 Task: Look for space in Paraná, Argentina from 8th June, 2023 to 19th June, 2023 for 1 adult in price range Rs.5000 to Rs.12000. Place can be shared room with 1  bedroom having 1 bed and 1 bathroom. Property type can be hotel. Amenities needed are: heating, . Booking option can be shelf check-in. Required host language is English.
Action: Mouse moved to (513, 111)
Screenshot: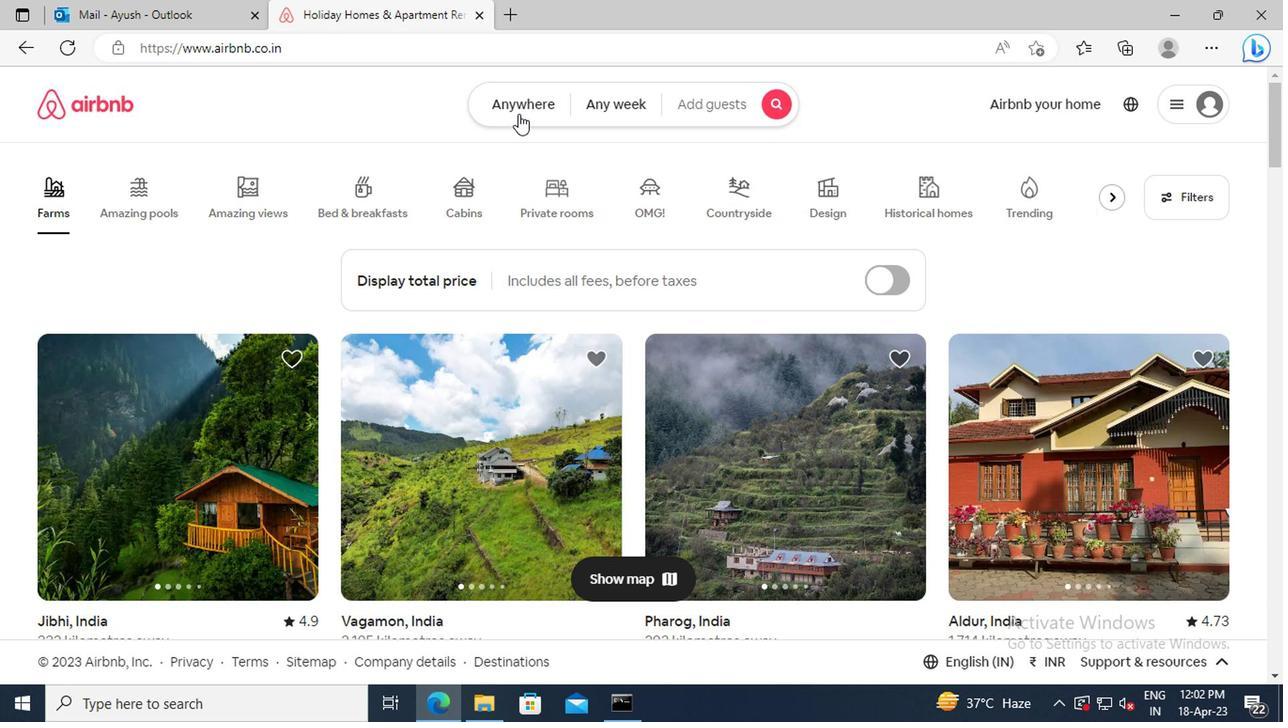 
Action: Mouse pressed left at (513, 111)
Screenshot: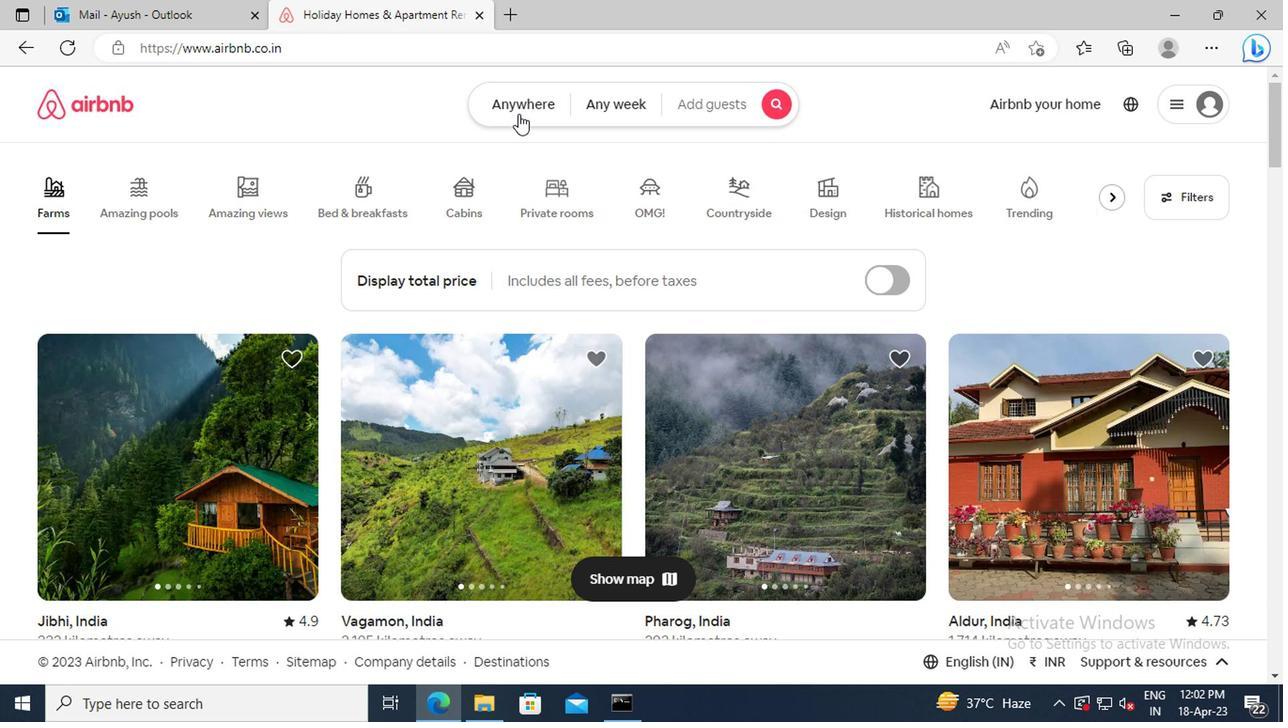 
Action: Mouse moved to (352, 178)
Screenshot: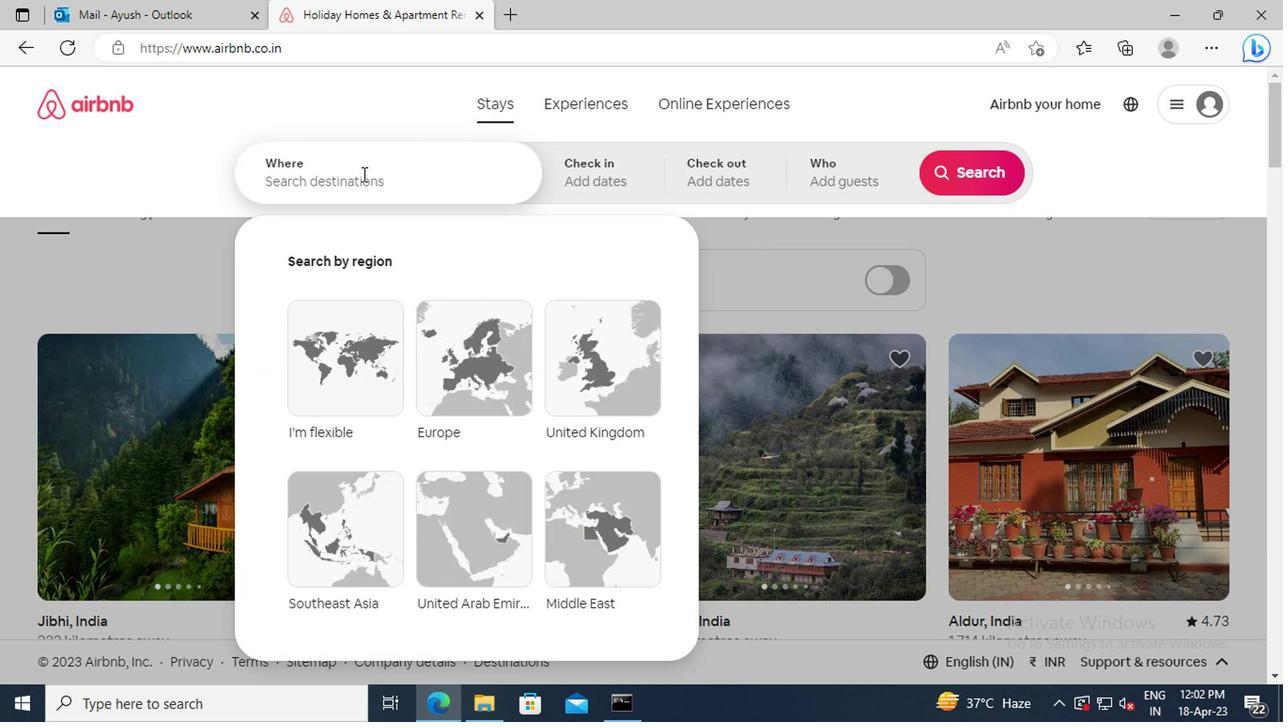 
Action: Mouse pressed left at (352, 178)
Screenshot: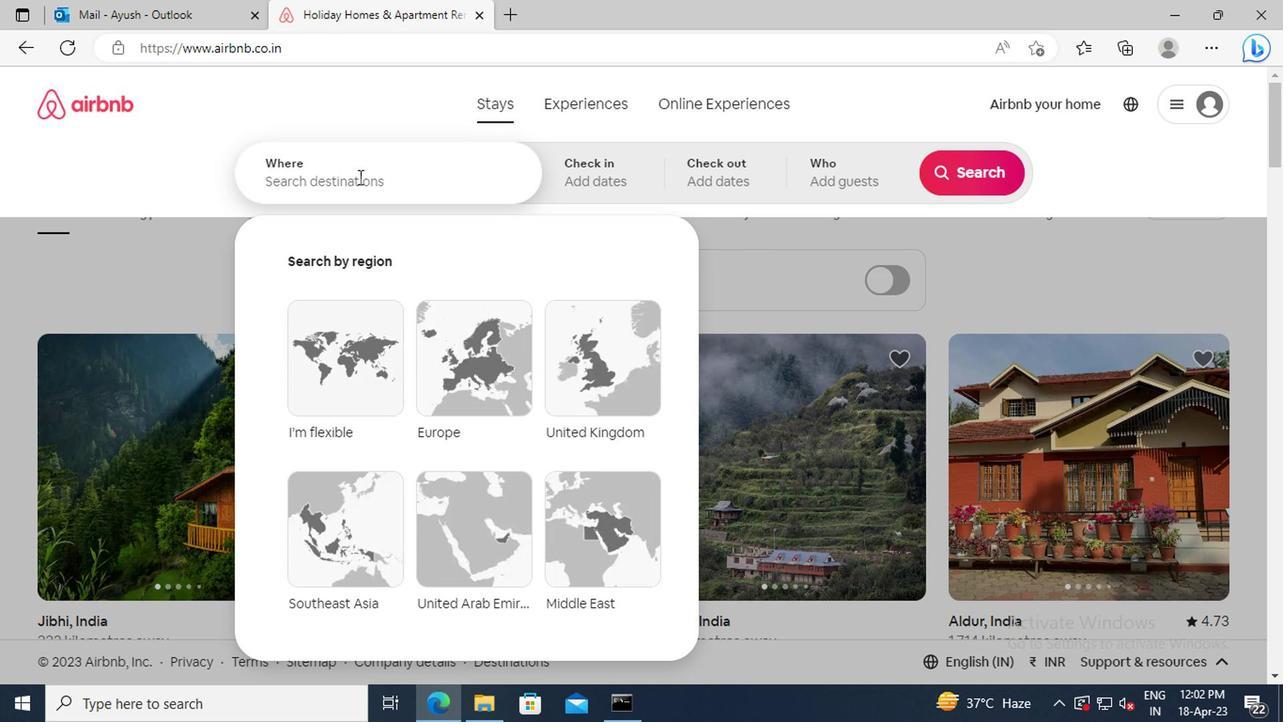 
Action: Key pressed <Key.shift>PARANA,<Key.space><Key.shift_r>ARGENTINA<Key.enter>
Screenshot: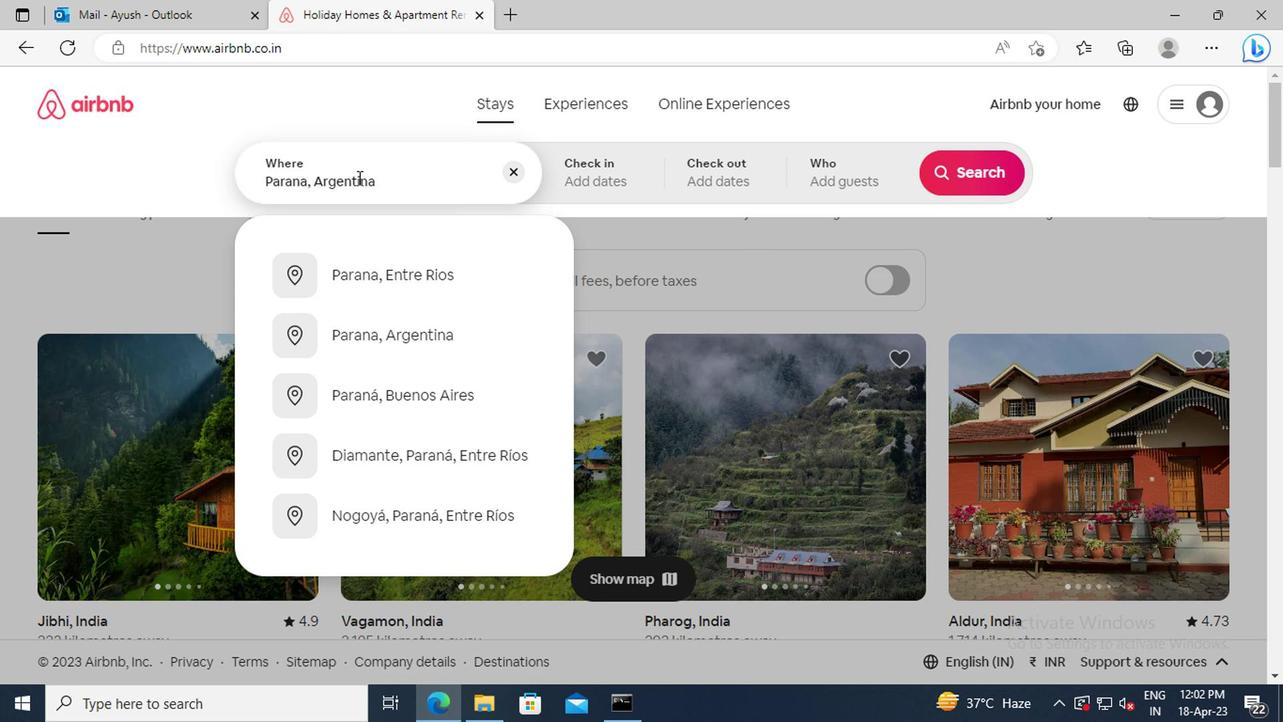 
Action: Mouse moved to (956, 325)
Screenshot: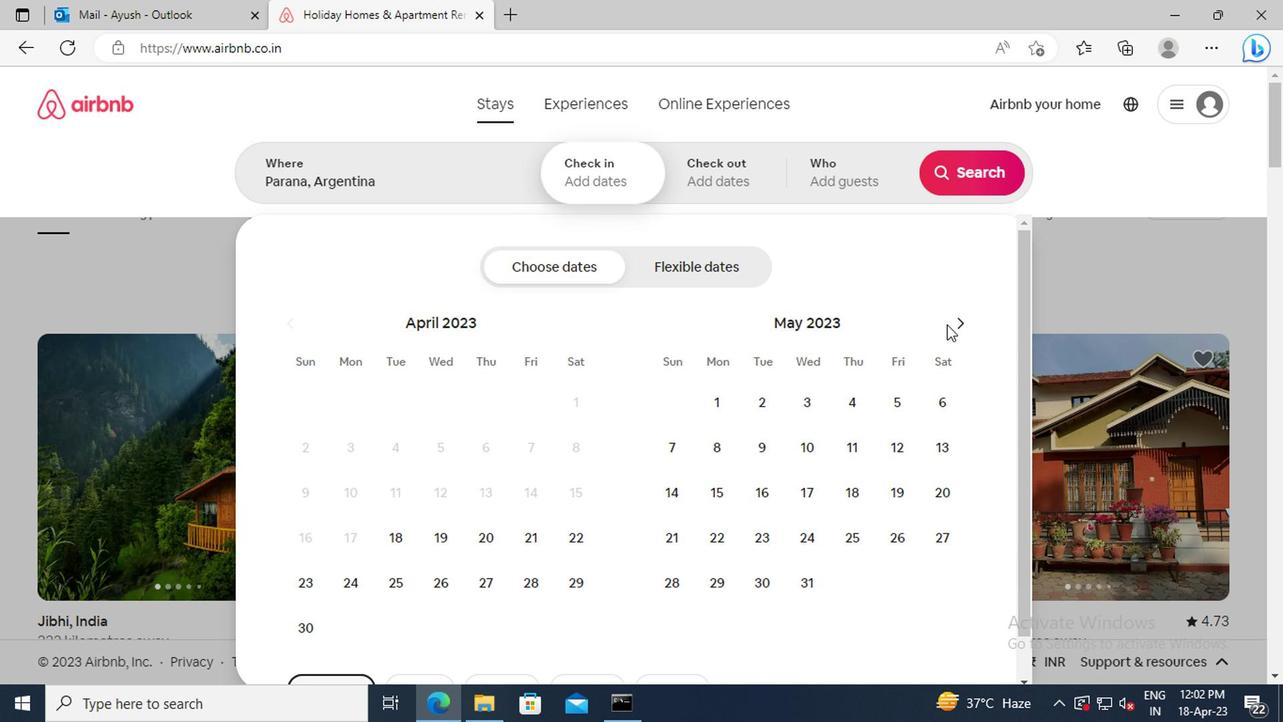 
Action: Mouse pressed left at (956, 325)
Screenshot: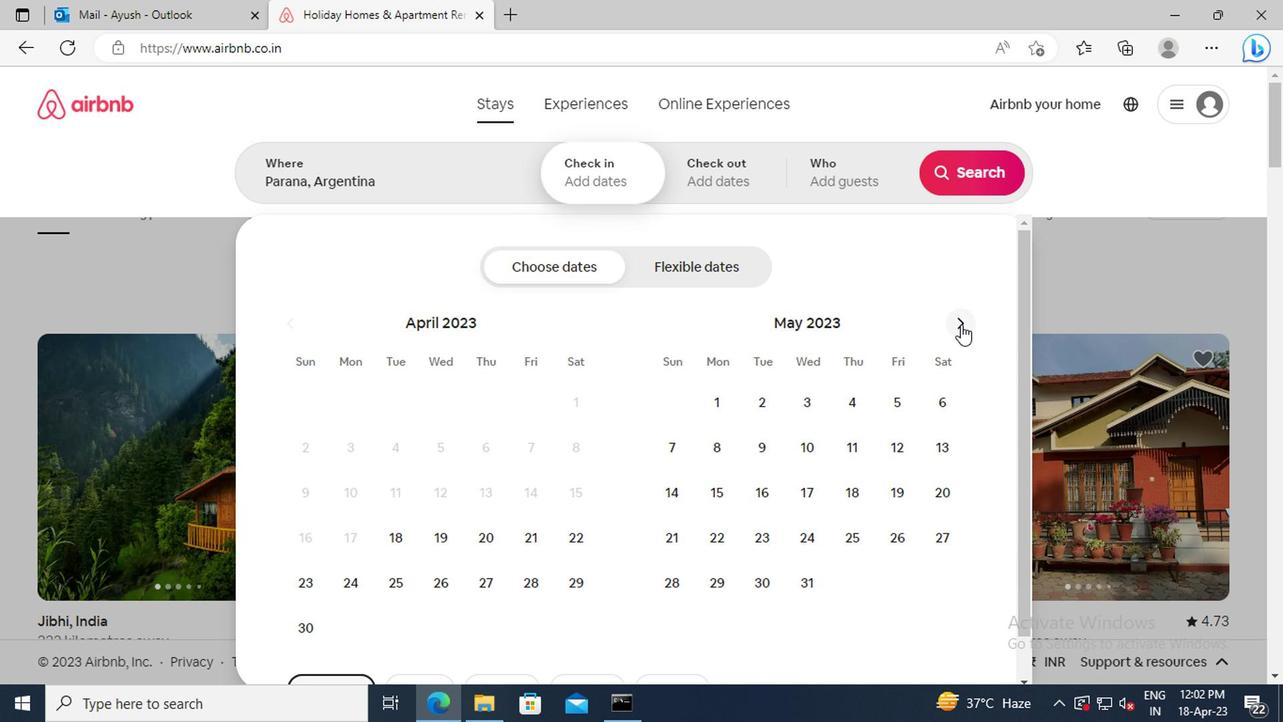 
Action: Mouse moved to (853, 446)
Screenshot: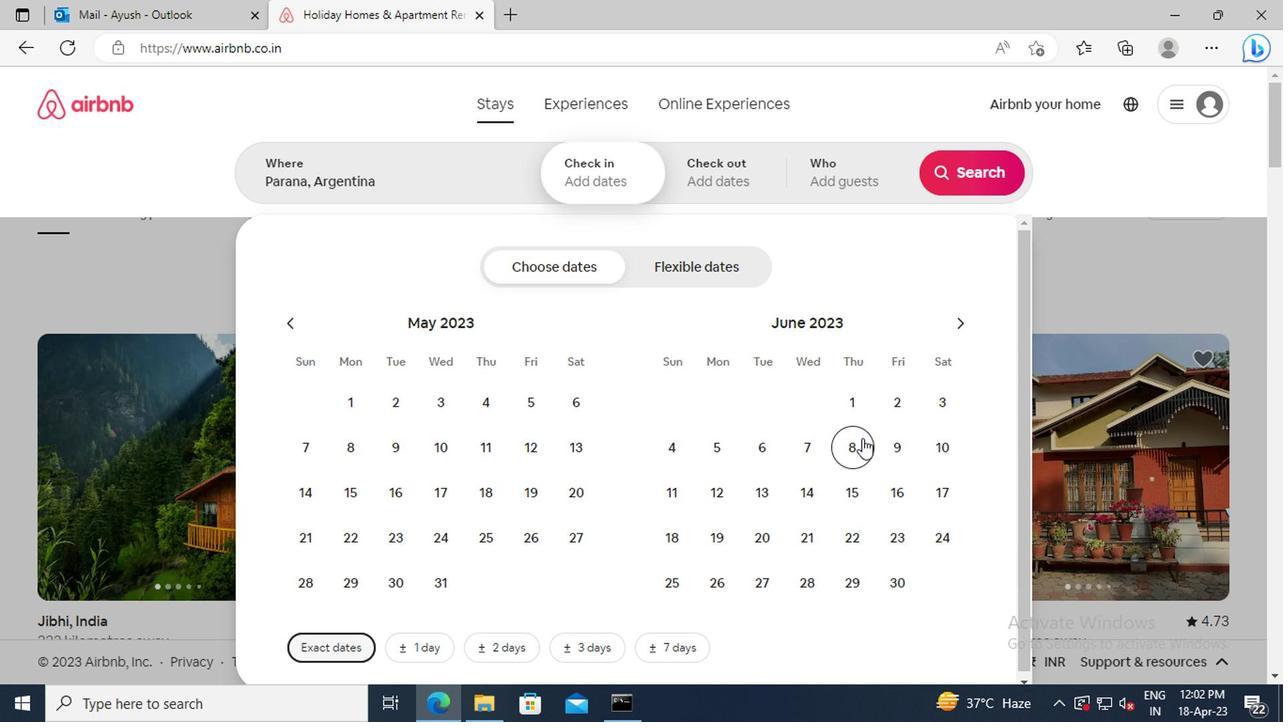 
Action: Mouse pressed left at (853, 446)
Screenshot: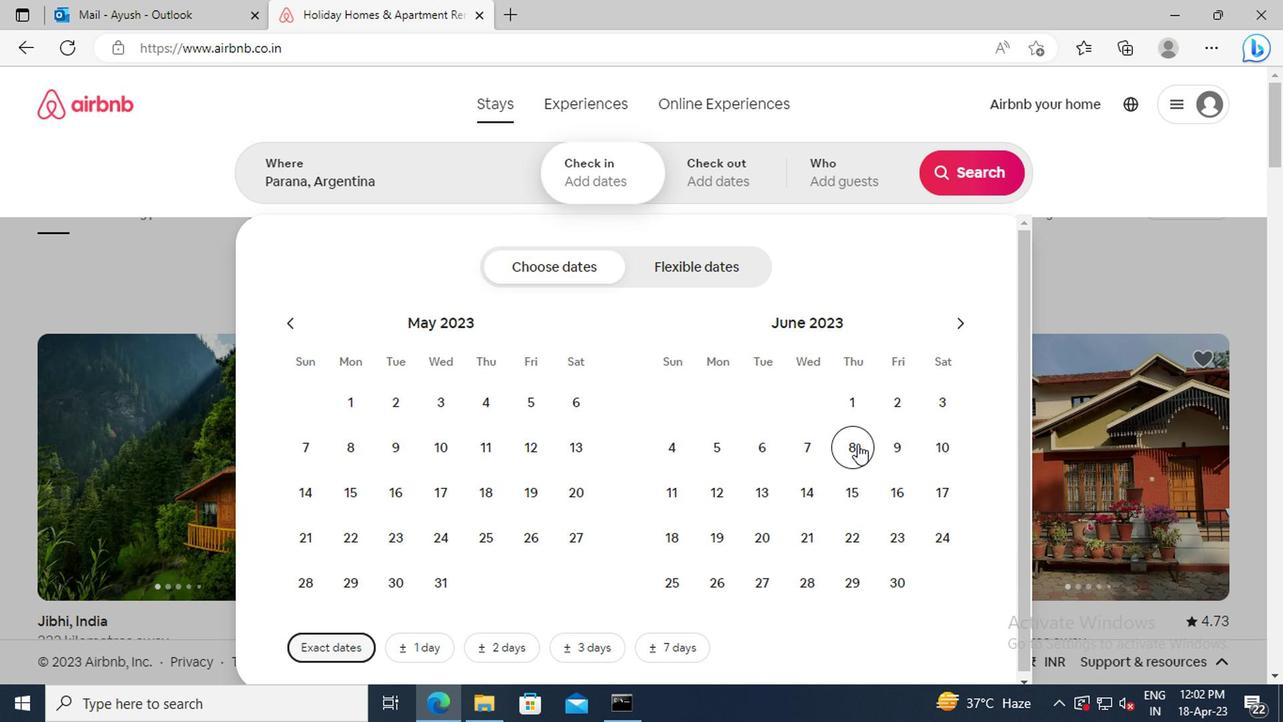 
Action: Mouse moved to (717, 536)
Screenshot: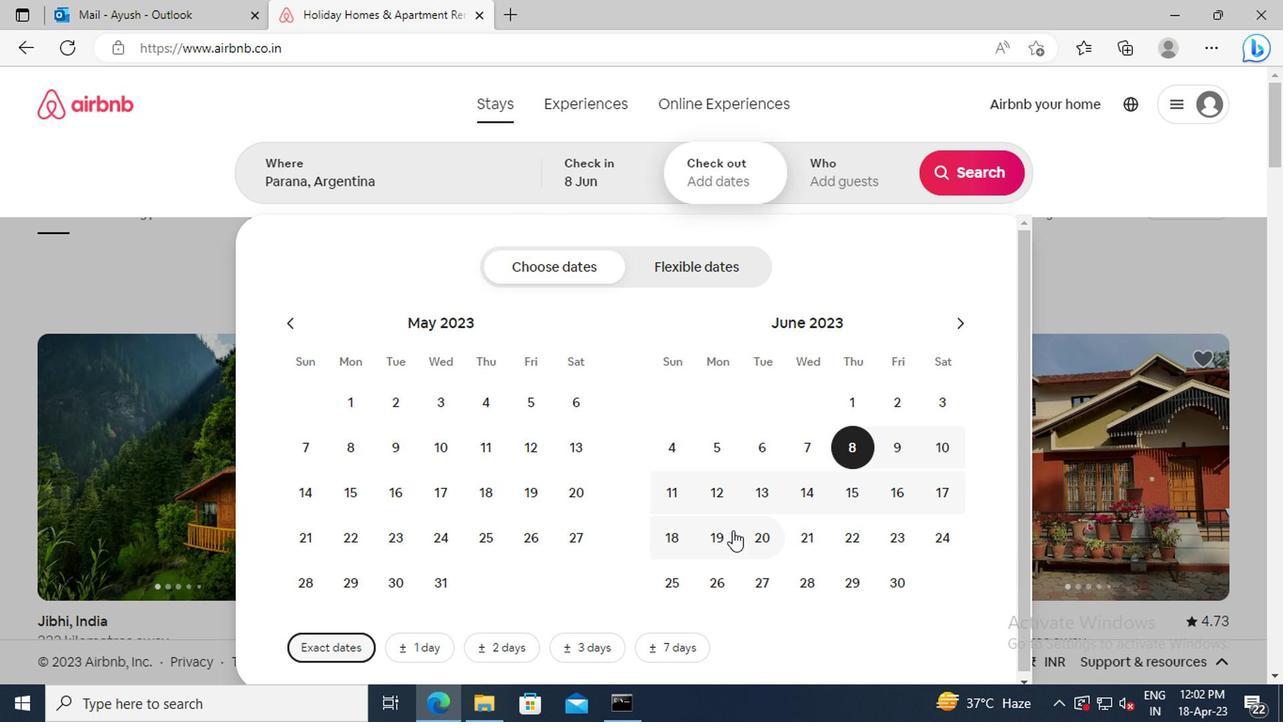 
Action: Mouse pressed left at (717, 536)
Screenshot: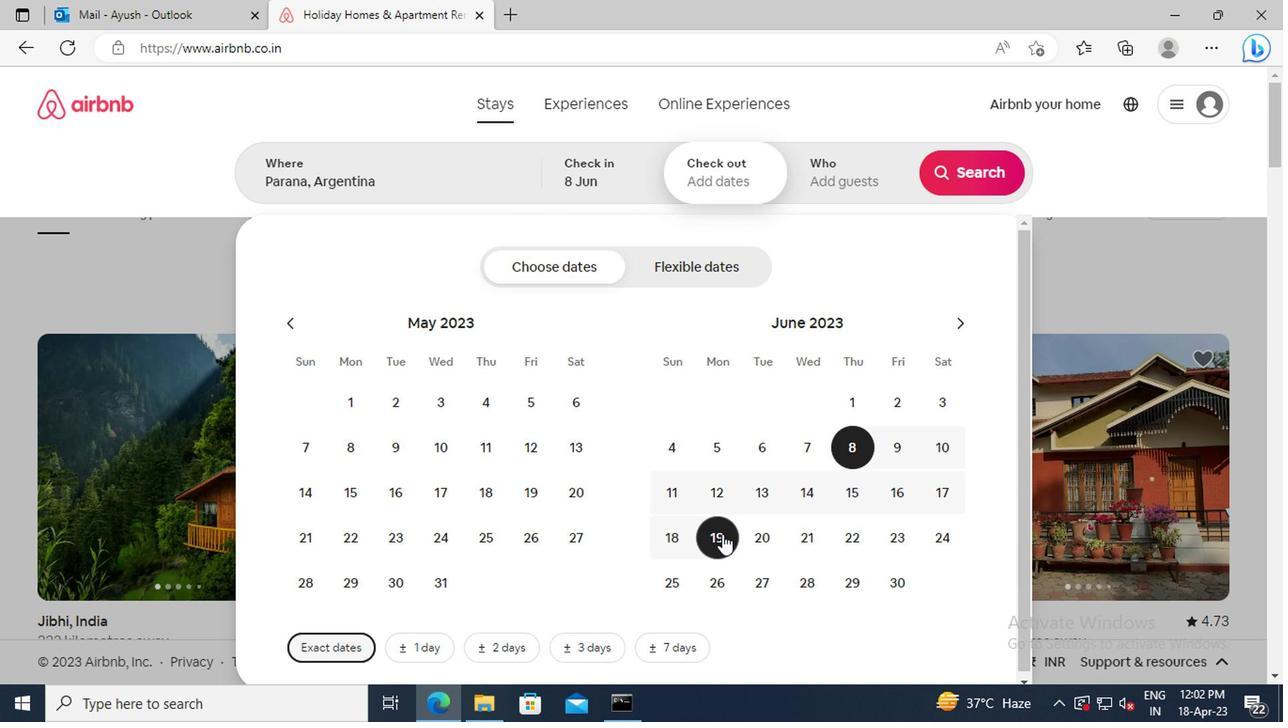 
Action: Mouse moved to (832, 177)
Screenshot: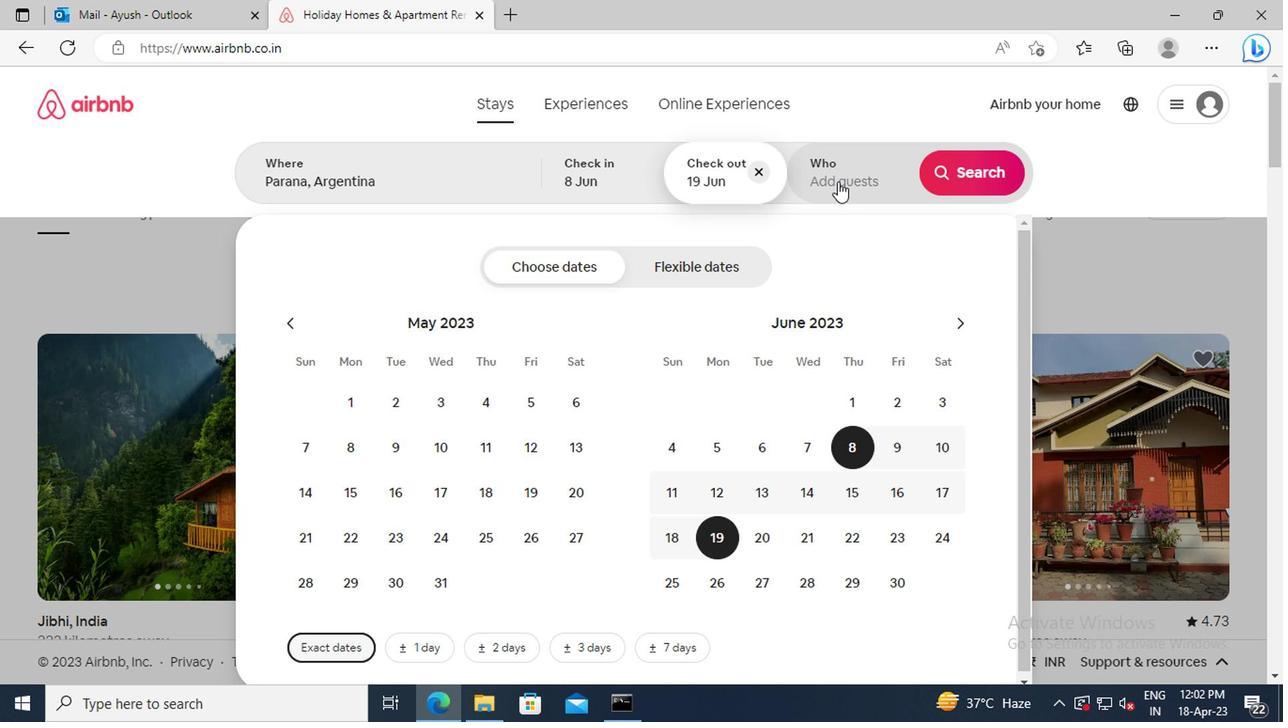 
Action: Mouse pressed left at (832, 177)
Screenshot: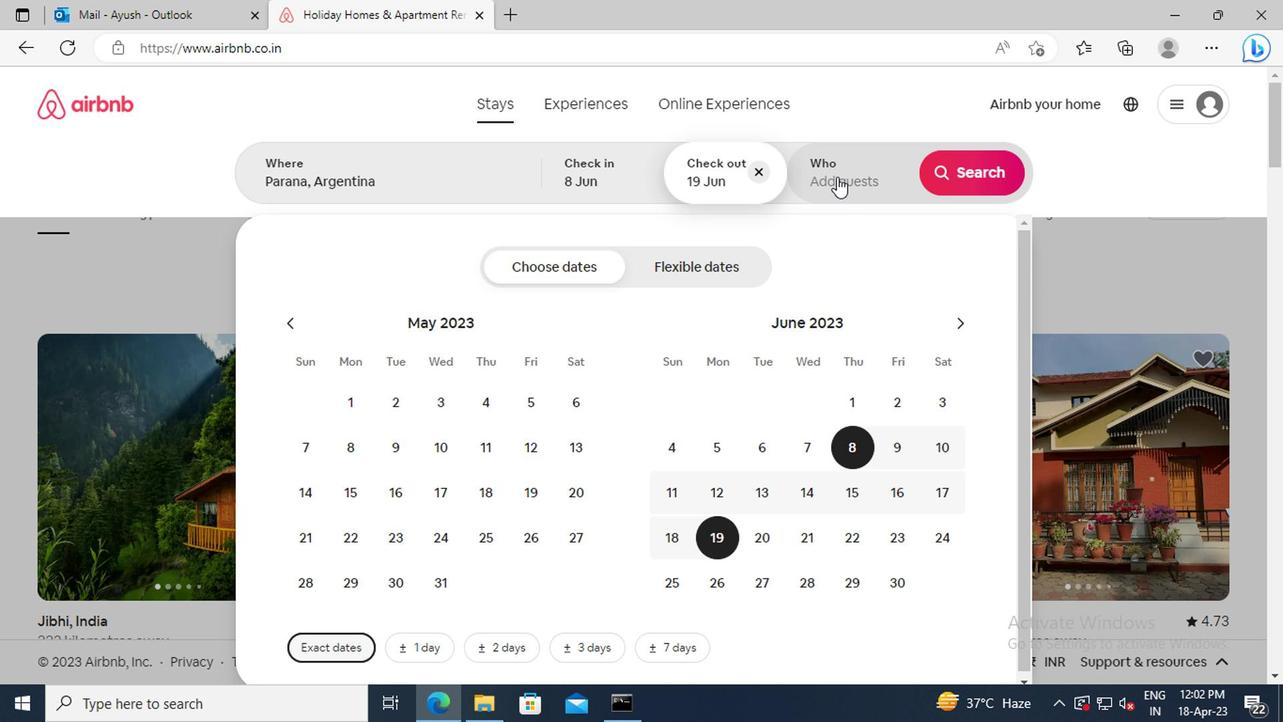 
Action: Mouse moved to (976, 274)
Screenshot: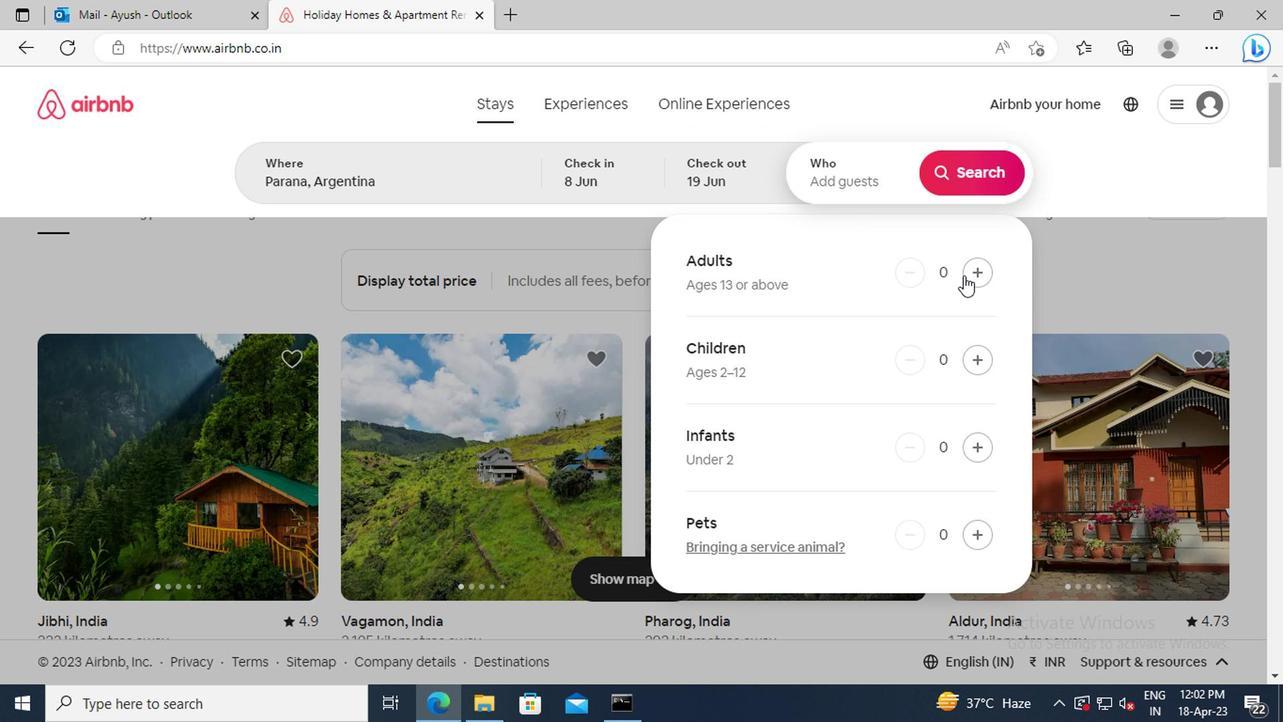 
Action: Mouse pressed left at (976, 274)
Screenshot: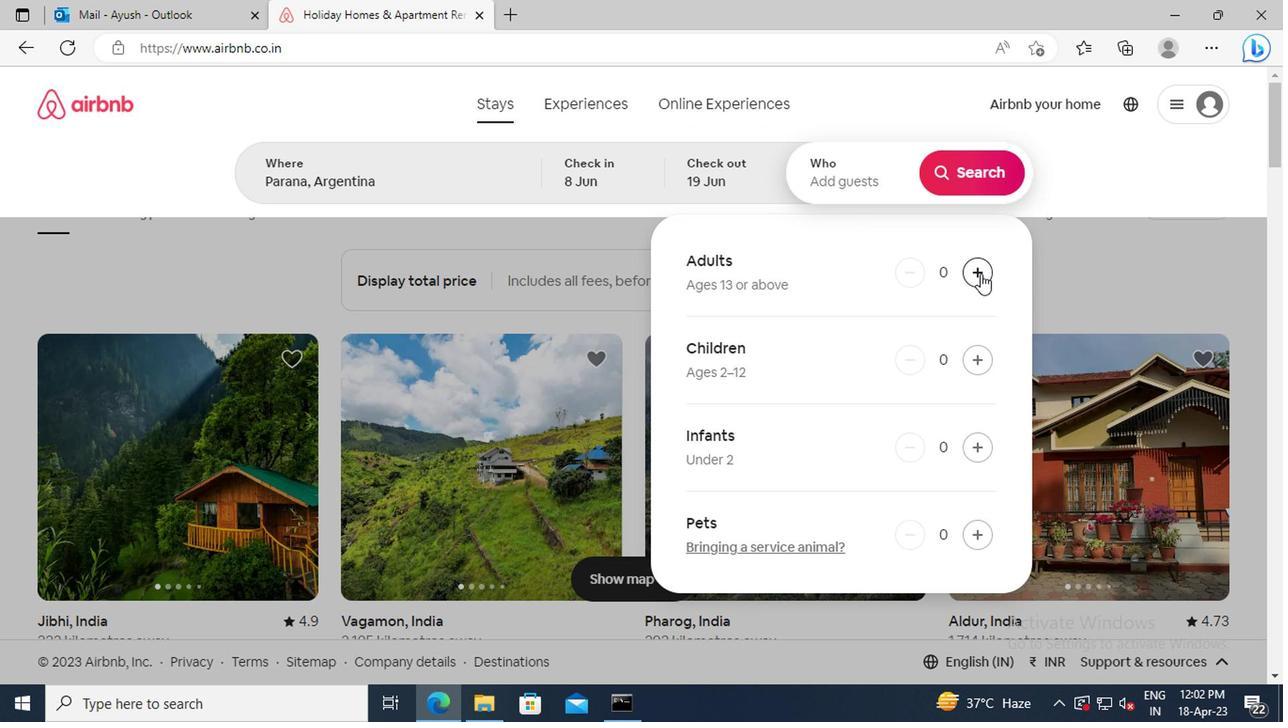 
Action: Mouse moved to (968, 173)
Screenshot: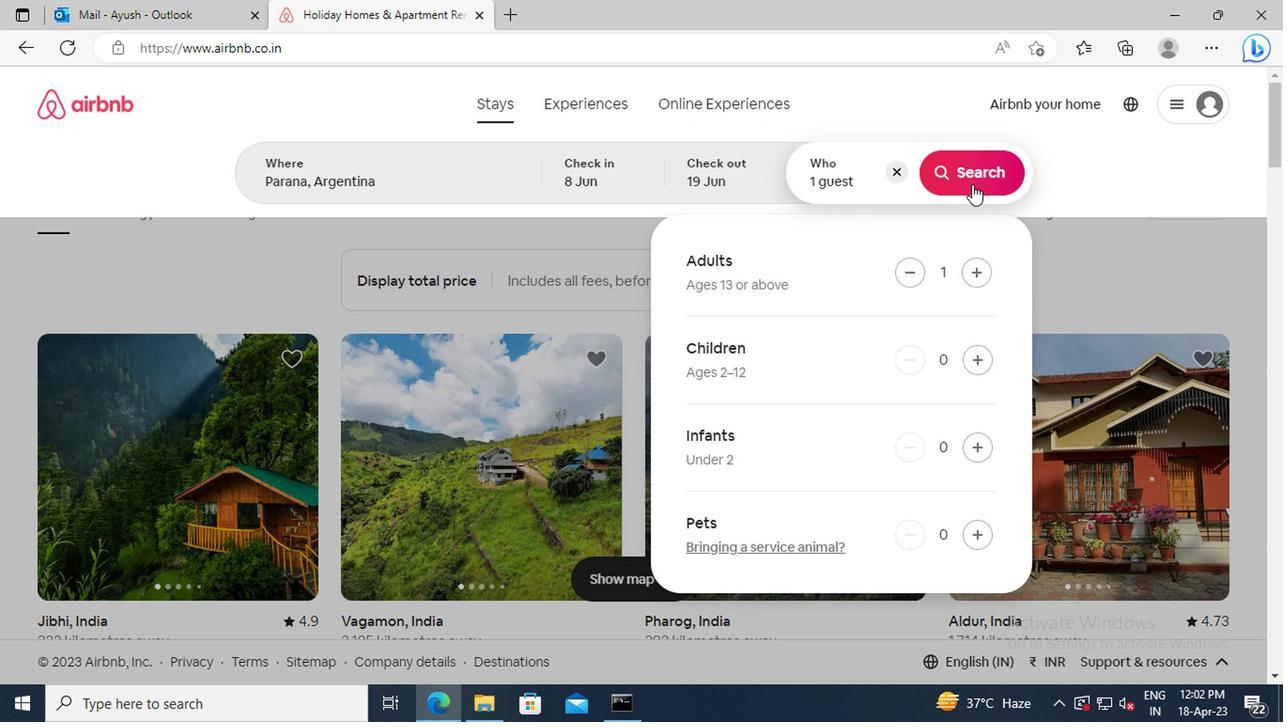 
Action: Mouse pressed left at (968, 173)
Screenshot: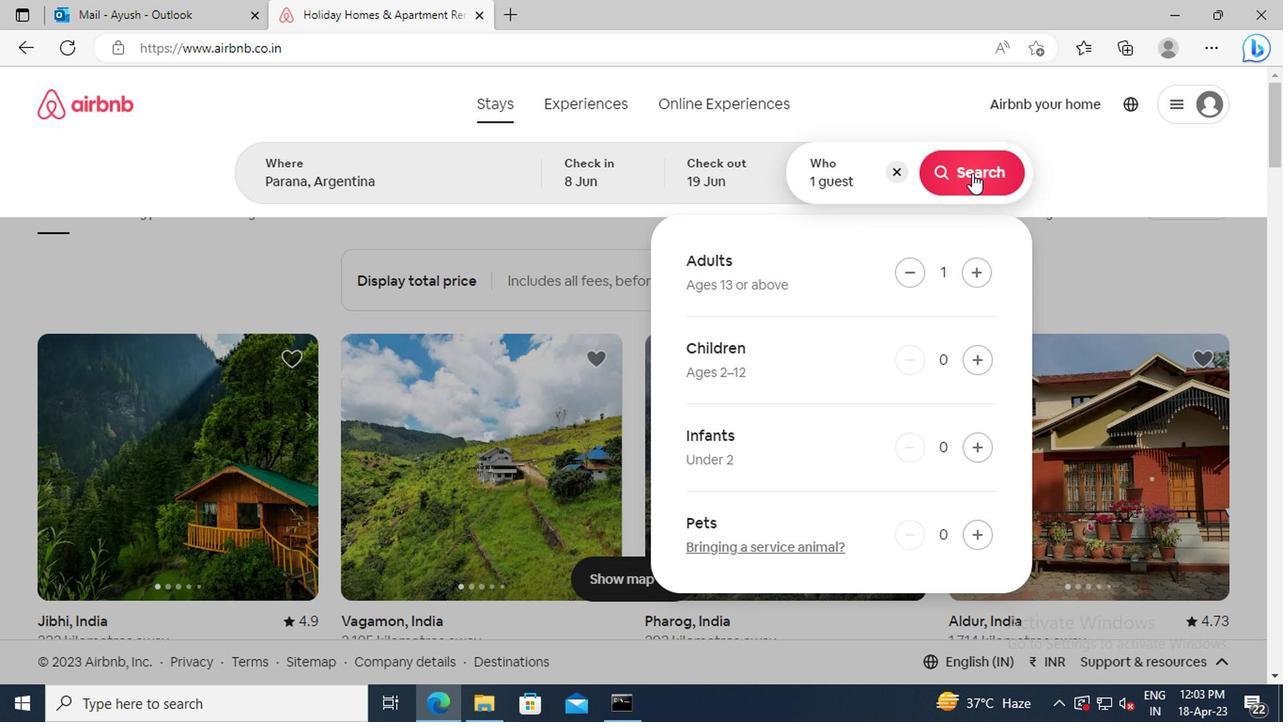
Action: Mouse moved to (1176, 179)
Screenshot: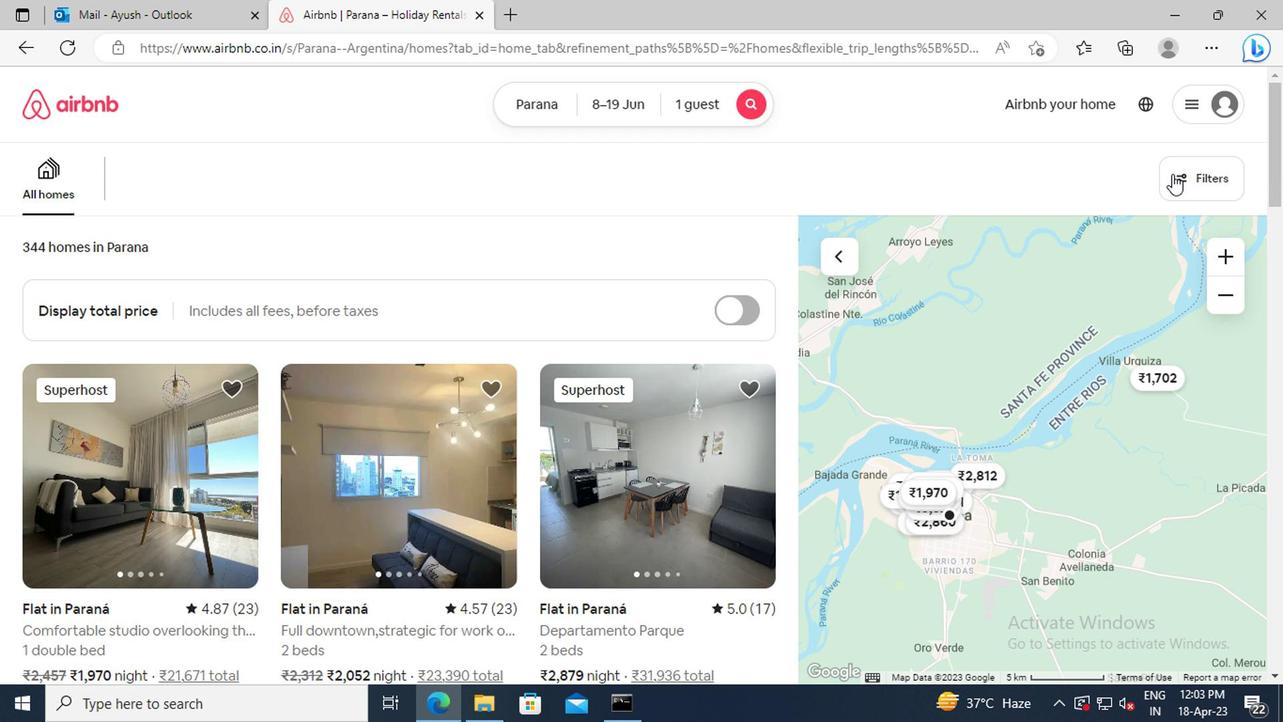 
Action: Mouse pressed left at (1176, 179)
Screenshot: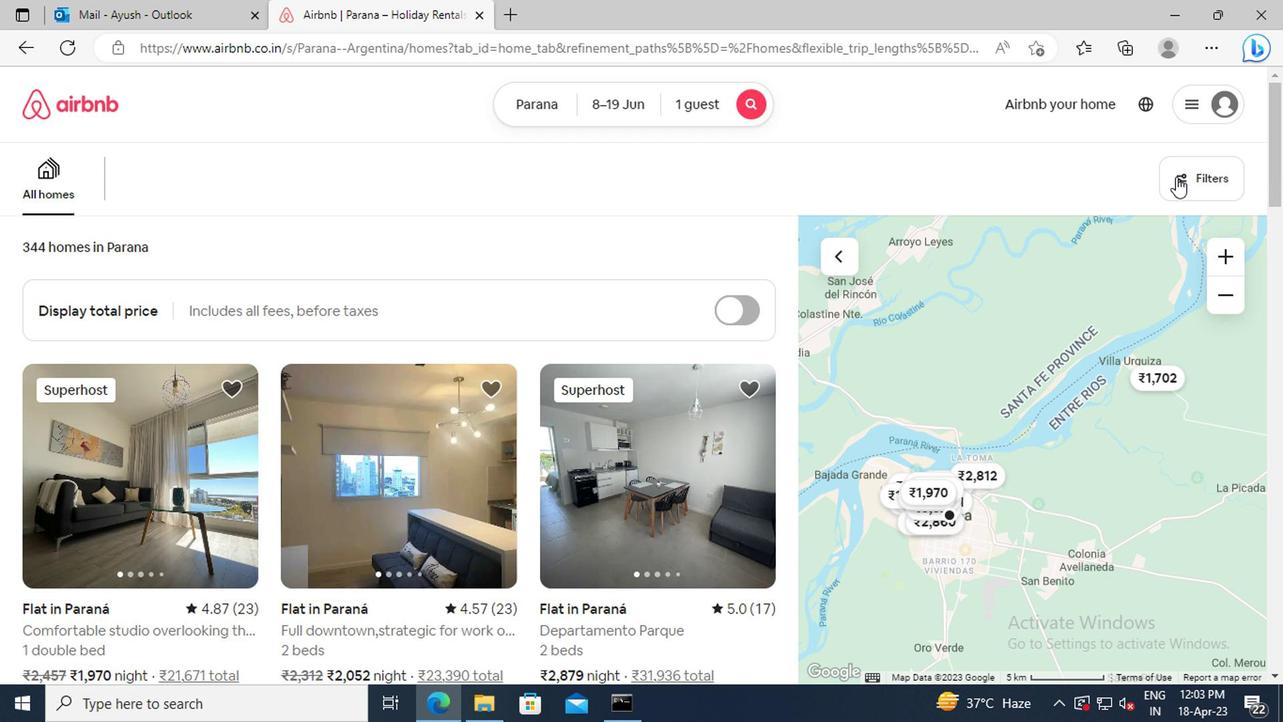 
Action: Mouse moved to (407, 420)
Screenshot: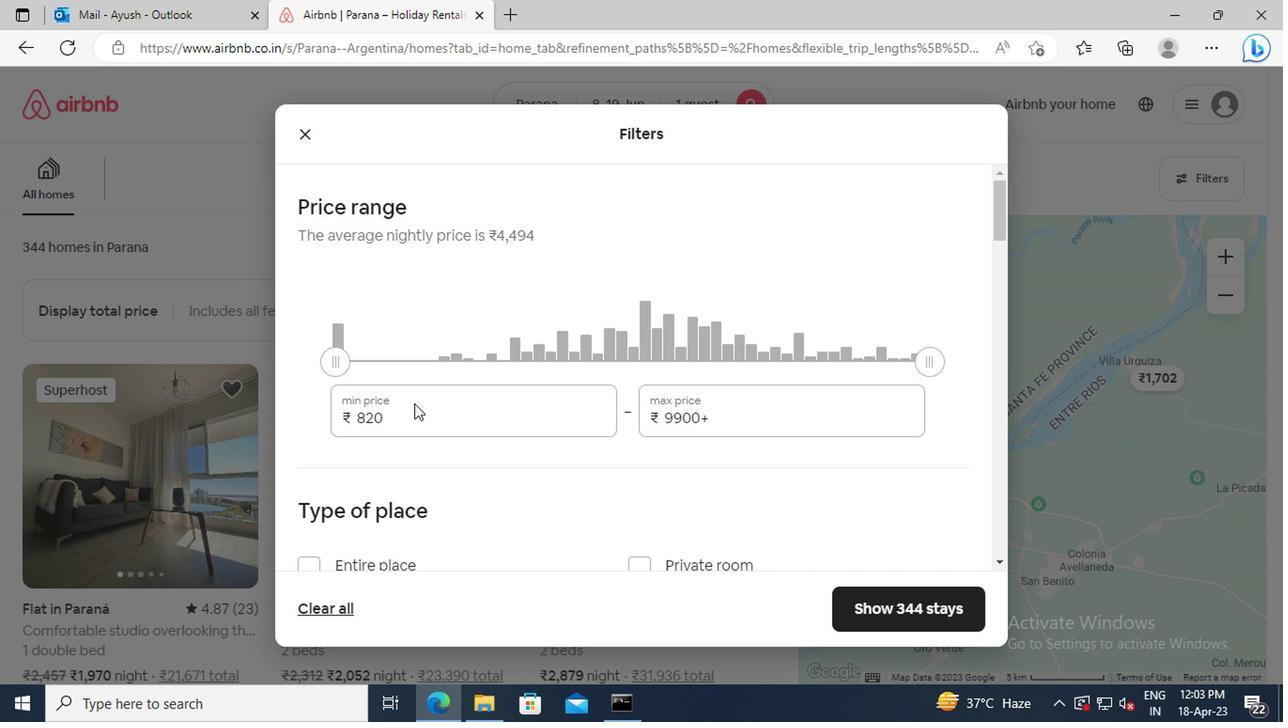 
Action: Mouse pressed left at (407, 420)
Screenshot: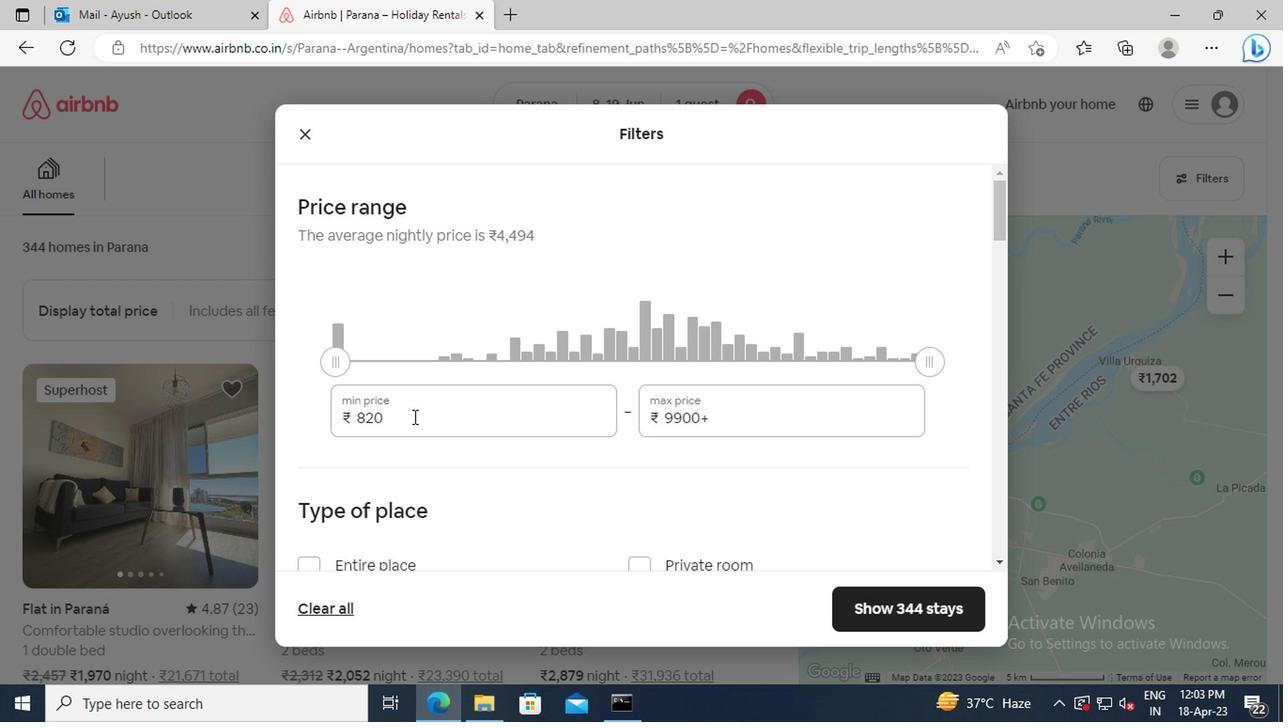 
Action: Key pressed <Key.backspace><Key.backspace><Key.backspace>5000<Key.tab><Key.delete>12000
Screenshot: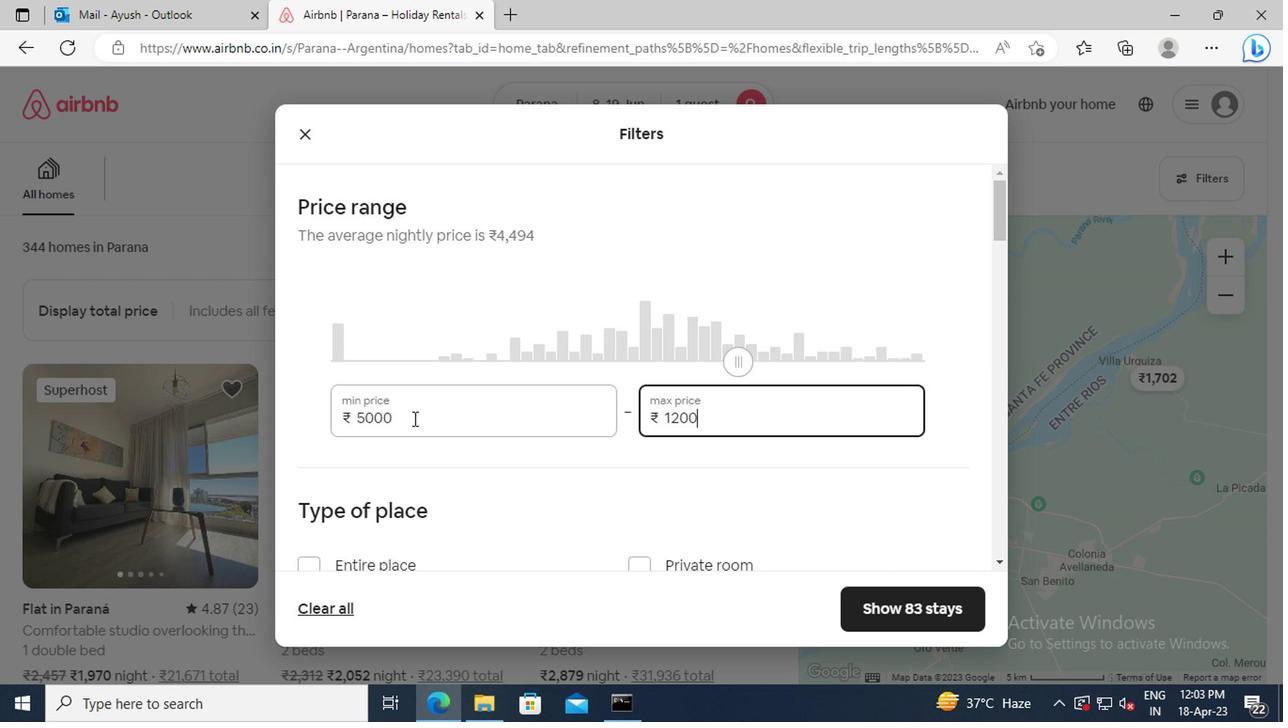 
Action: Mouse moved to (416, 396)
Screenshot: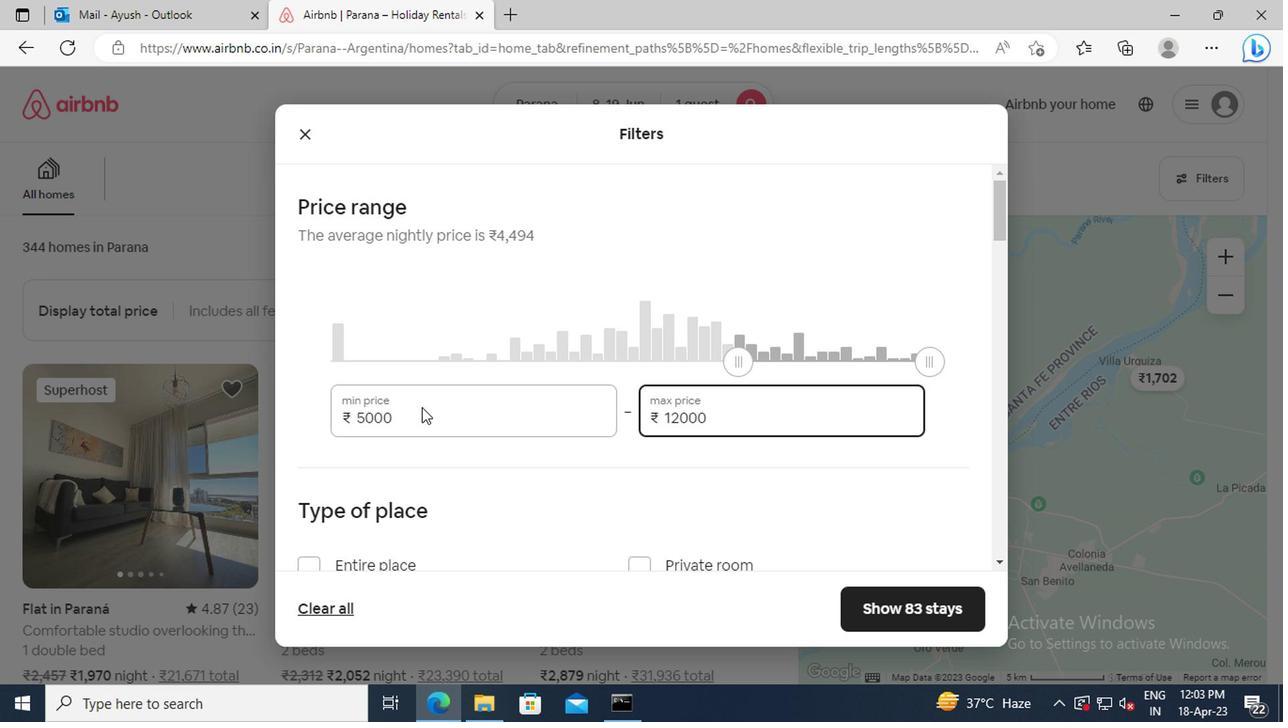 
Action: Mouse scrolled (416, 395) with delta (0, 0)
Screenshot: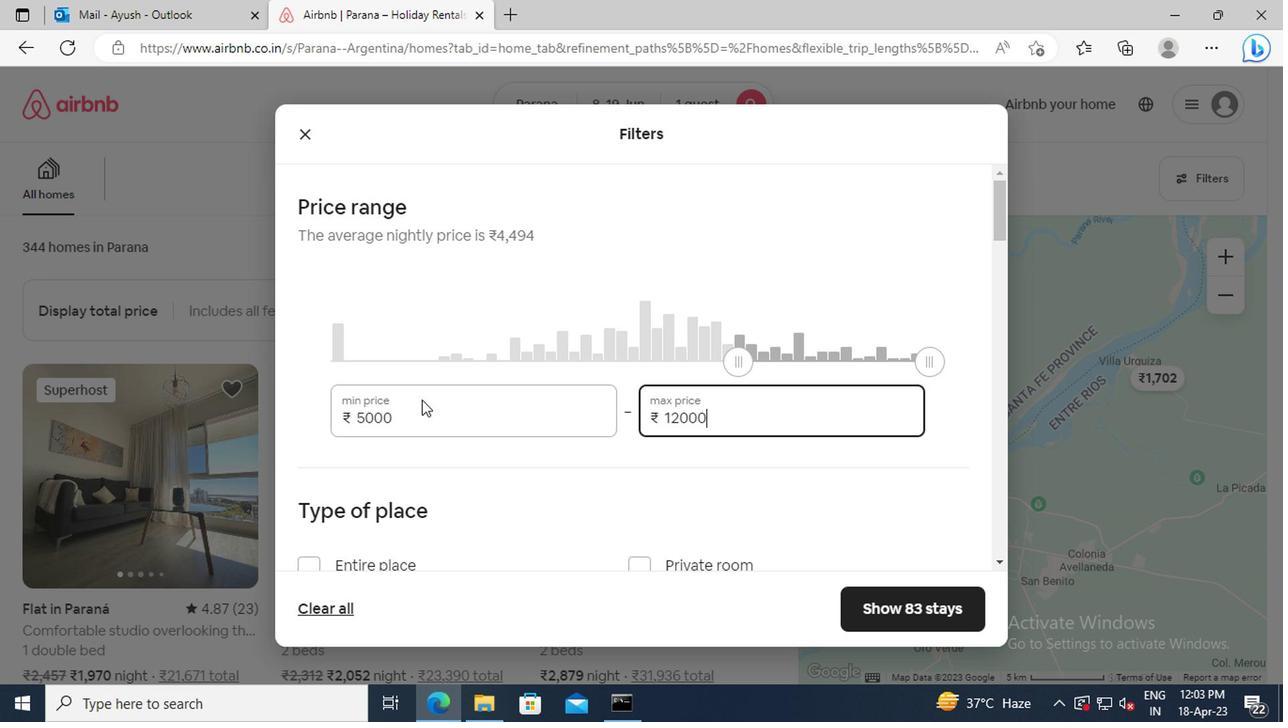 
Action: Mouse scrolled (416, 395) with delta (0, 0)
Screenshot: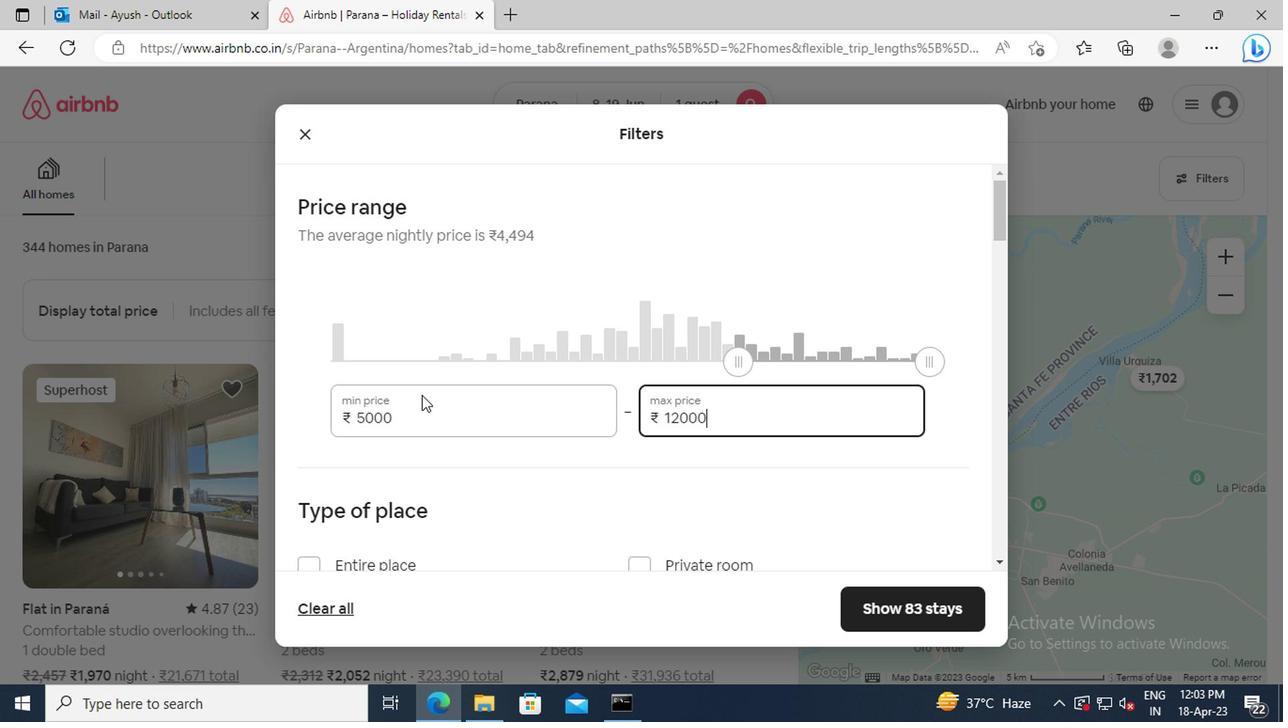 
Action: Mouse moved to (421, 371)
Screenshot: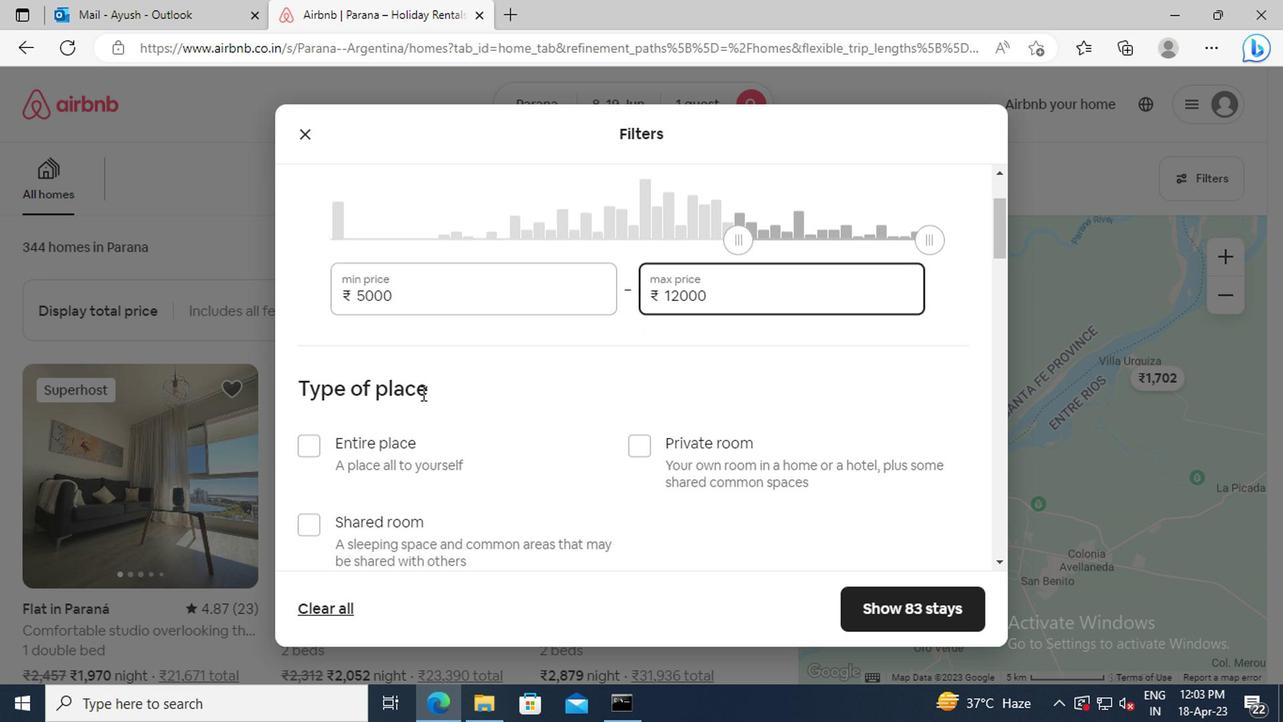 
Action: Mouse scrolled (421, 370) with delta (0, 0)
Screenshot: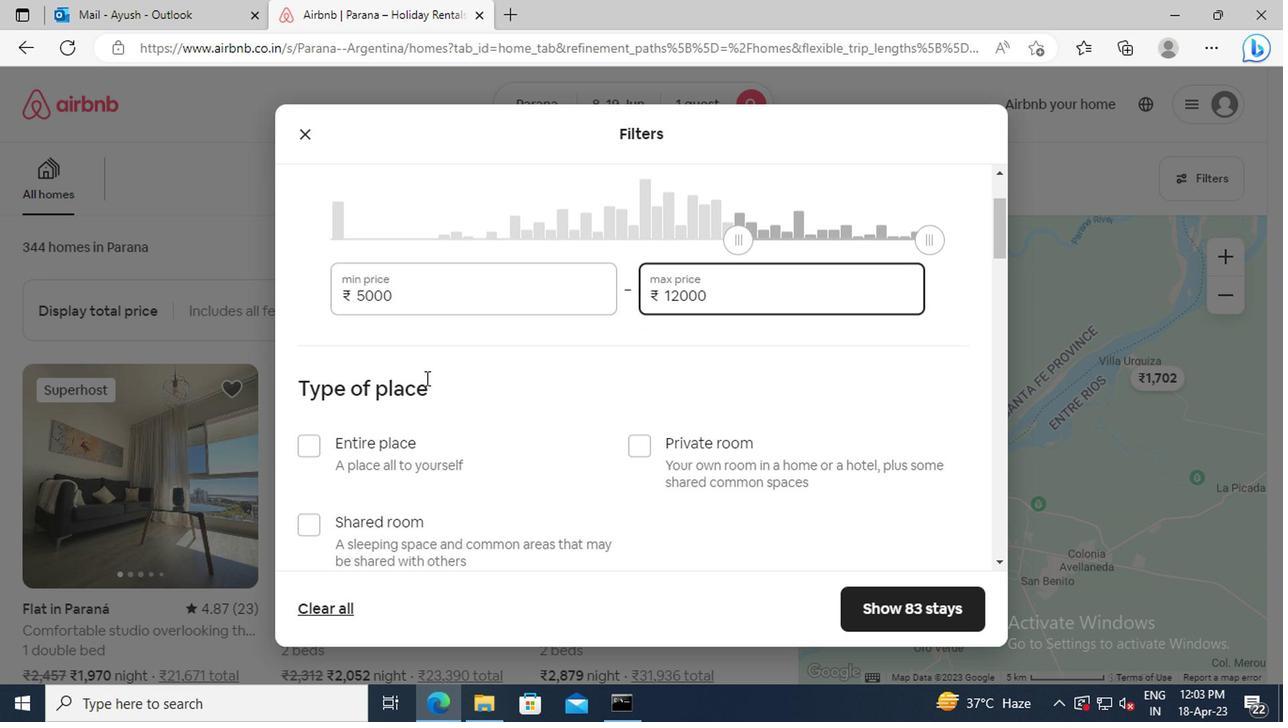 
Action: Mouse scrolled (421, 370) with delta (0, 0)
Screenshot: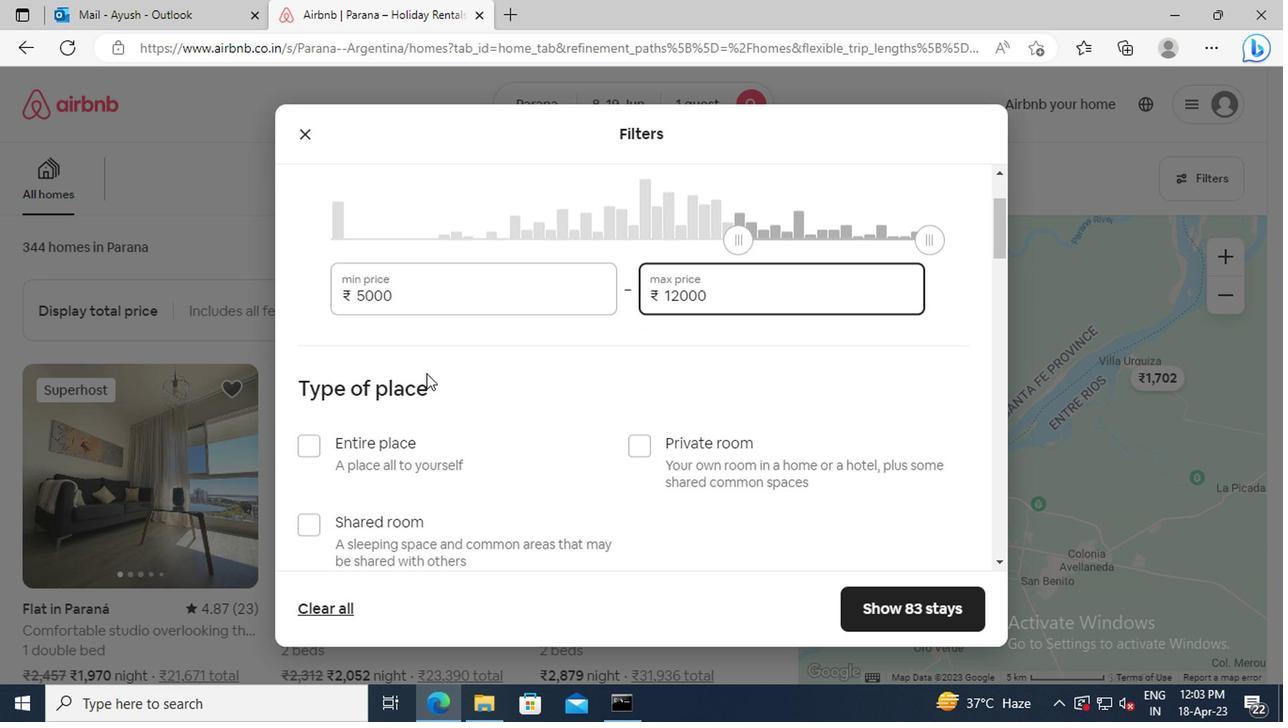 
Action: Mouse moved to (306, 398)
Screenshot: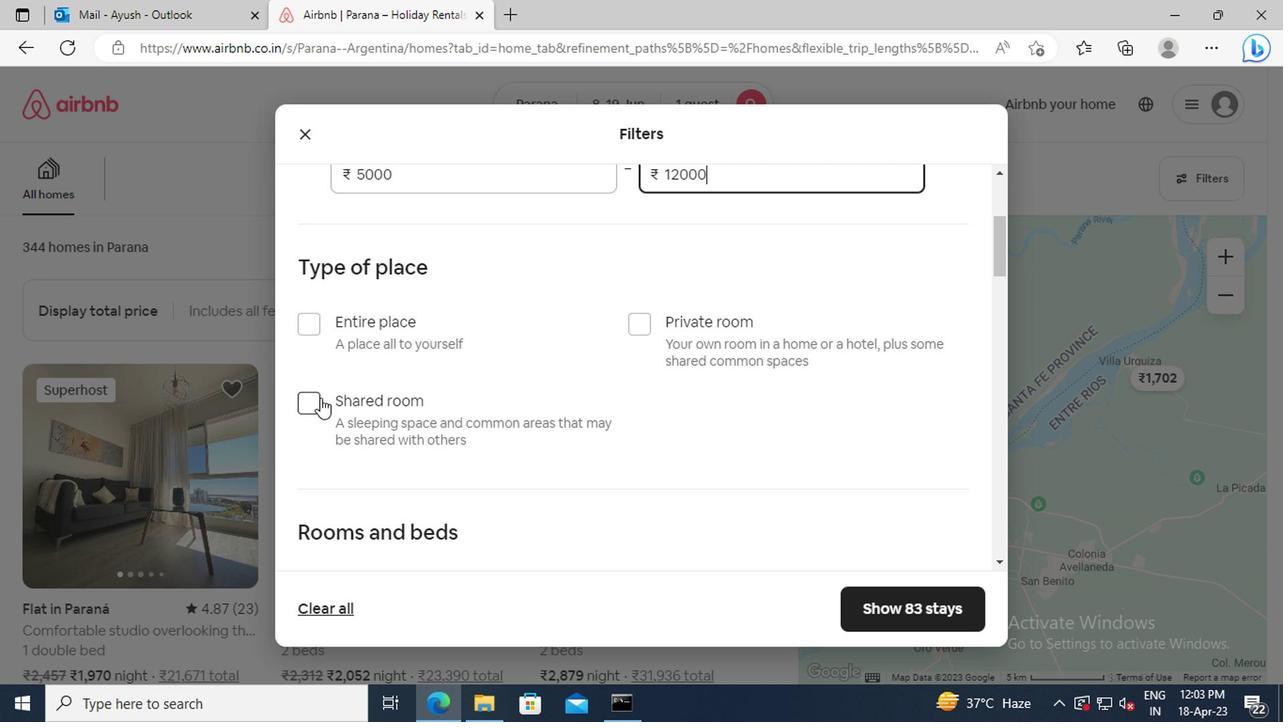 
Action: Mouse pressed left at (306, 398)
Screenshot: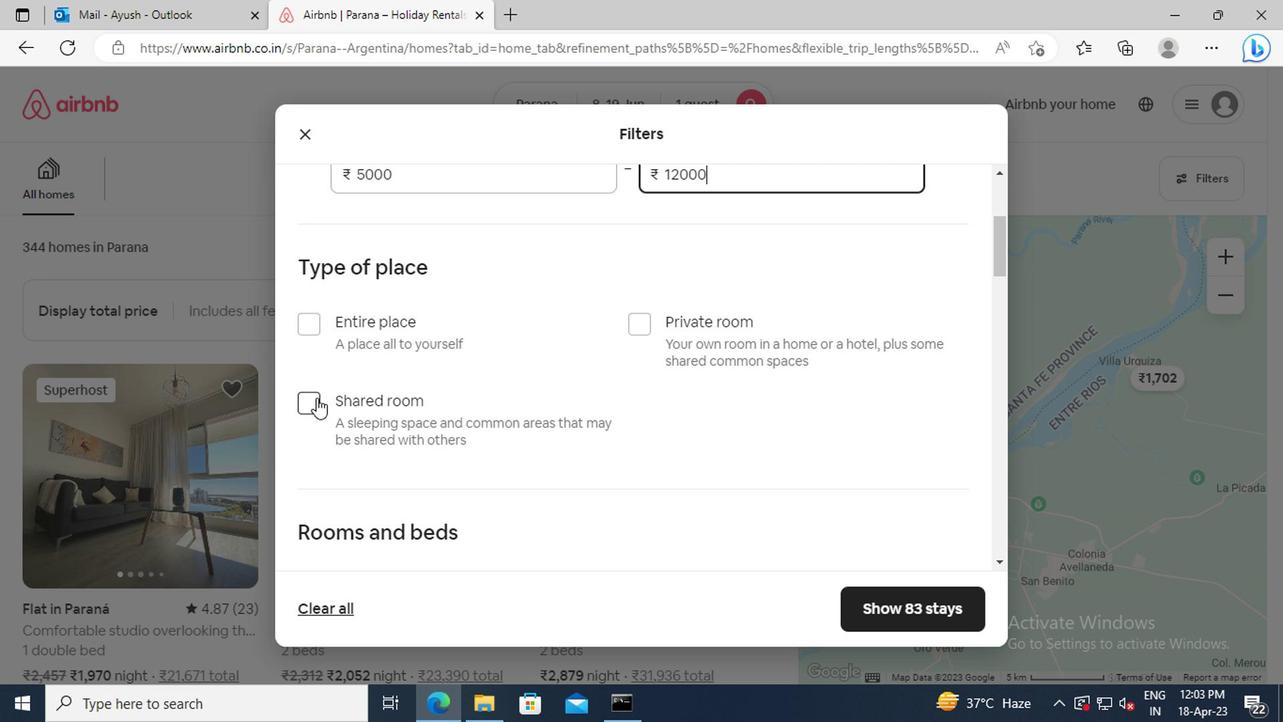 
Action: Mouse moved to (465, 367)
Screenshot: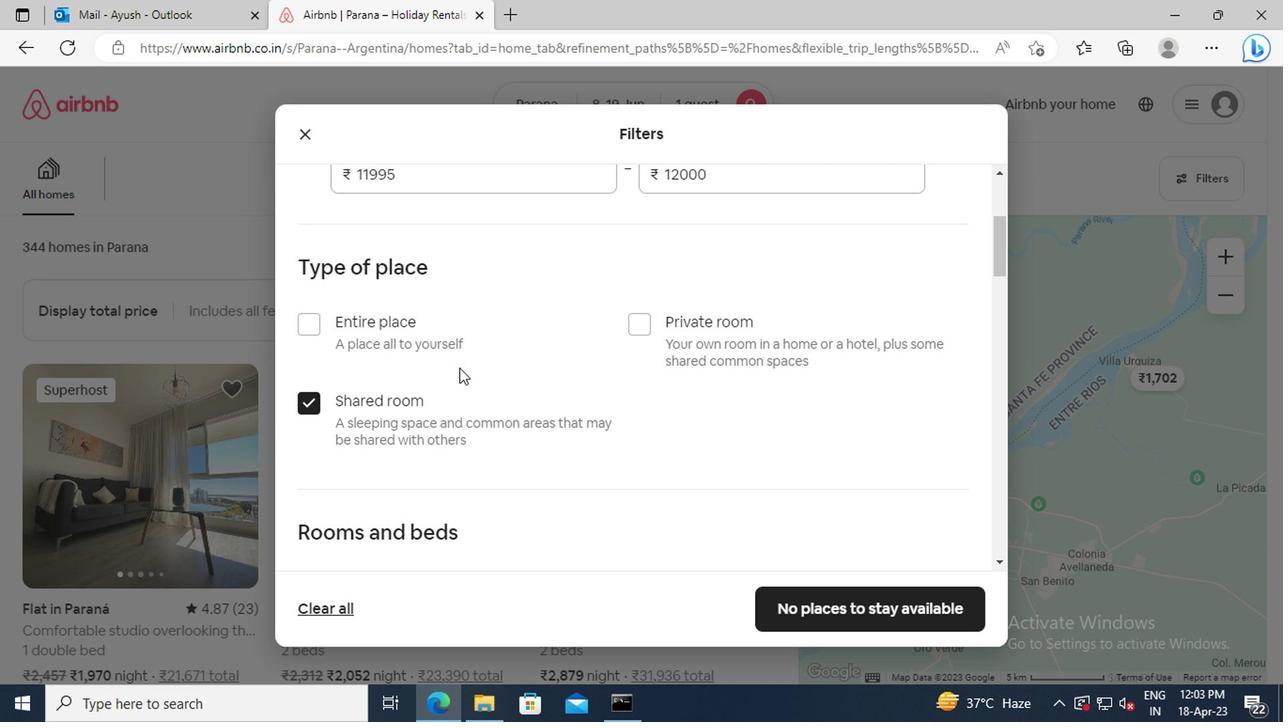 
Action: Mouse scrolled (465, 366) with delta (0, -1)
Screenshot: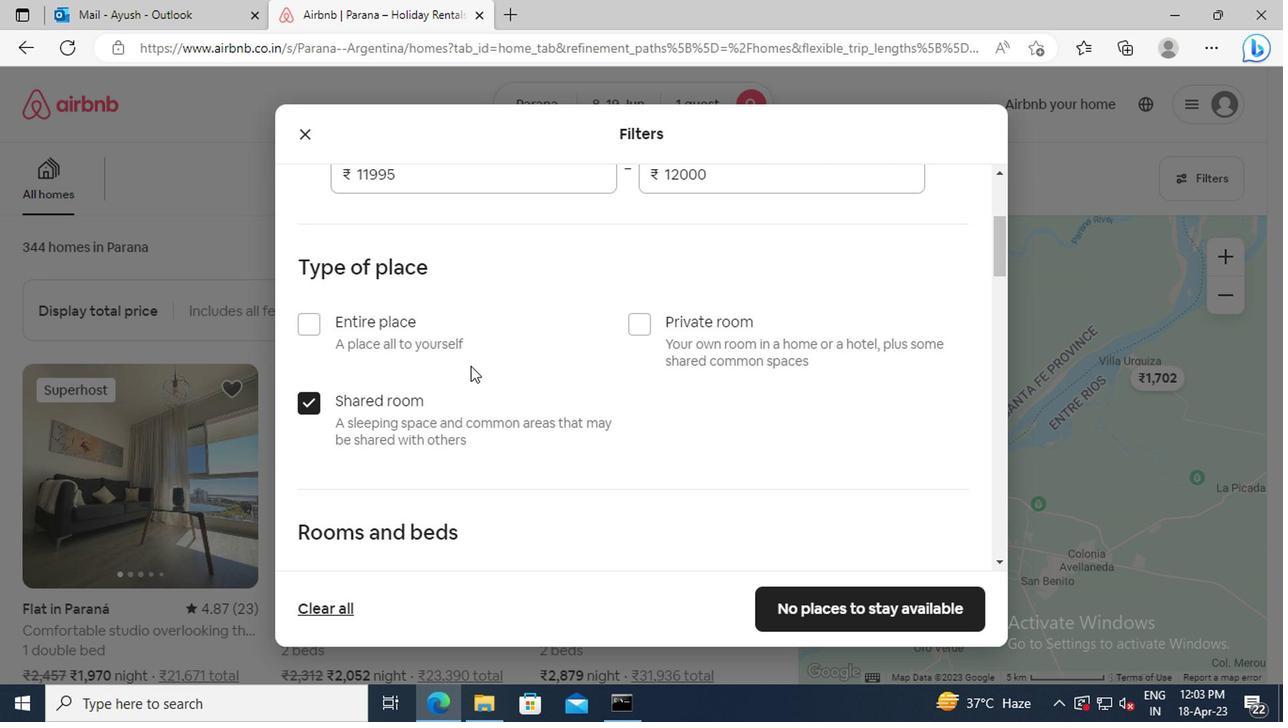 
Action: Mouse scrolled (465, 366) with delta (0, -1)
Screenshot: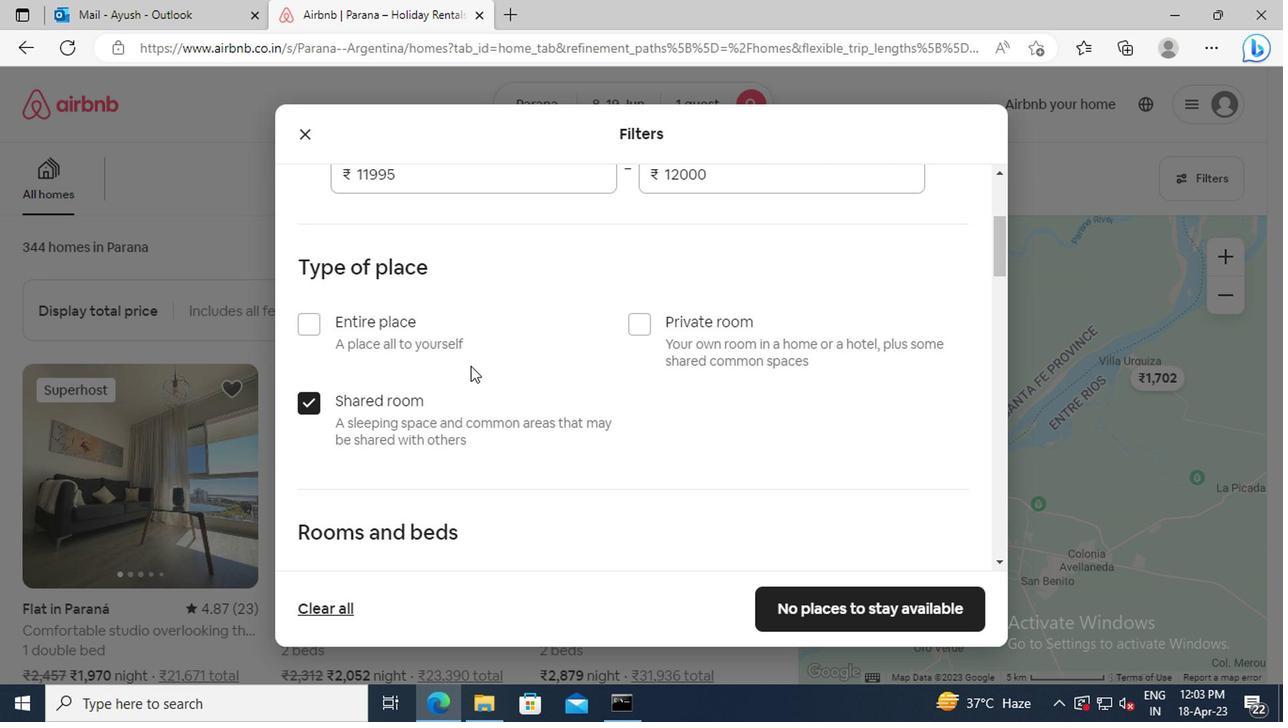 
Action: Mouse moved to (471, 331)
Screenshot: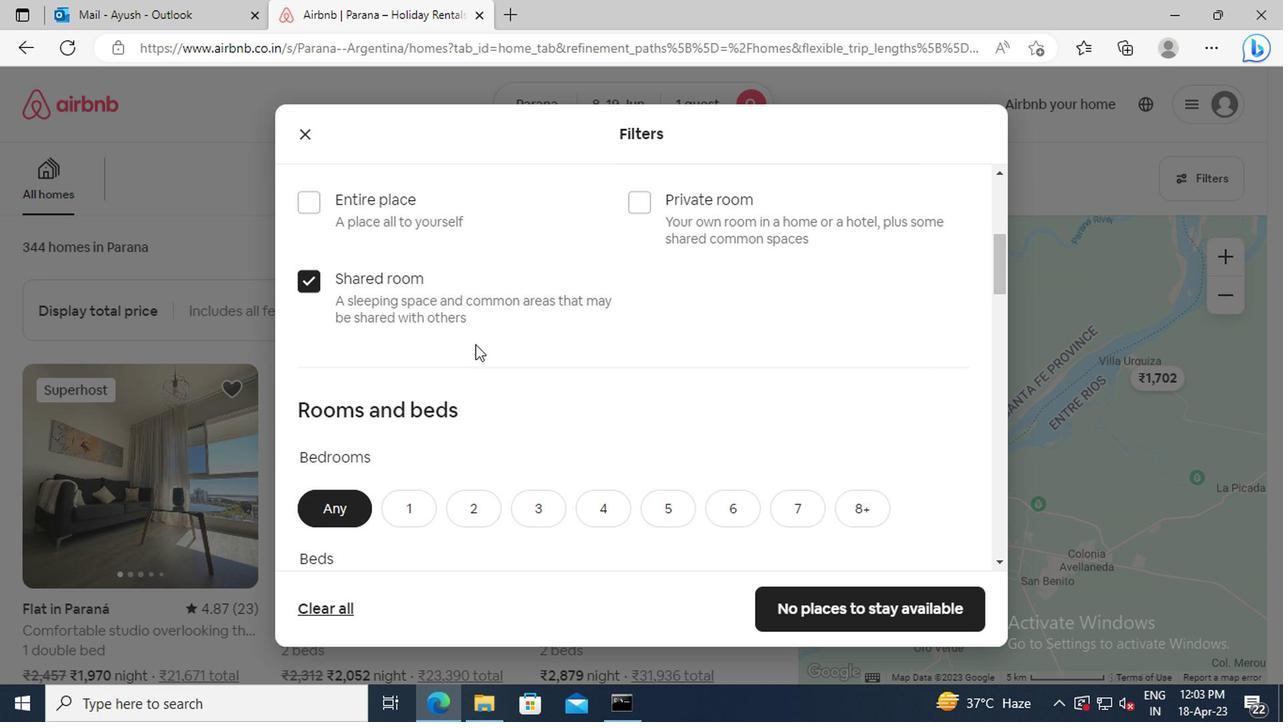 
Action: Mouse scrolled (471, 331) with delta (0, 0)
Screenshot: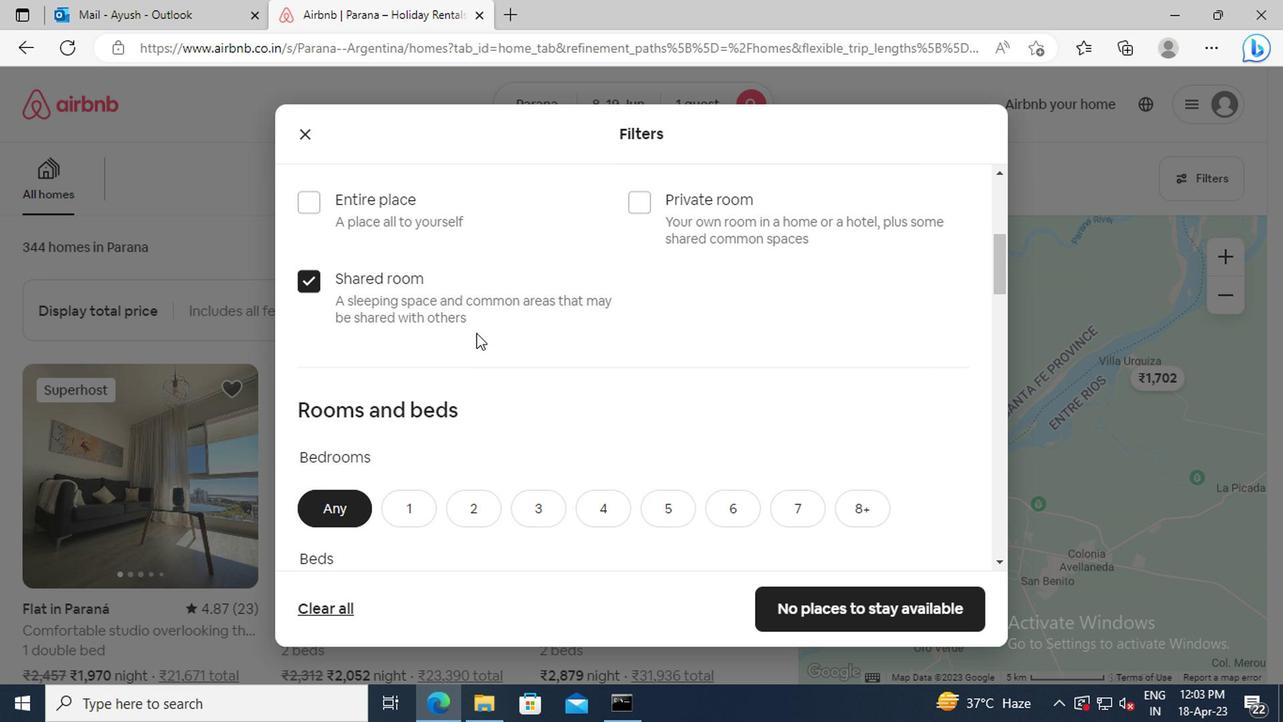 
Action: Mouse scrolled (471, 331) with delta (0, 0)
Screenshot: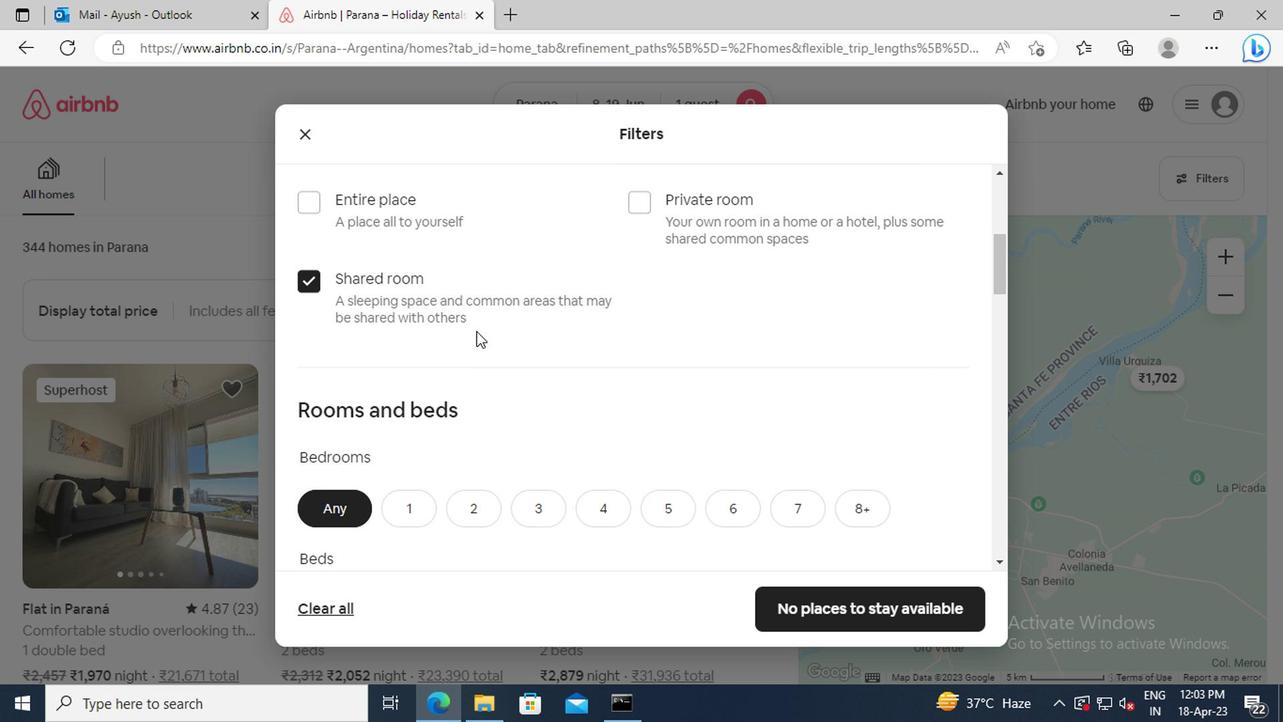 
Action: Mouse moved to (420, 378)
Screenshot: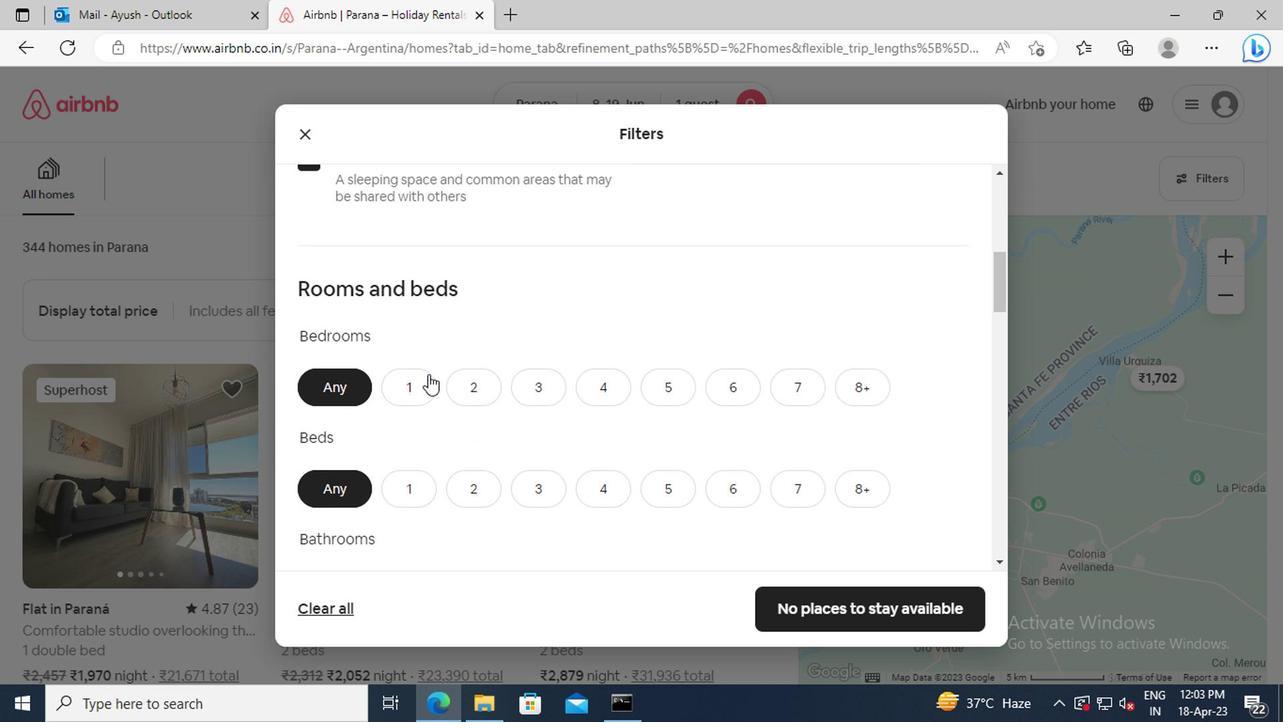 
Action: Mouse pressed left at (420, 378)
Screenshot: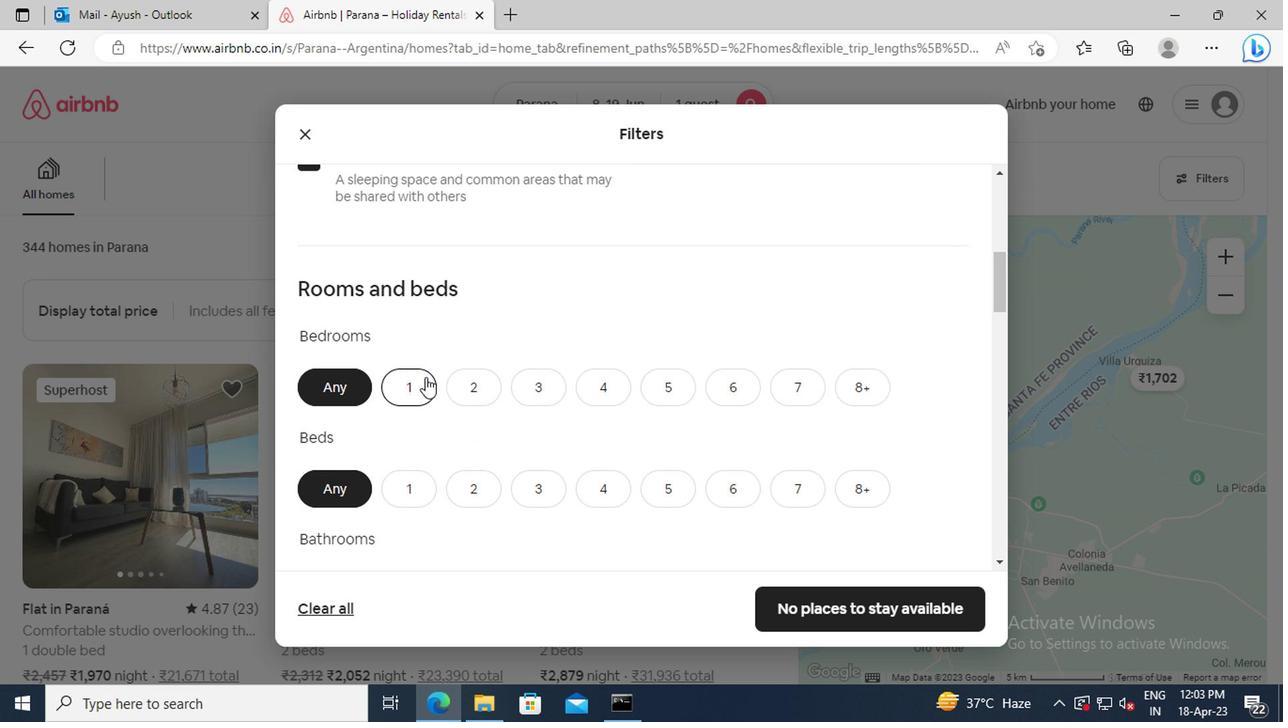 
Action: Mouse scrolled (420, 377) with delta (0, 0)
Screenshot: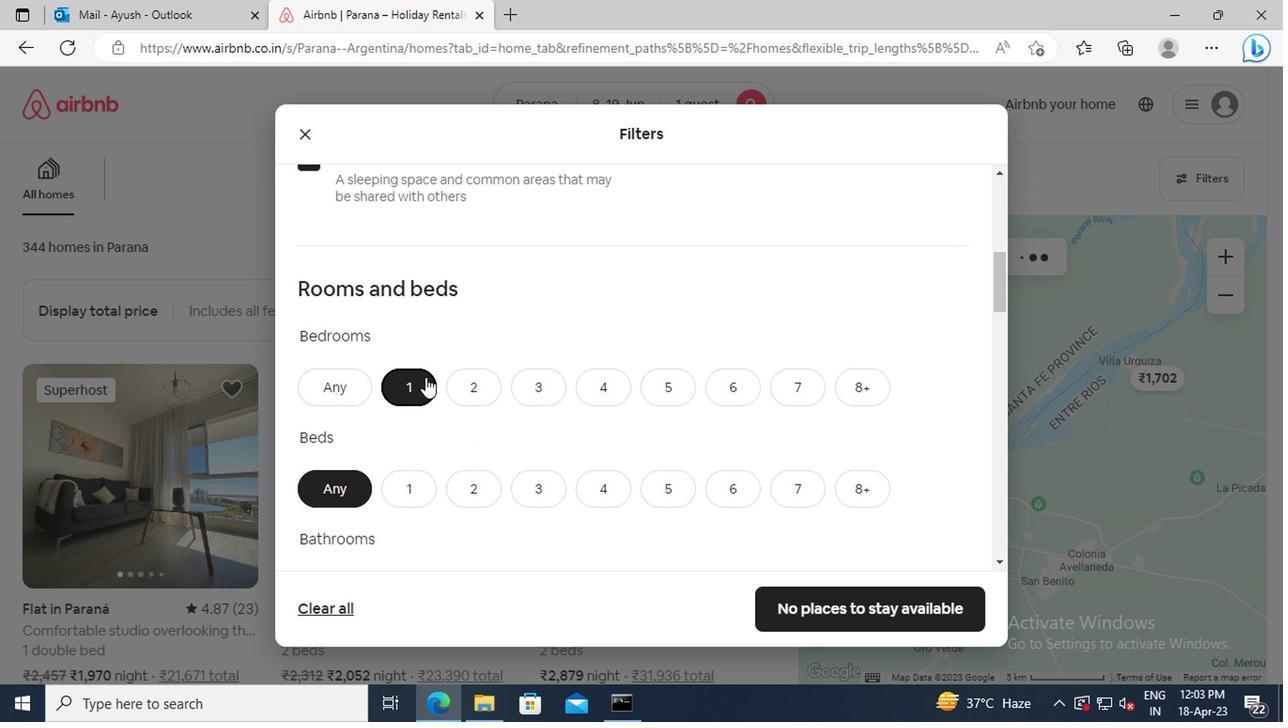 
Action: Mouse scrolled (420, 377) with delta (0, 0)
Screenshot: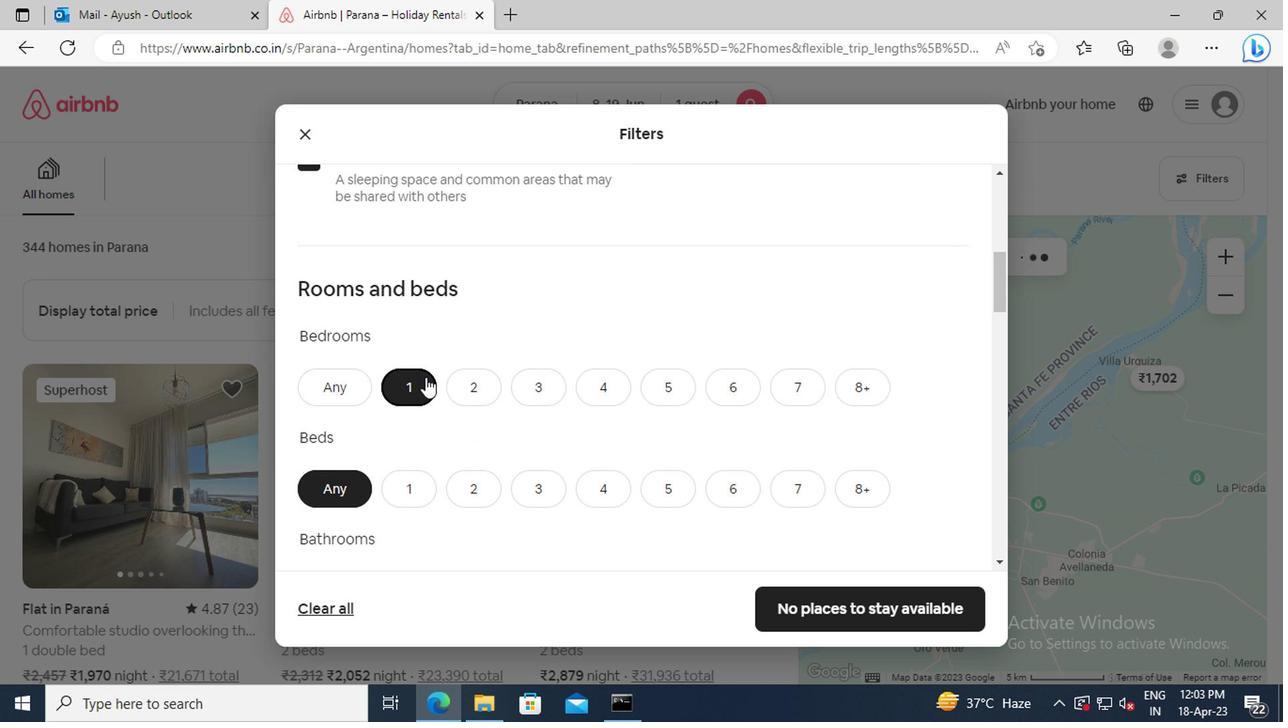 
Action: Mouse moved to (416, 372)
Screenshot: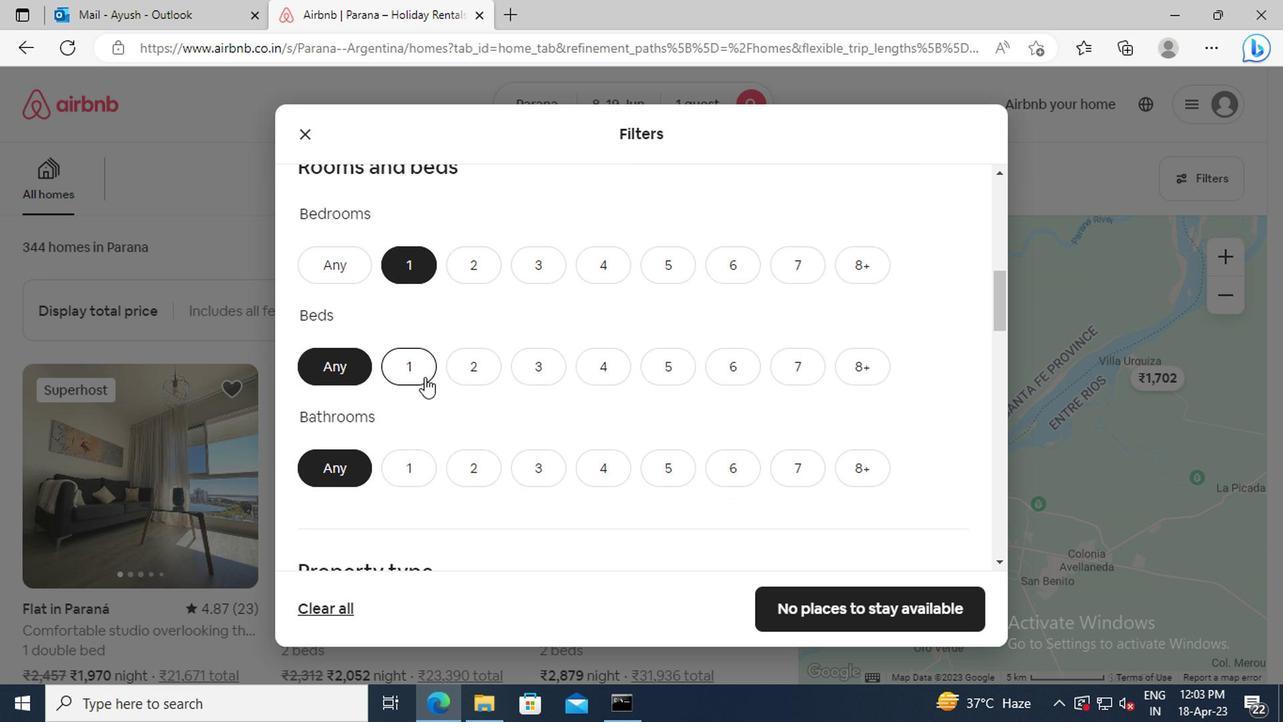 
Action: Mouse pressed left at (416, 372)
Screenshot: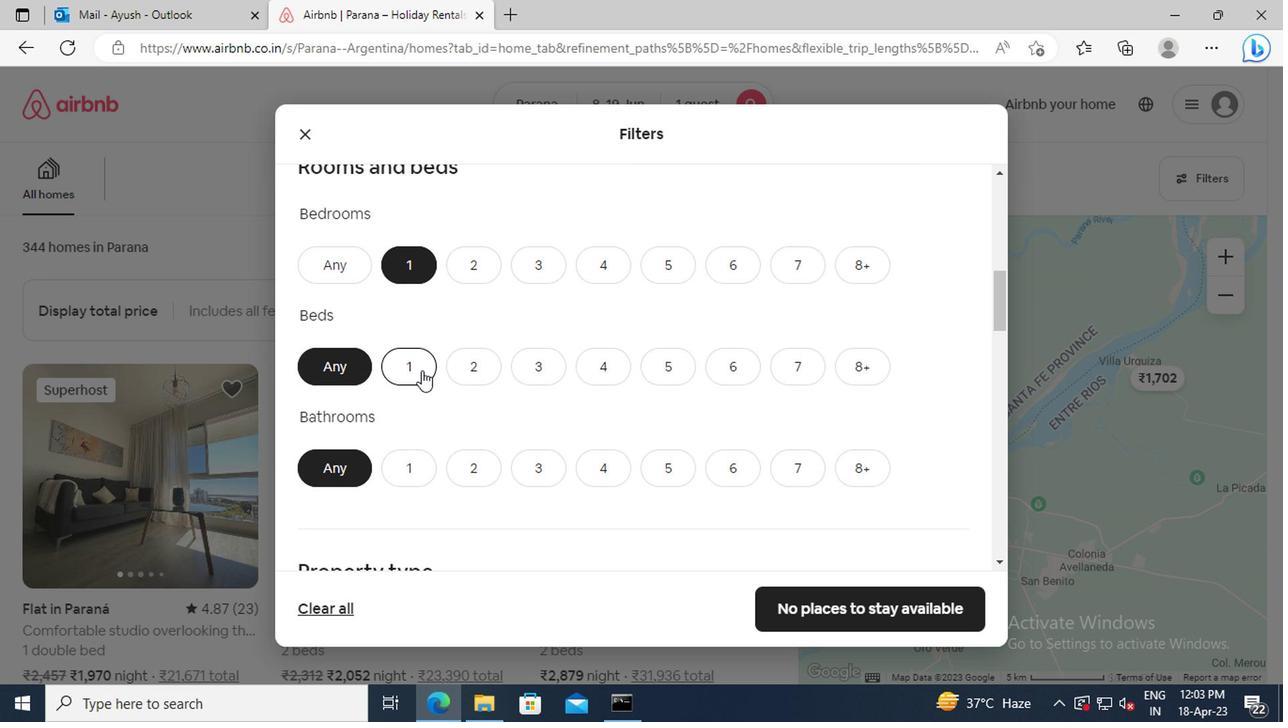
Action: Mouse scrolled (416, 371) with delta (0, -1)
Screenshot: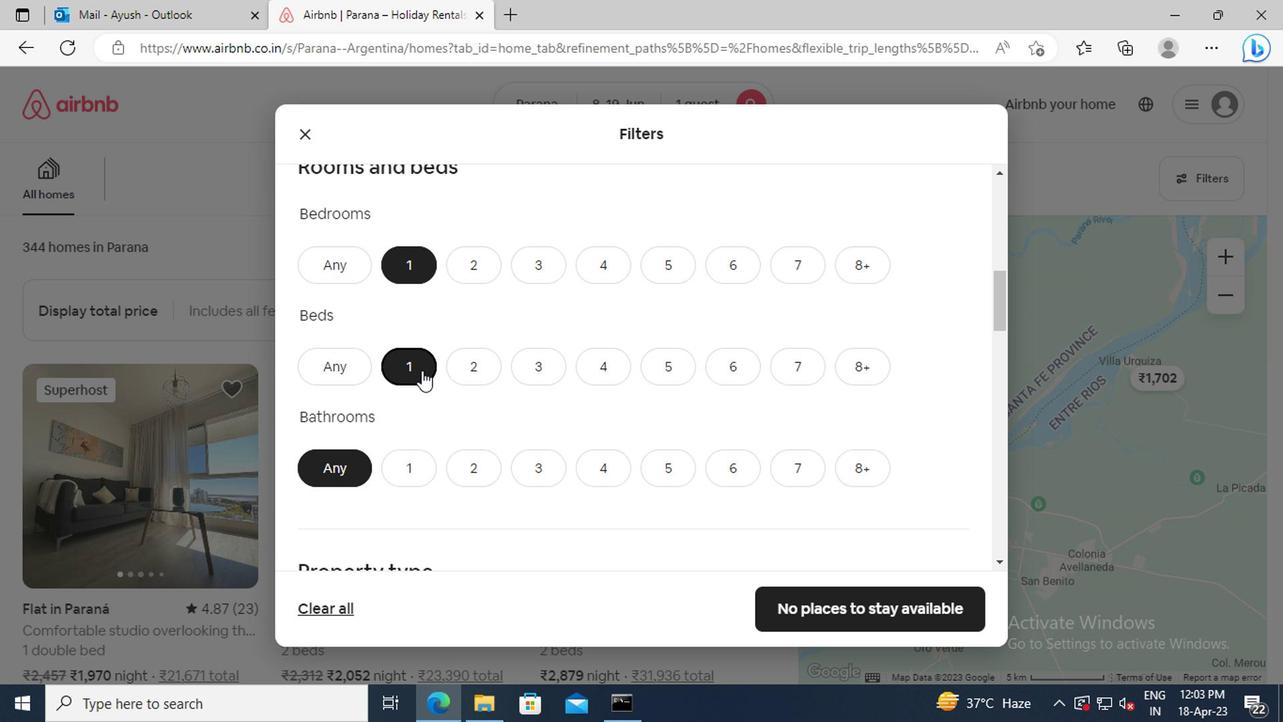 
Action: Mouse moved to (407, 403)
Screenshot: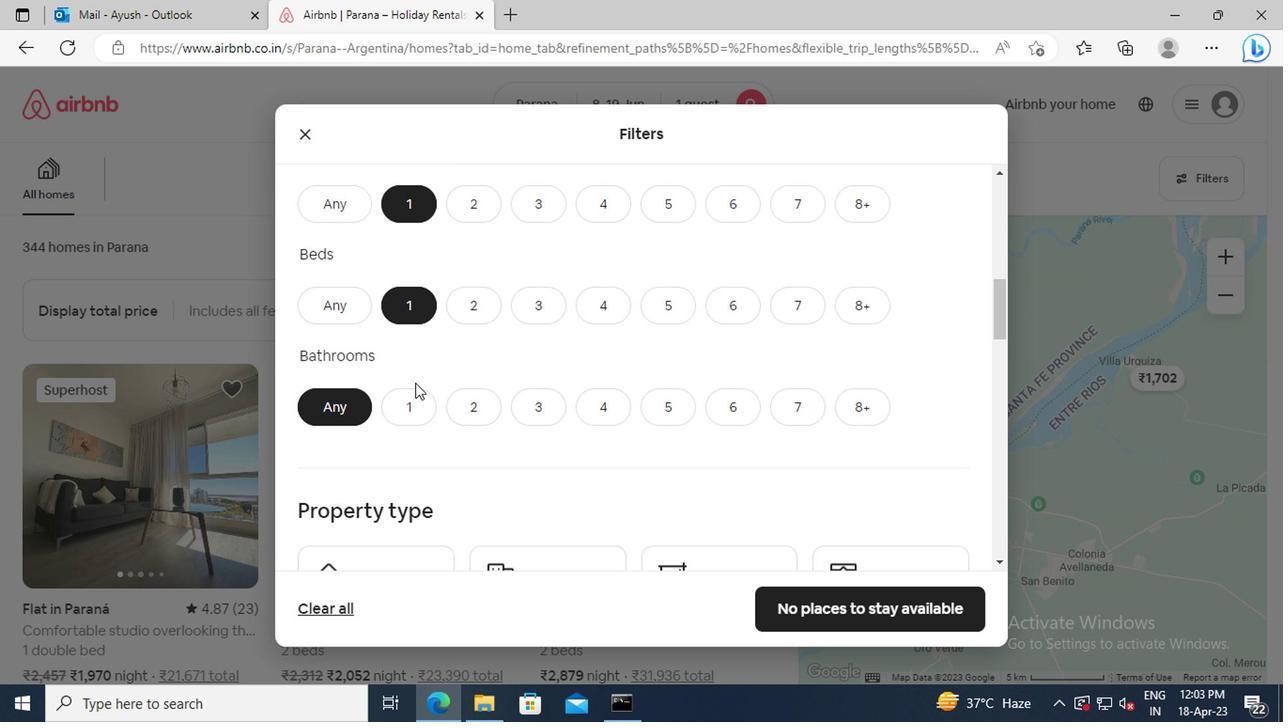 
Action: Mouse pressed left at (407, 403)
Screenshot: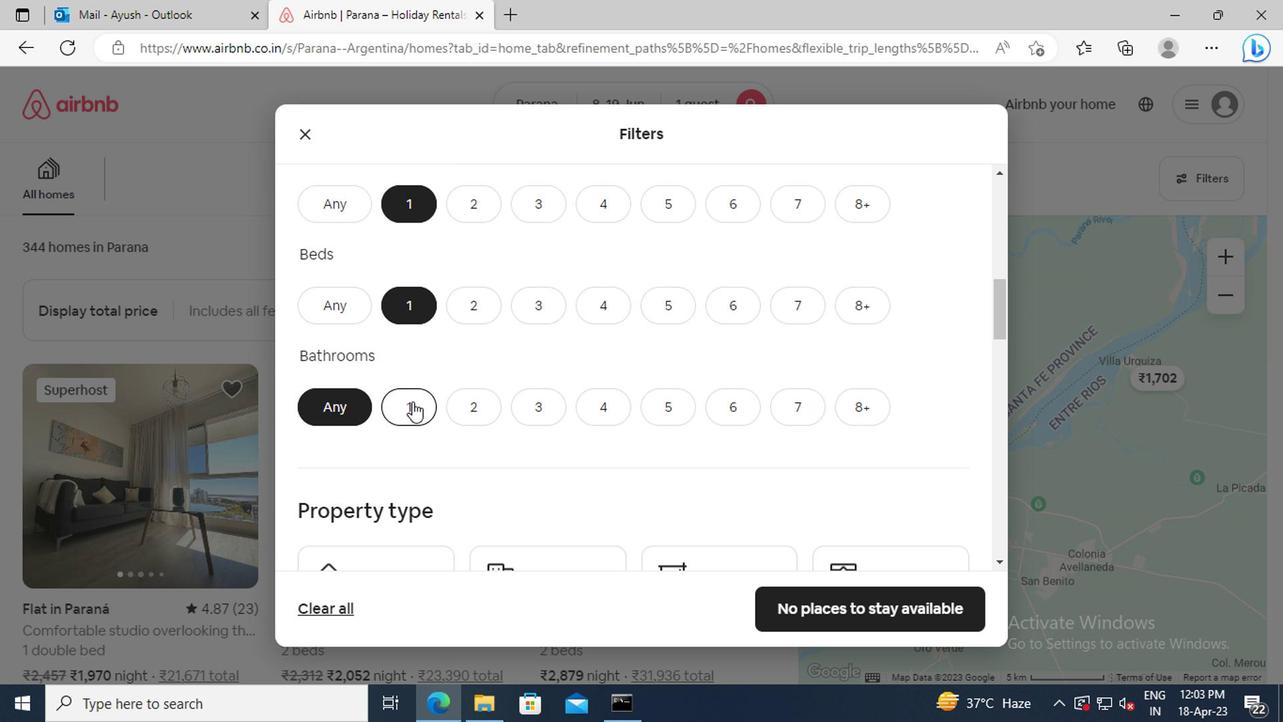 
Action: Mouse moved to (437, 377)
Screenshot: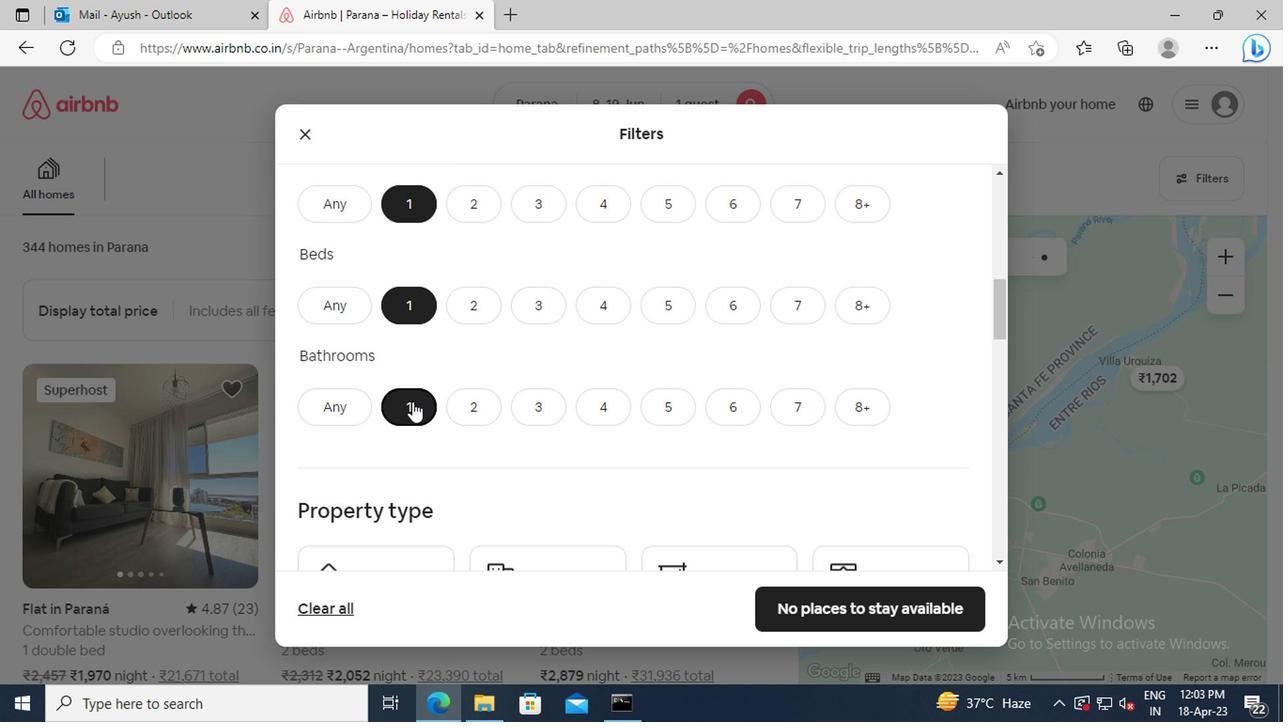 
Action: Mouse scrolled (437, 377) with delta (0, 0)
Screenshot: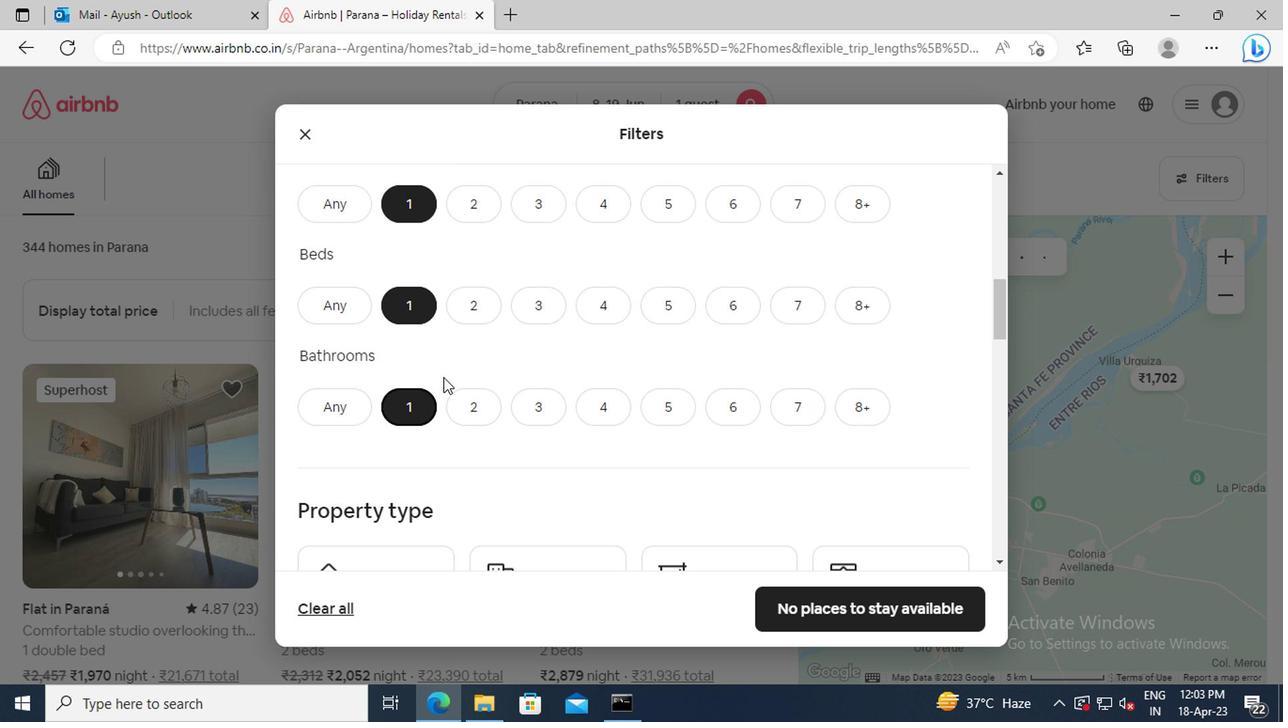 
Action: Mouse scrolled (437, 377) with delta (0, 0)
Screenshot: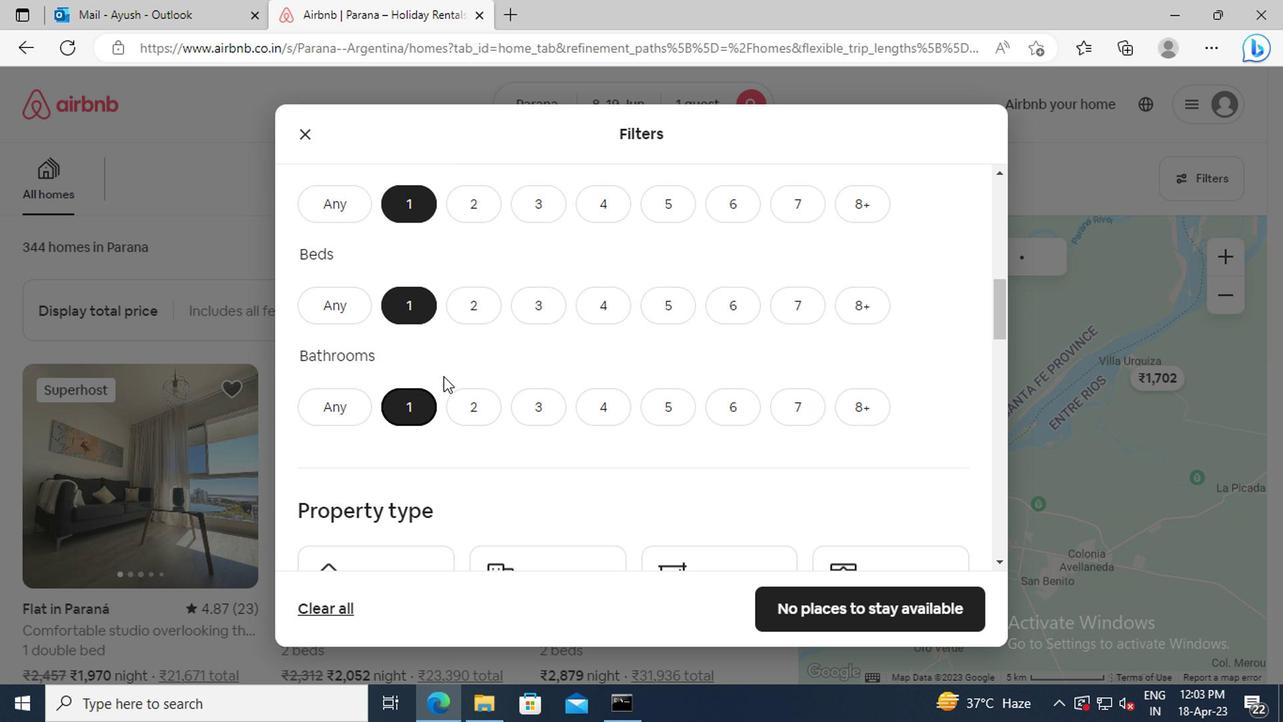
Action: Mouse scrolled (437, 377) with delta (0, 0)
Screenshot: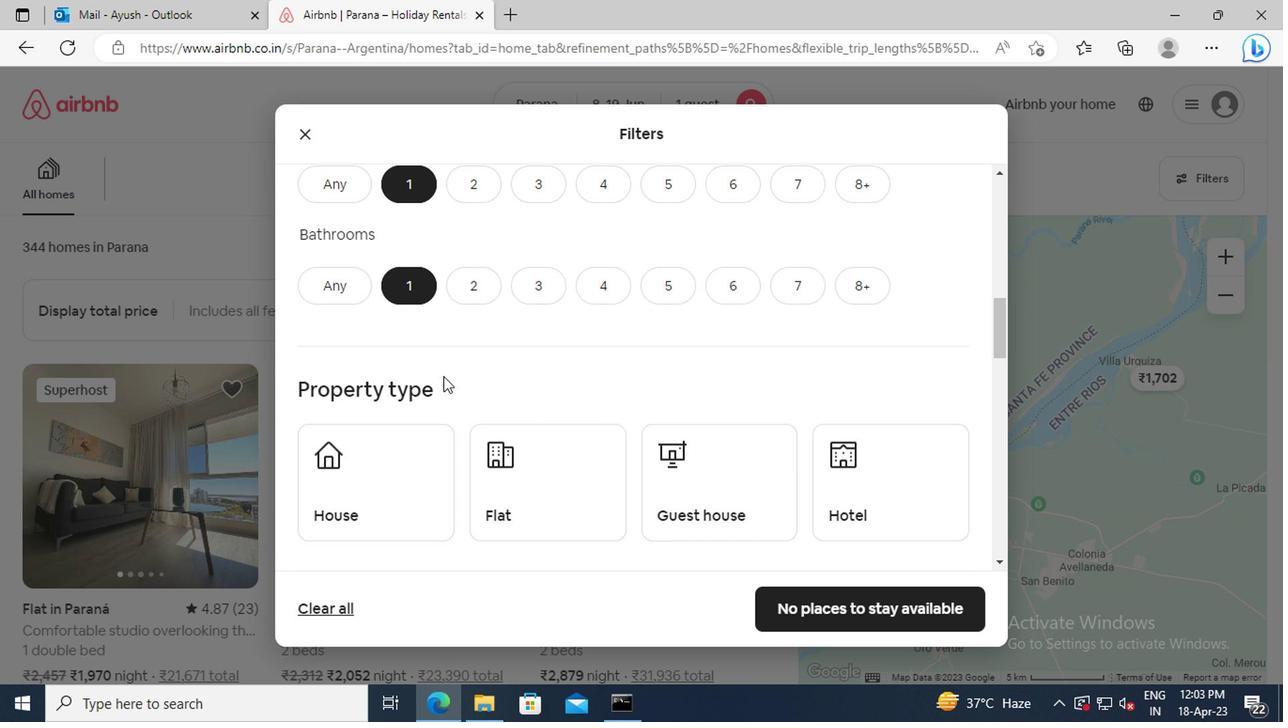 
Action: Mouse scrolled (437, 377) with delta (0, 0)
Screenshot: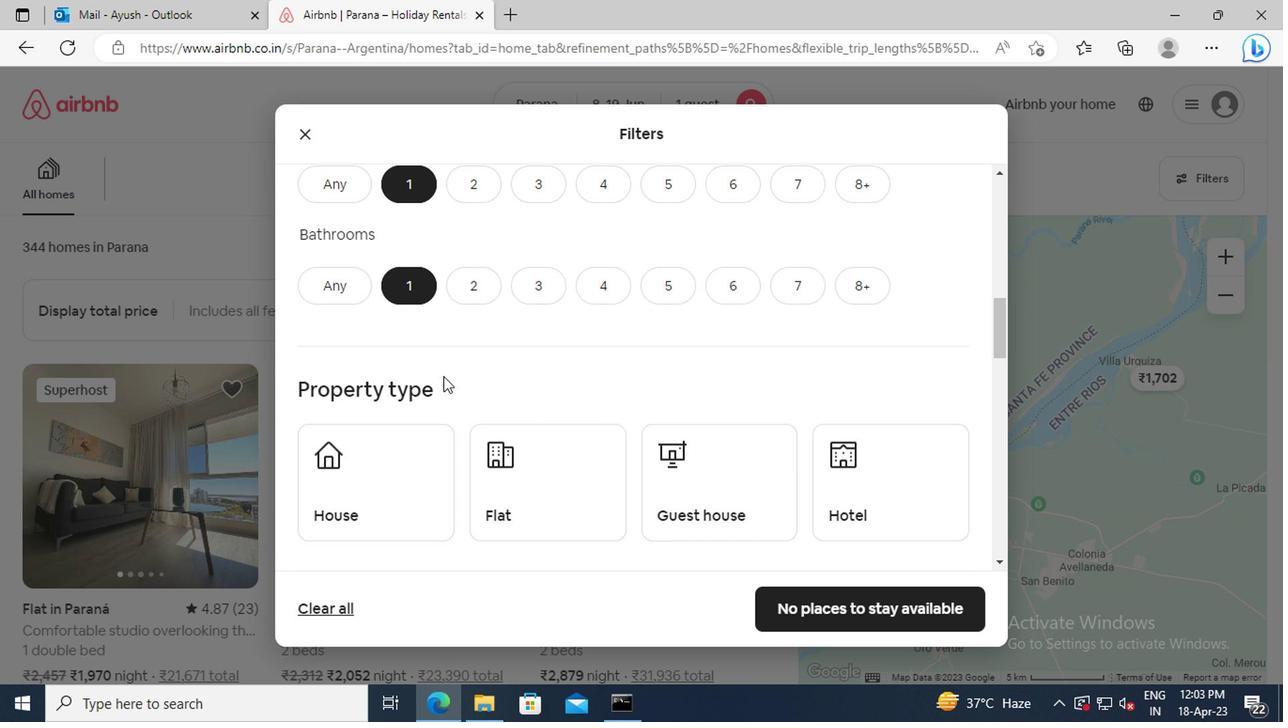 
Action: Mouse moved to (832, 375)
Screenshot: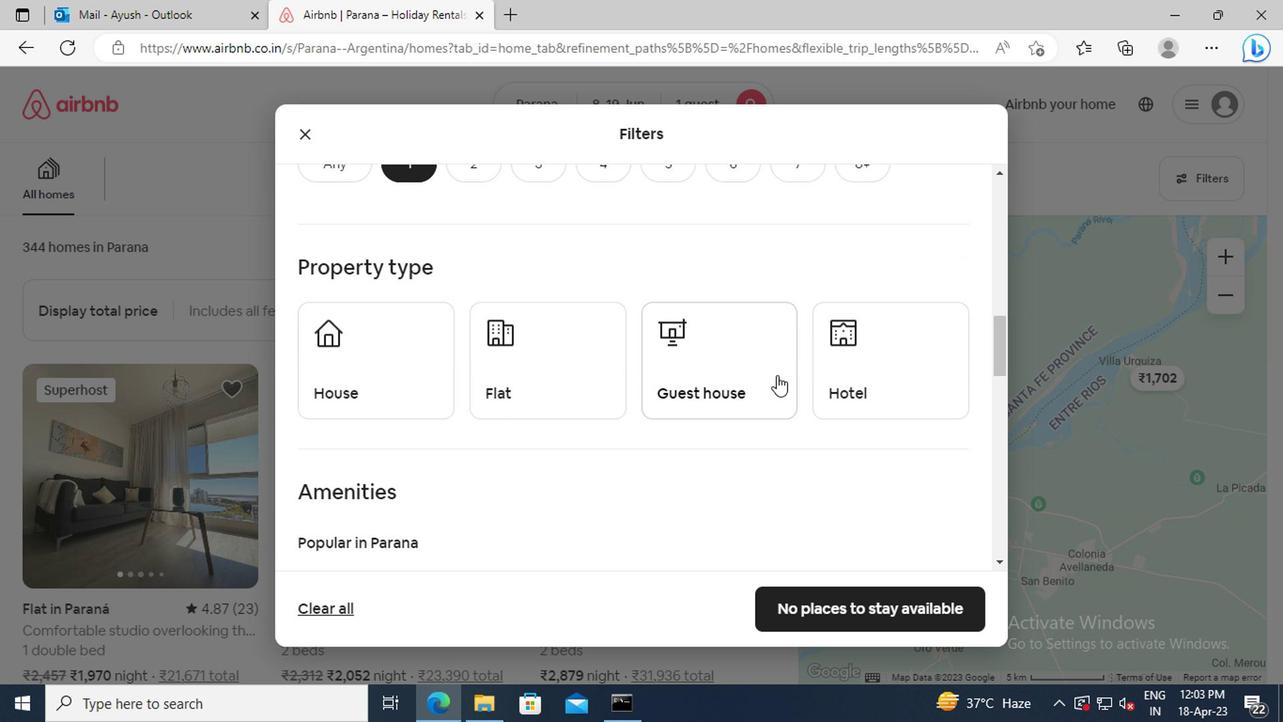 
Action: Mouse pressed left at (832, 375)
Screenshot: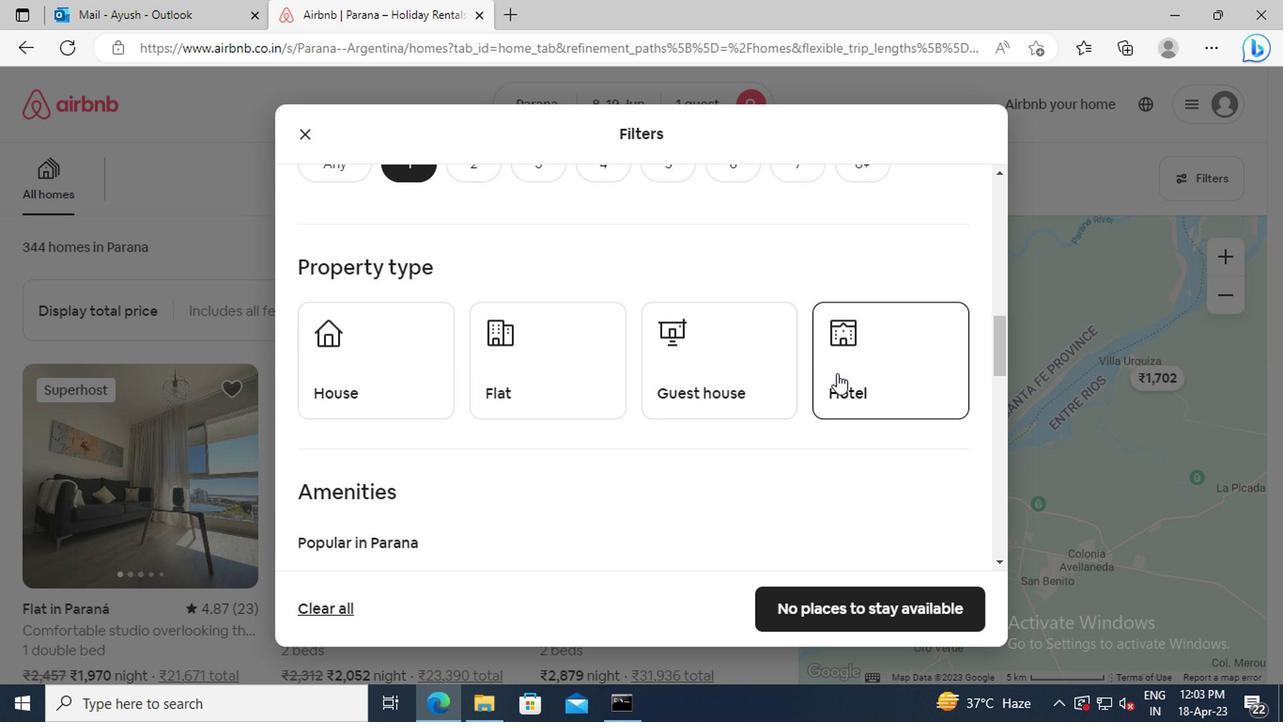 
Action: Mouse moved to (450, 366)
Screenshot: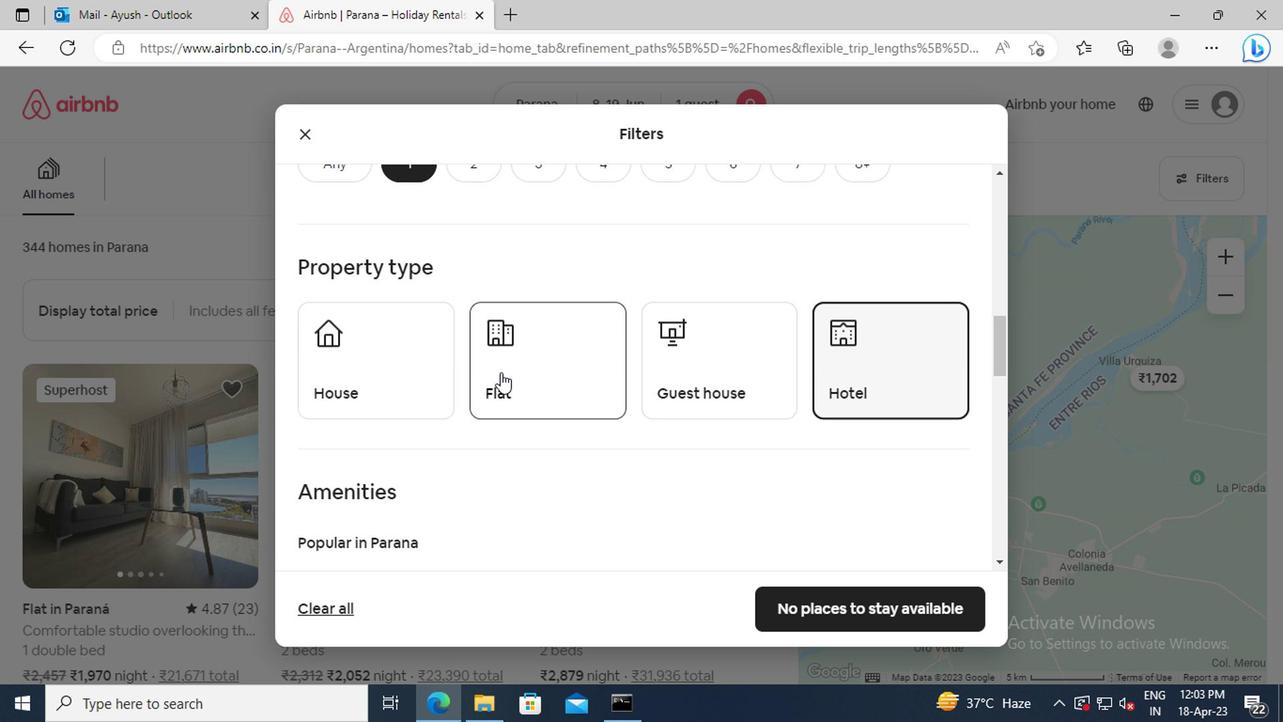 
Action: Mouse scrolled (450, 365) with delta (0, 0)
Screenshot: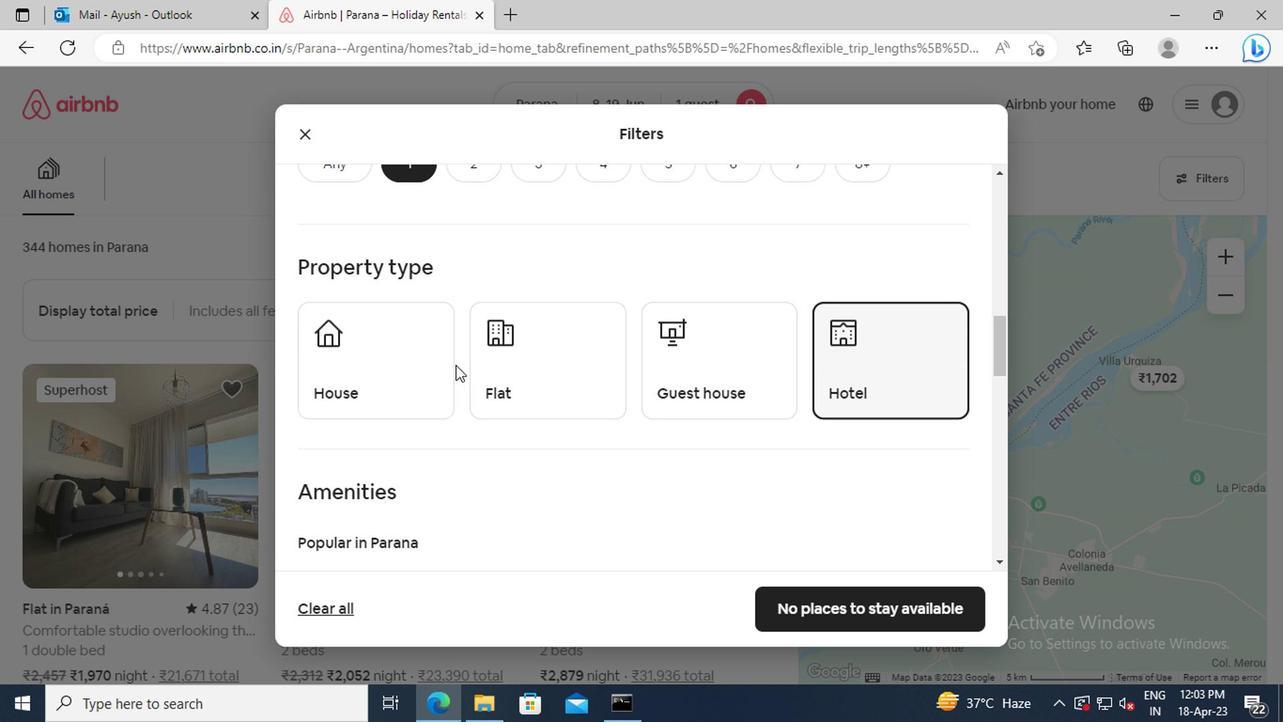 
Action: Mouse scrolled (450, 365) with delta (0, 0)
Screenshot: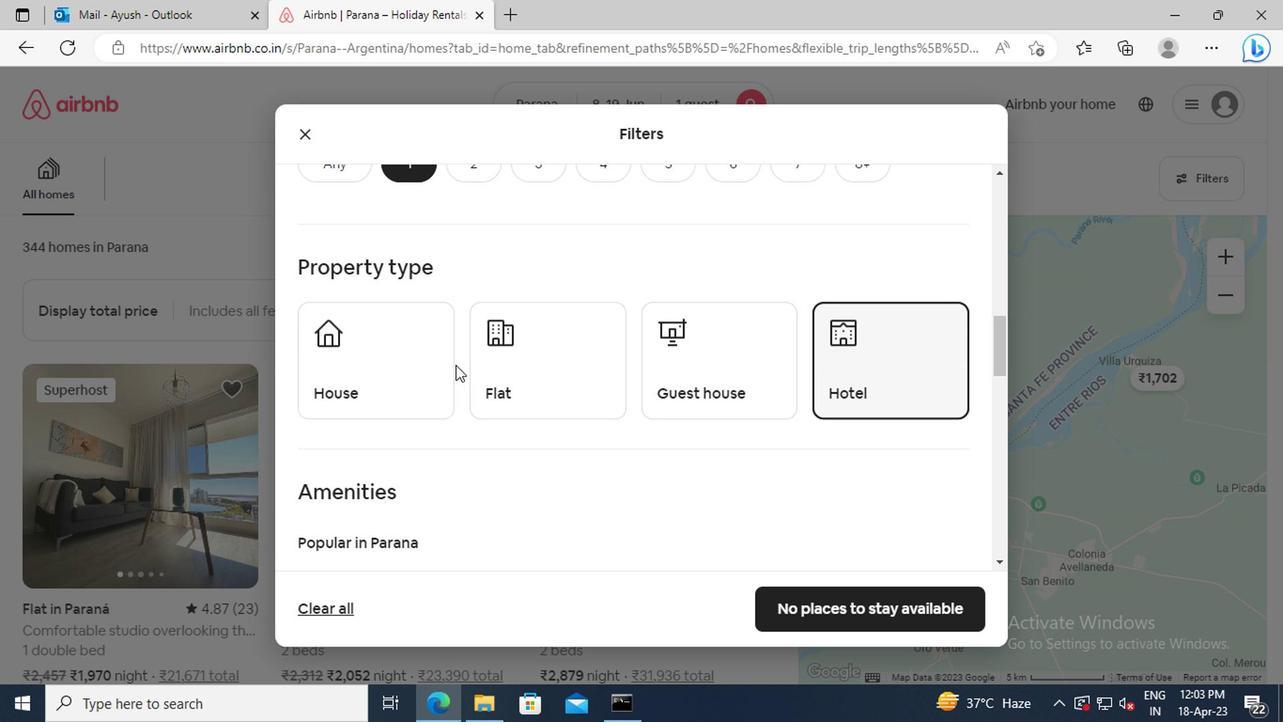
Action: Mouse scrolled (450, 365) with delta (0, 0)
Screenshot: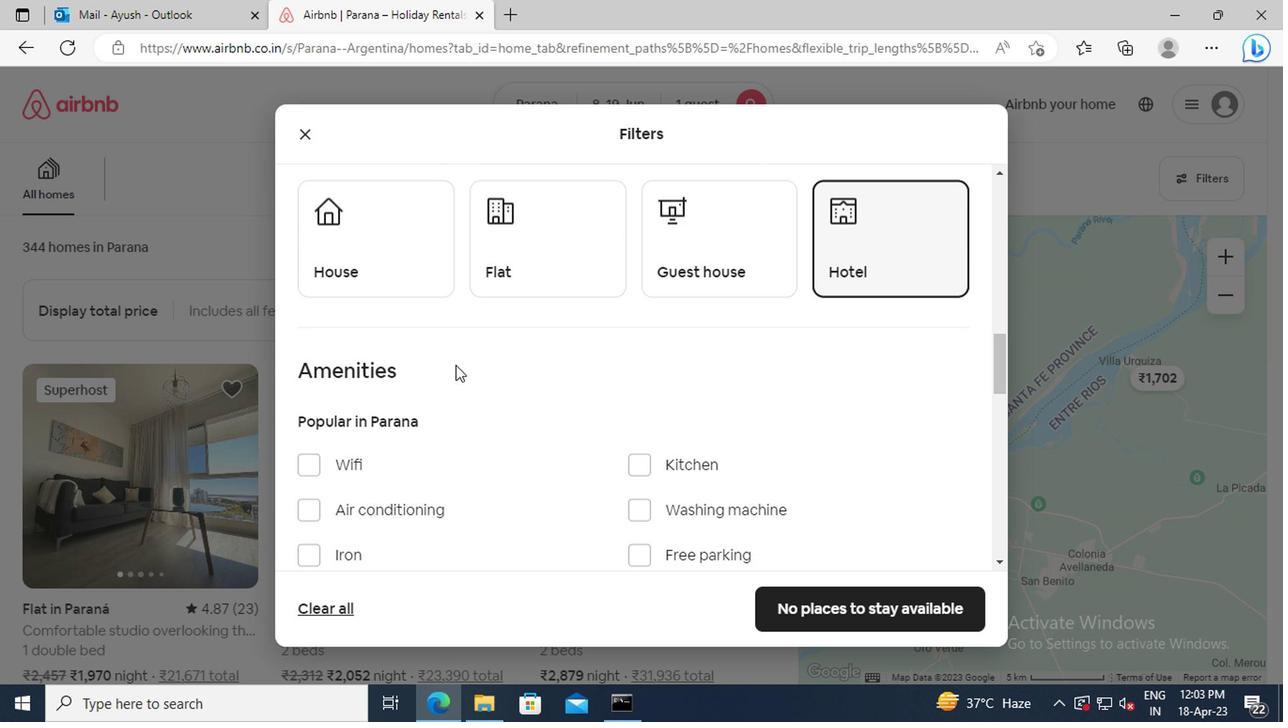 
Action: Mouse scrolled (450, 365) with delta (0, 0)
Screenshot: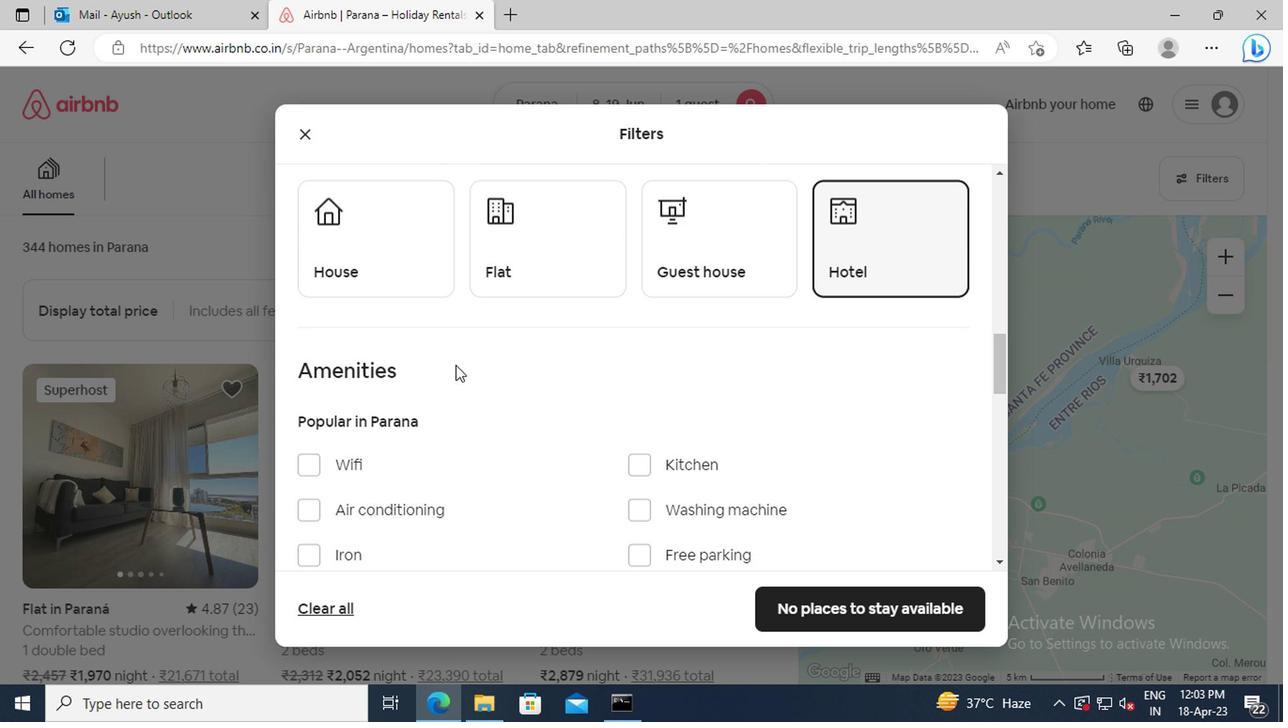 
Action: Mouse scrolled (450, 365) with delta (0, 0)
Screenshot: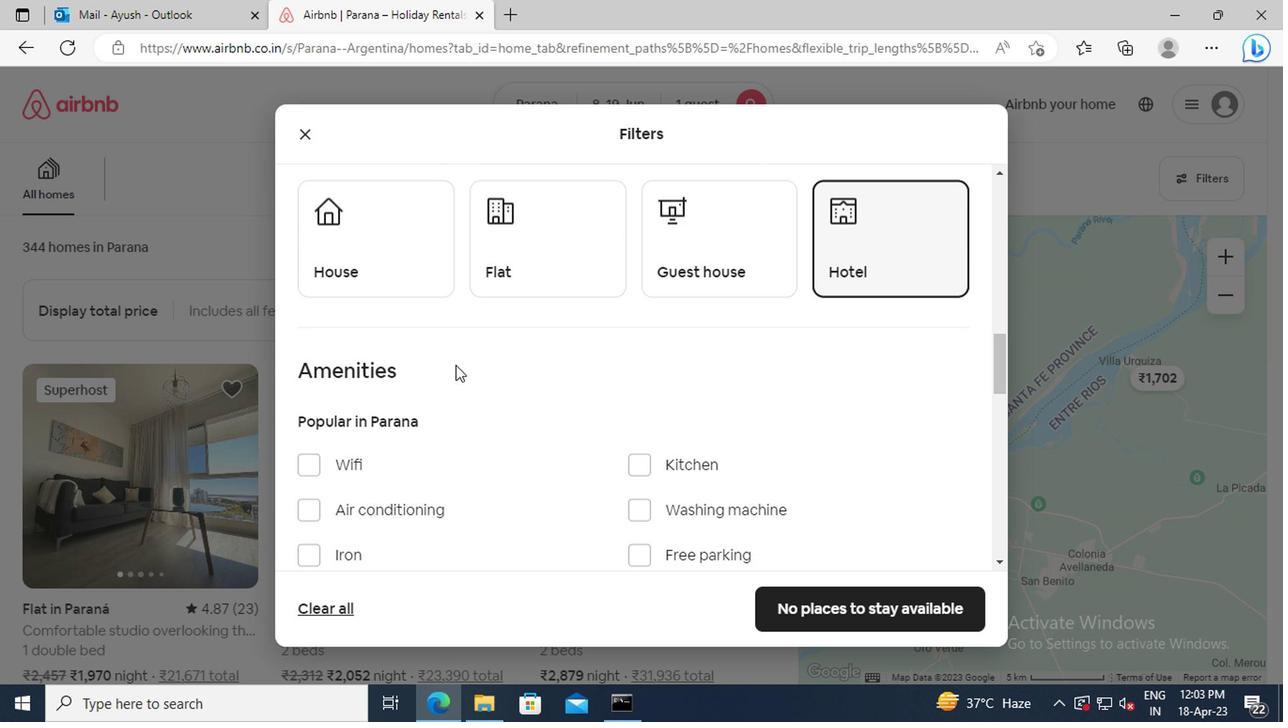 
Action: Mouse moved to (359, 410)
Screenshot: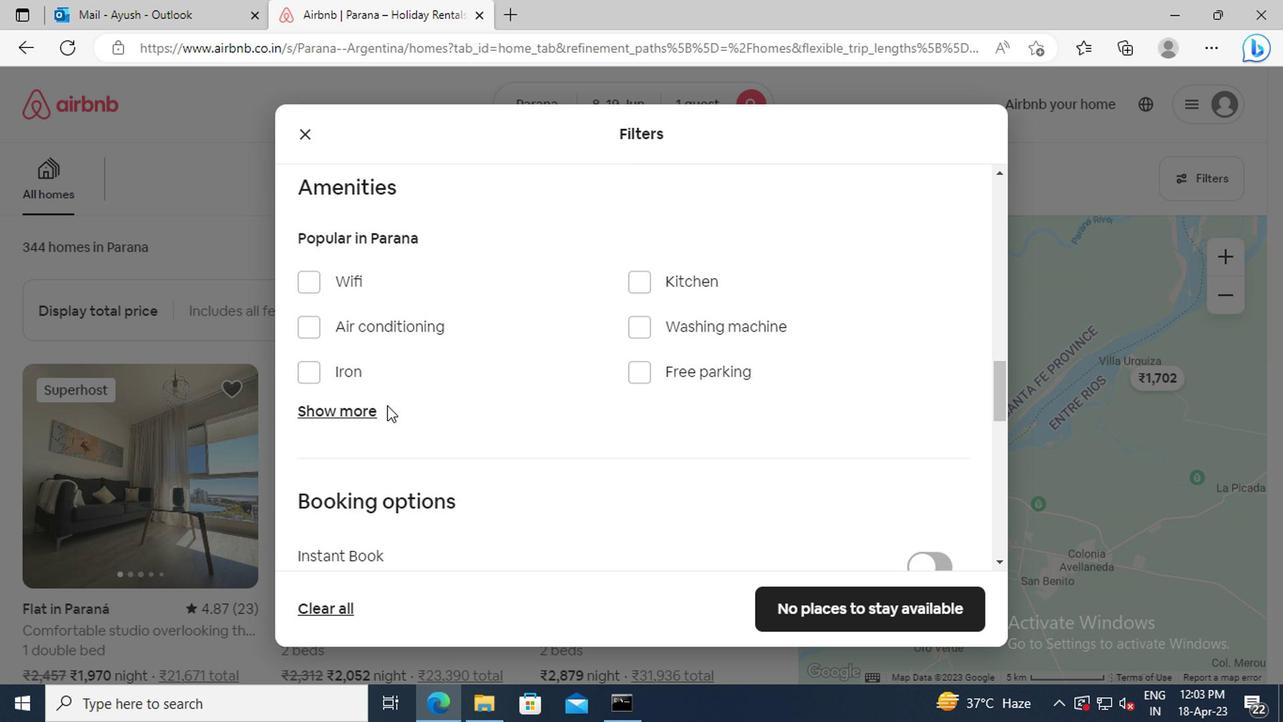 
Action: Mouse pressed left at (359, 410)
Screenshot: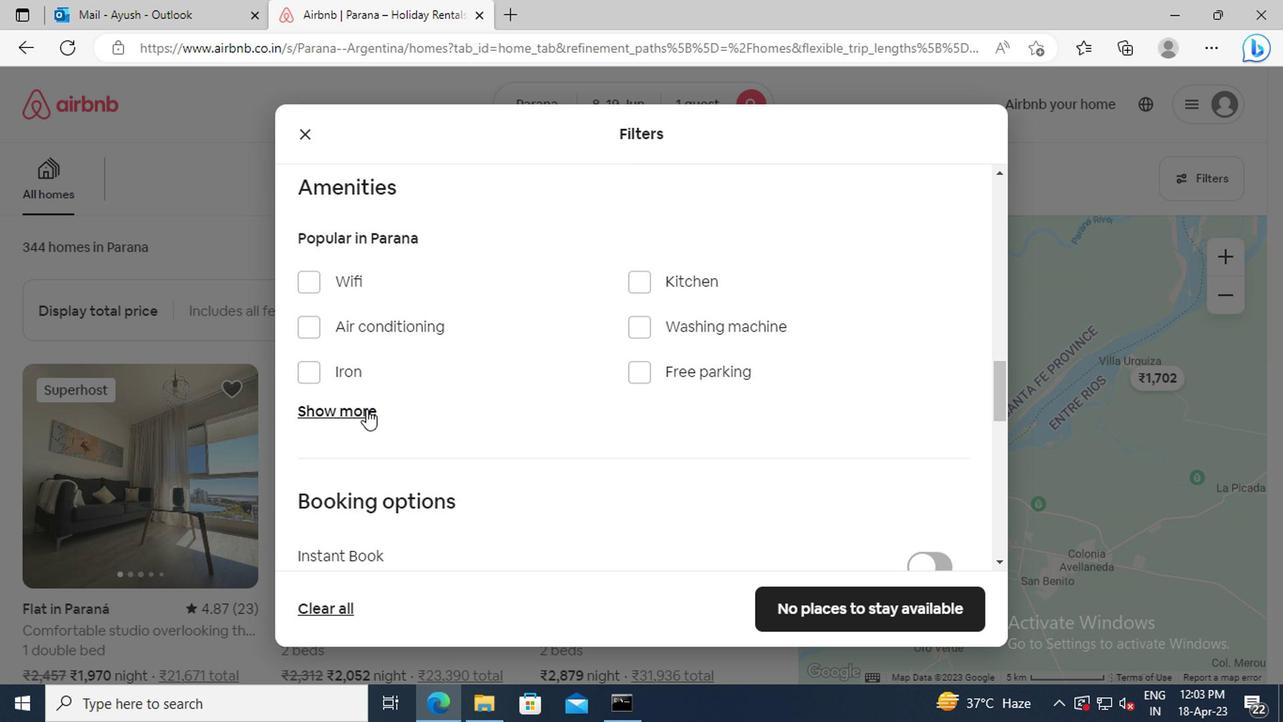 
Action: Mouse moved to (420, 405)
Screenshot: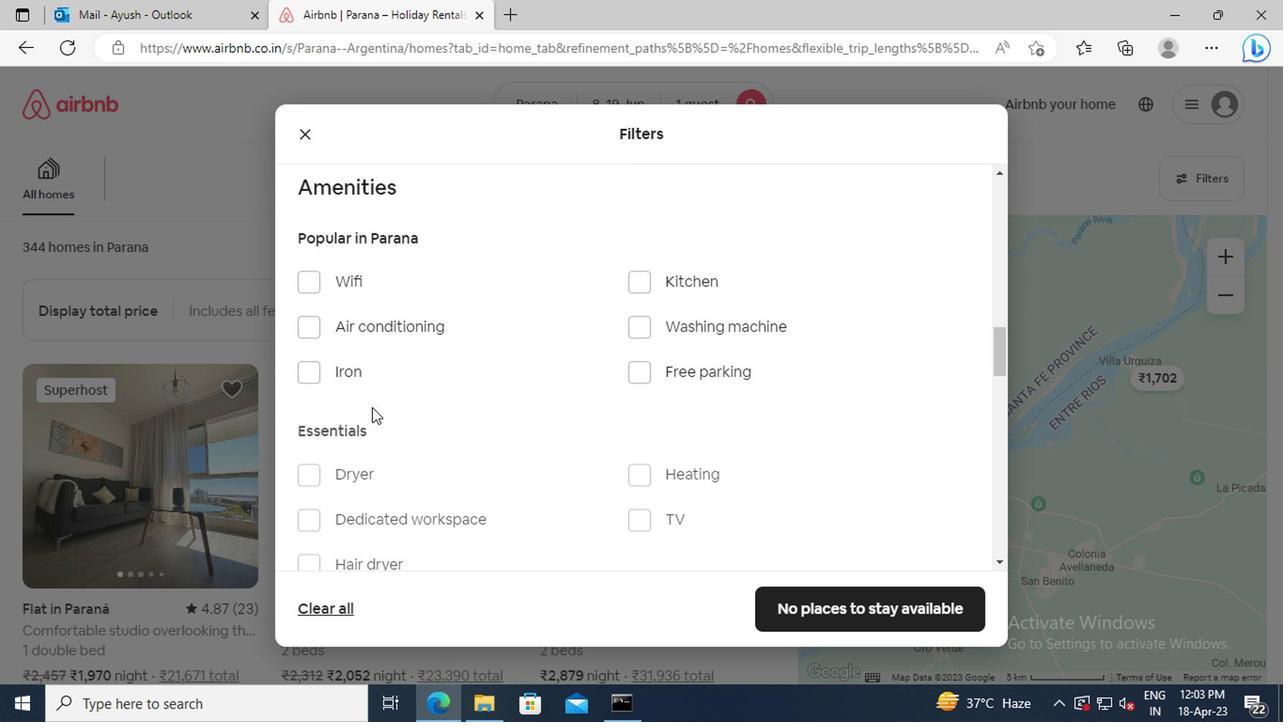 
Action: Mouse scrolled (420, 404) with delta (0, 0)
Screenshot: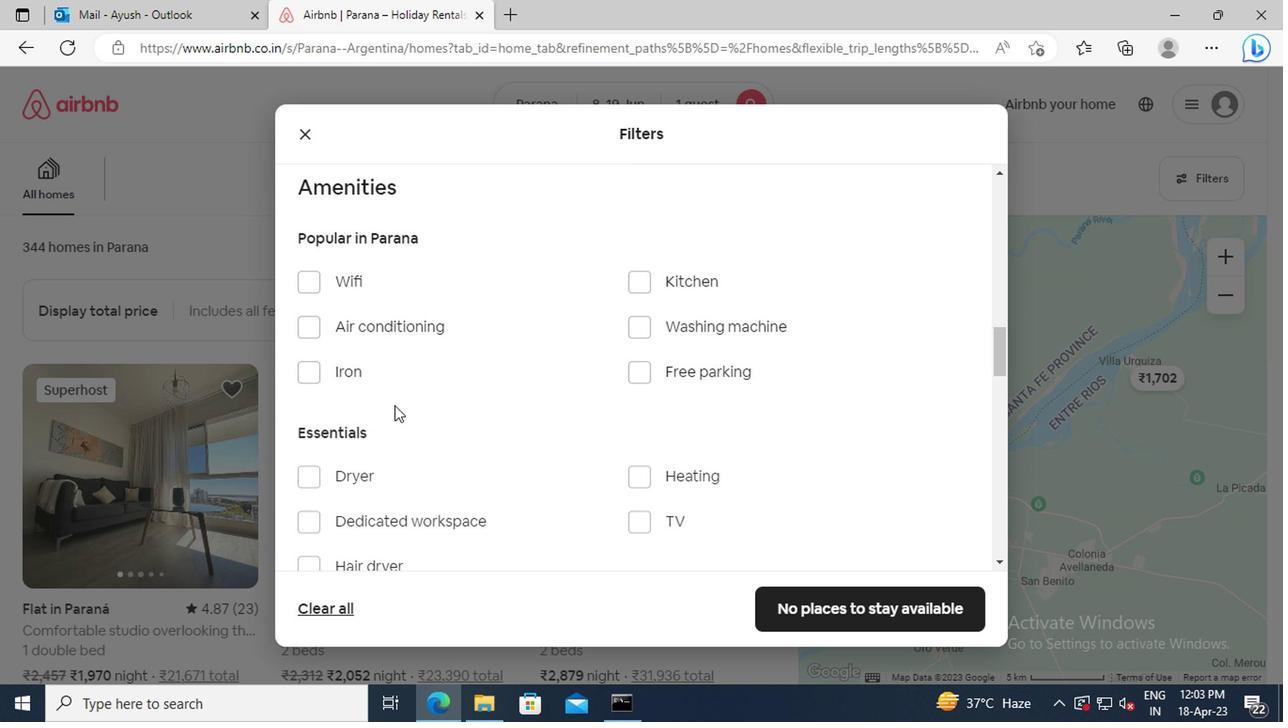 
Action: Mouse scrolled (420, 404) with delta (0, 0)
Screenshot: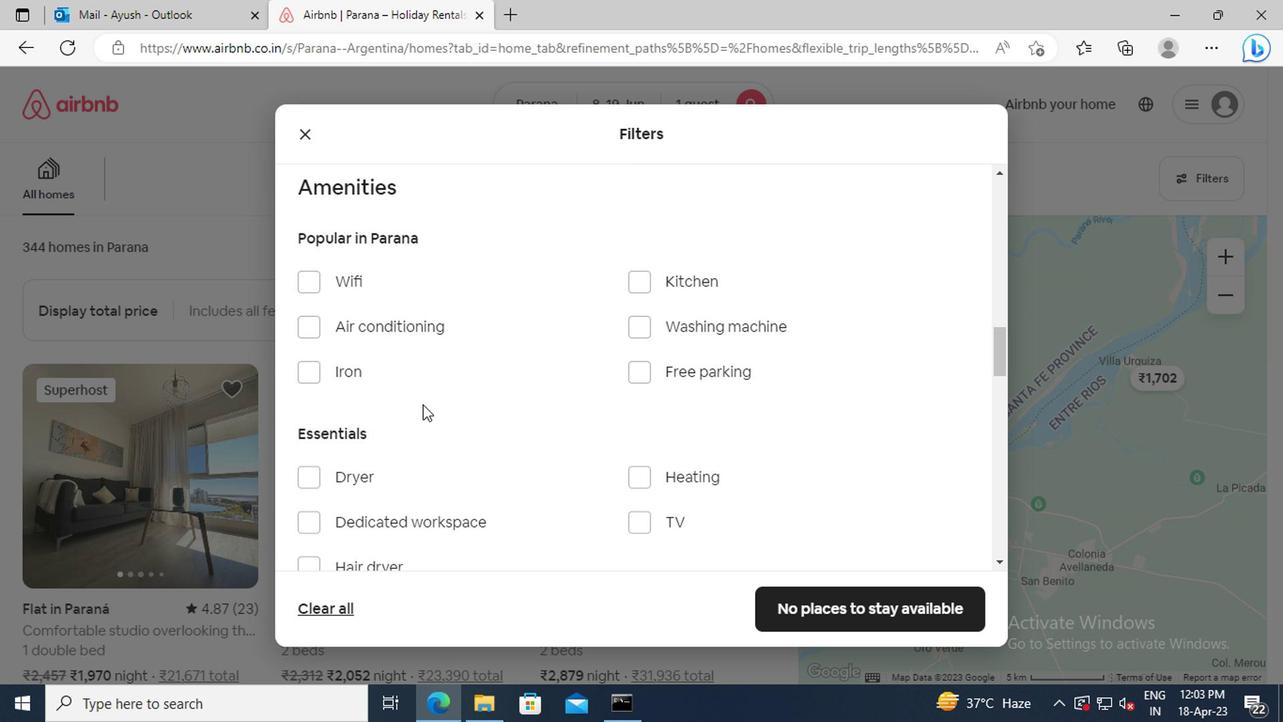 
Action: Mouse moved to (628, 359)
Screenshot: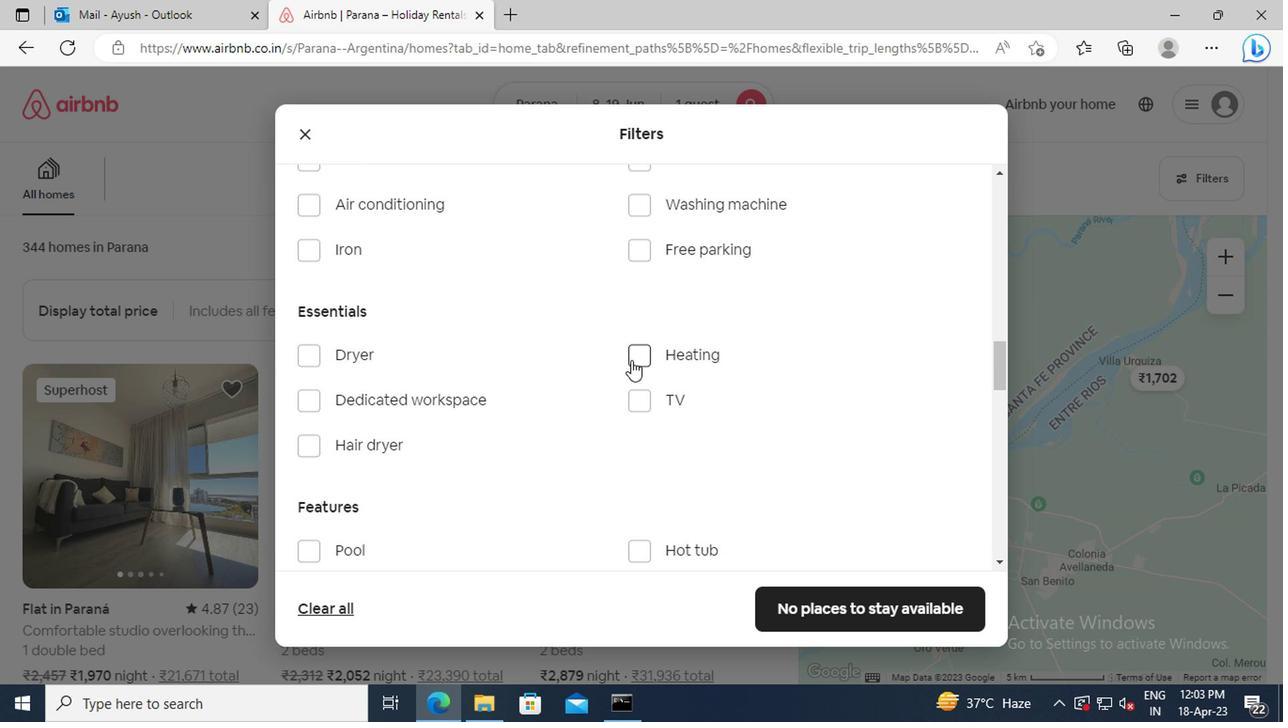 
Action: Mouse pressed left at (628, 359)
Screenshot: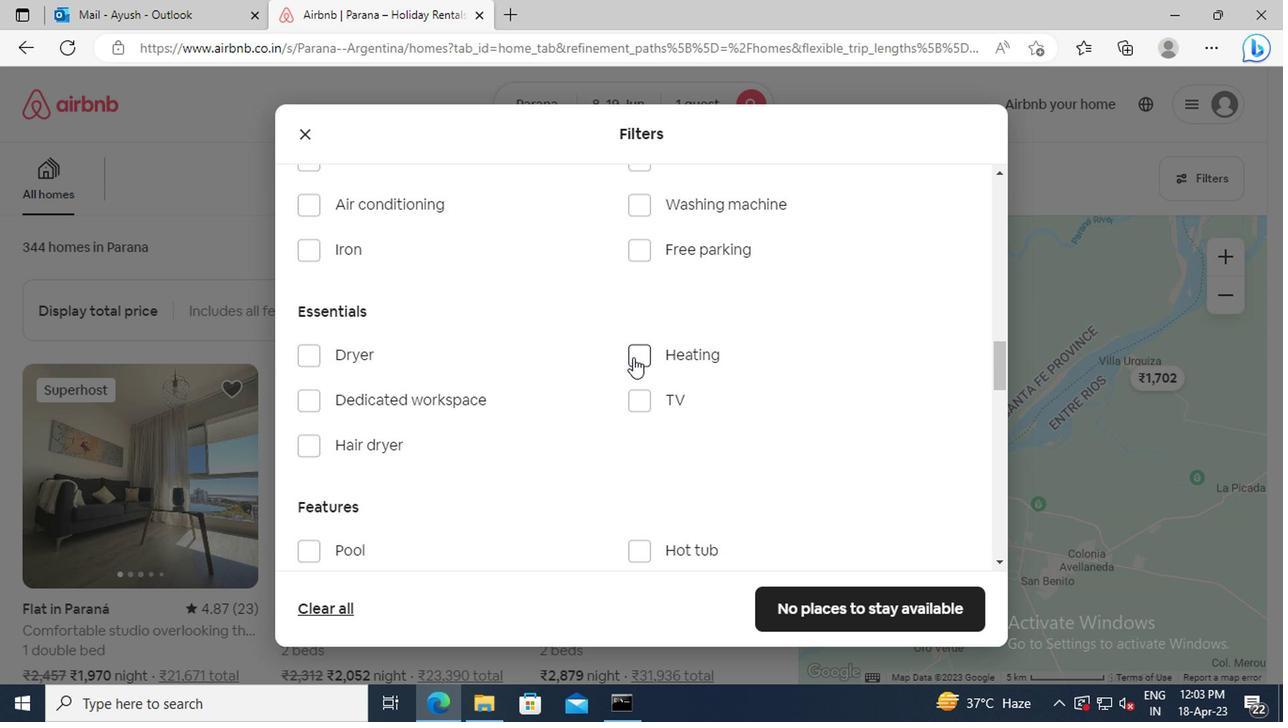 
Action: Mouse moved to (482, 351)
Screenshot: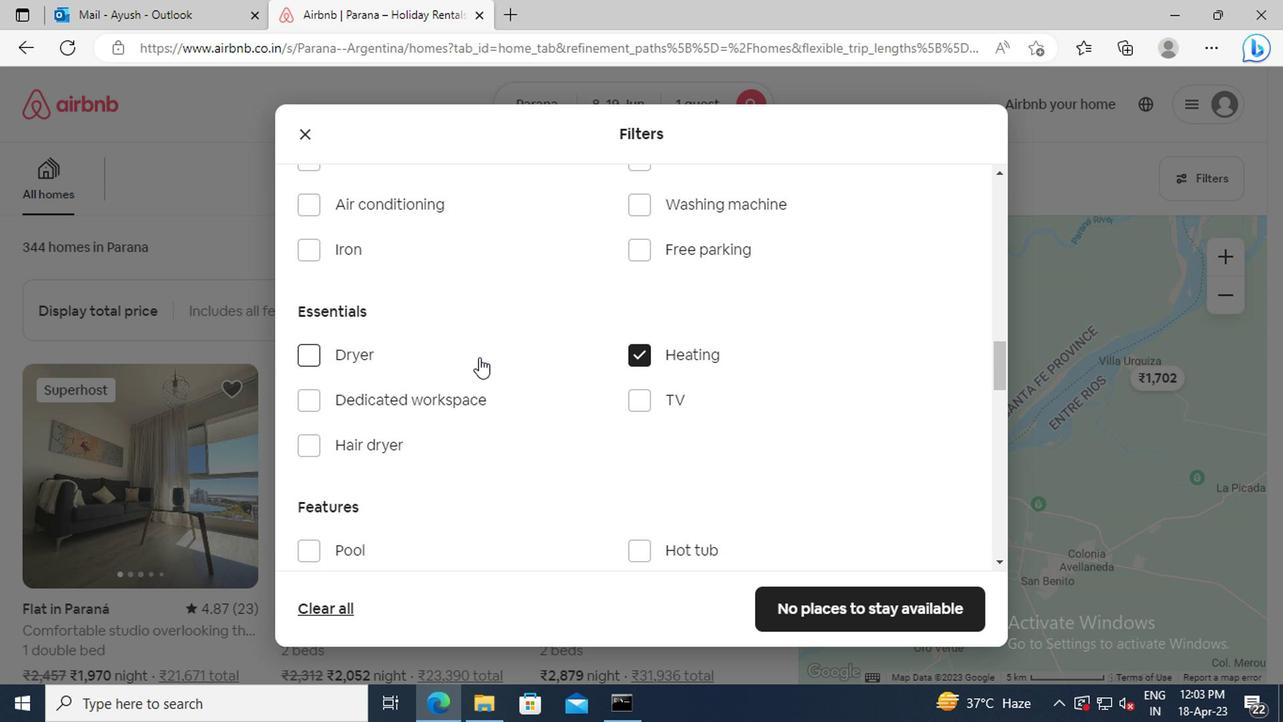
Action: Mouse scrolled (482, 350) with delta (0, -1)
Screenshot: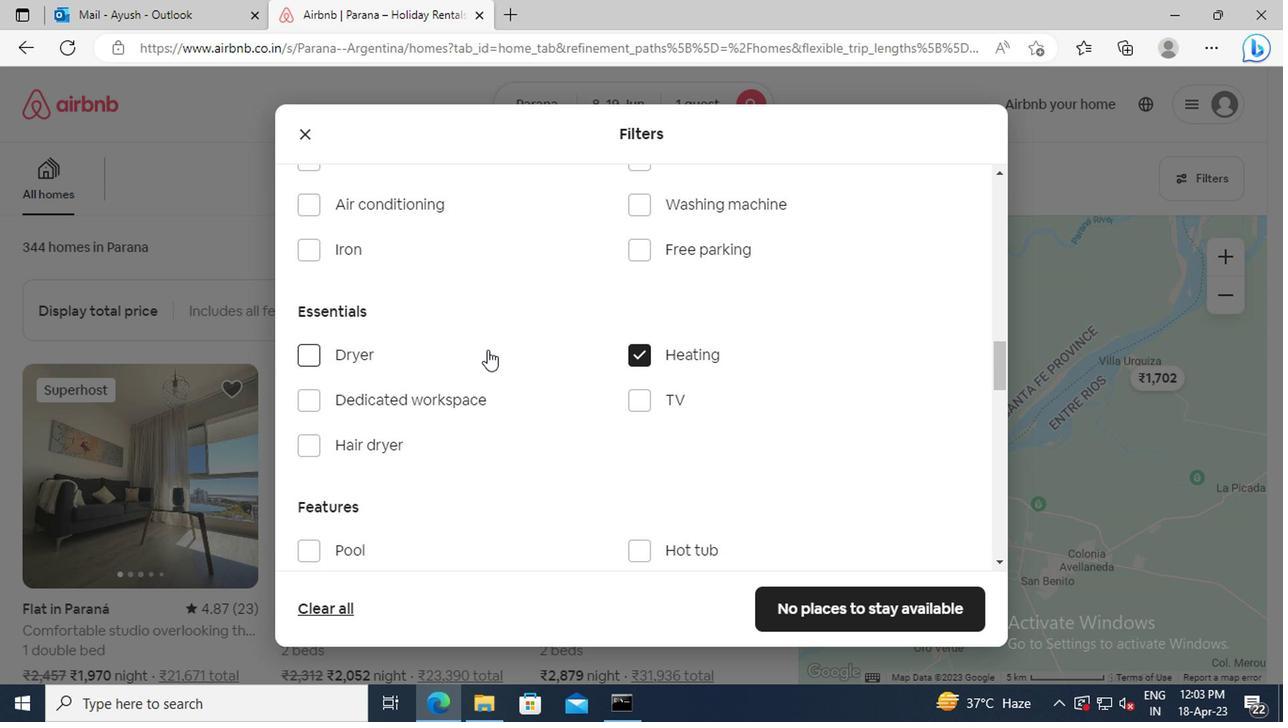 
Action: Mouse scrolled (482, 350) with delta (0, -1)
Screenshot: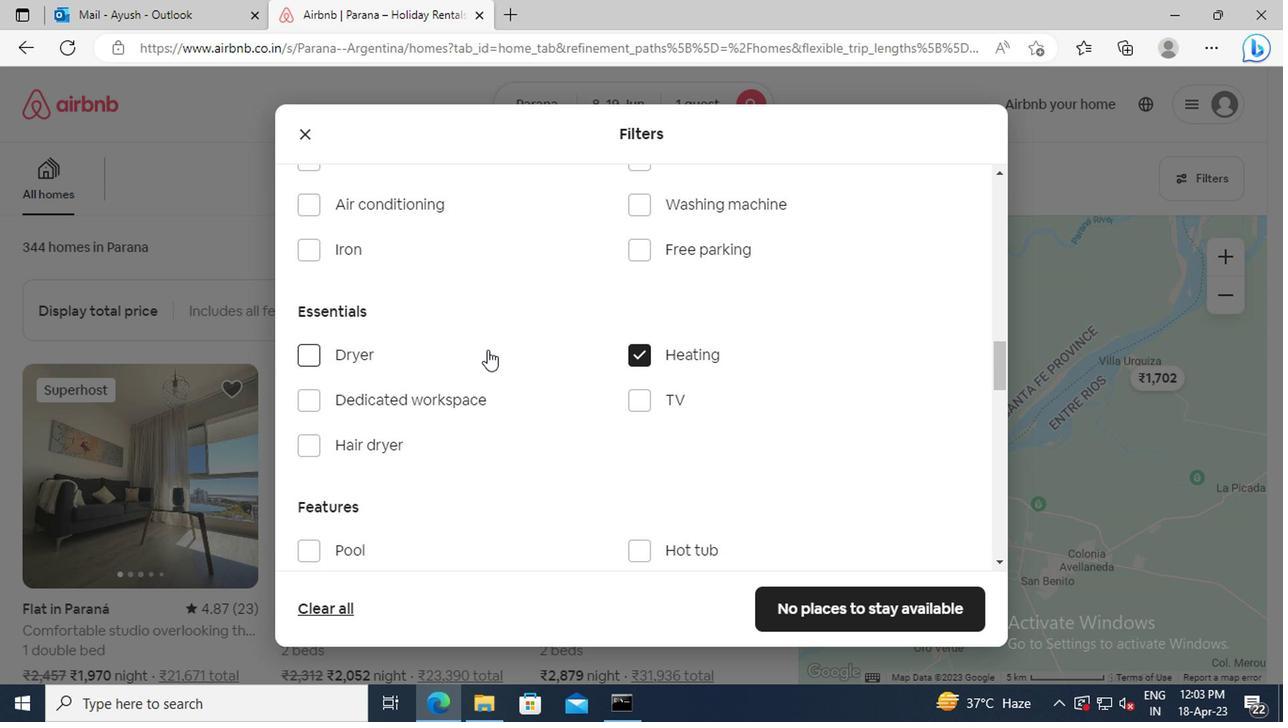 
Action: Mouse scrolled (482, 350) with delta (0, -1)
Screenshot: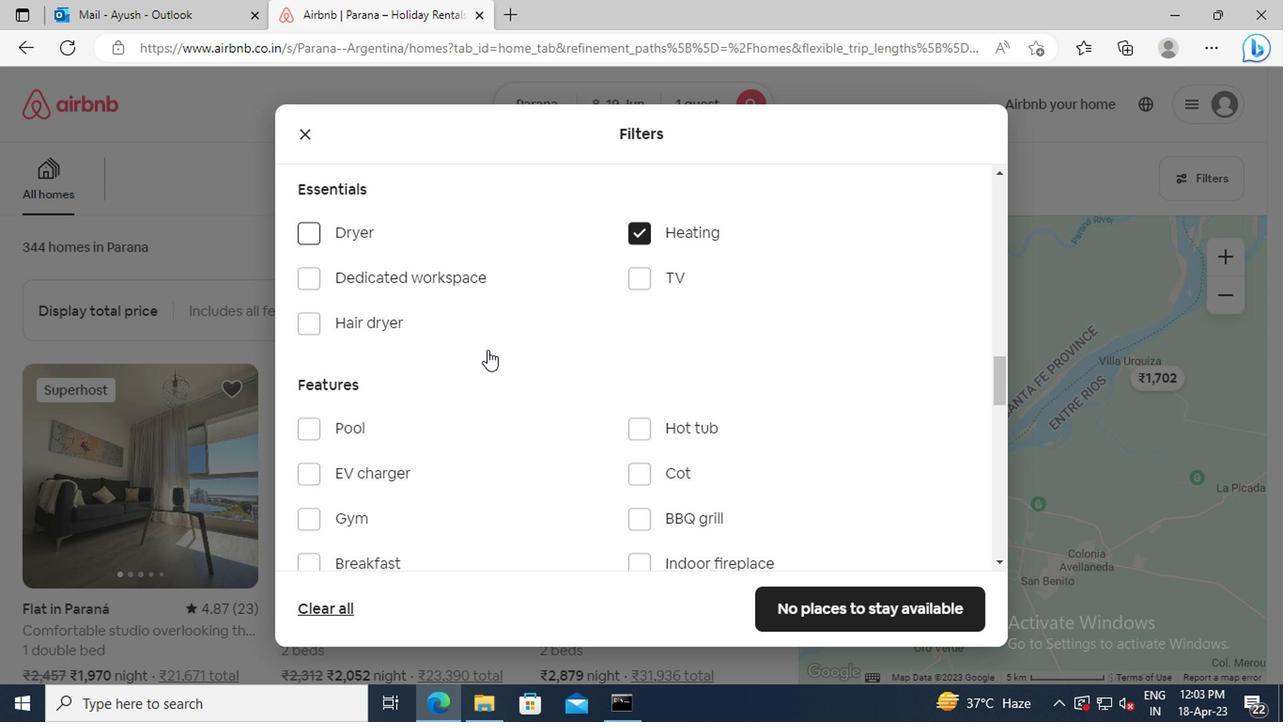 
Action: Mouse scrolled (482, 350) with delta (0, -1)
Screenshot: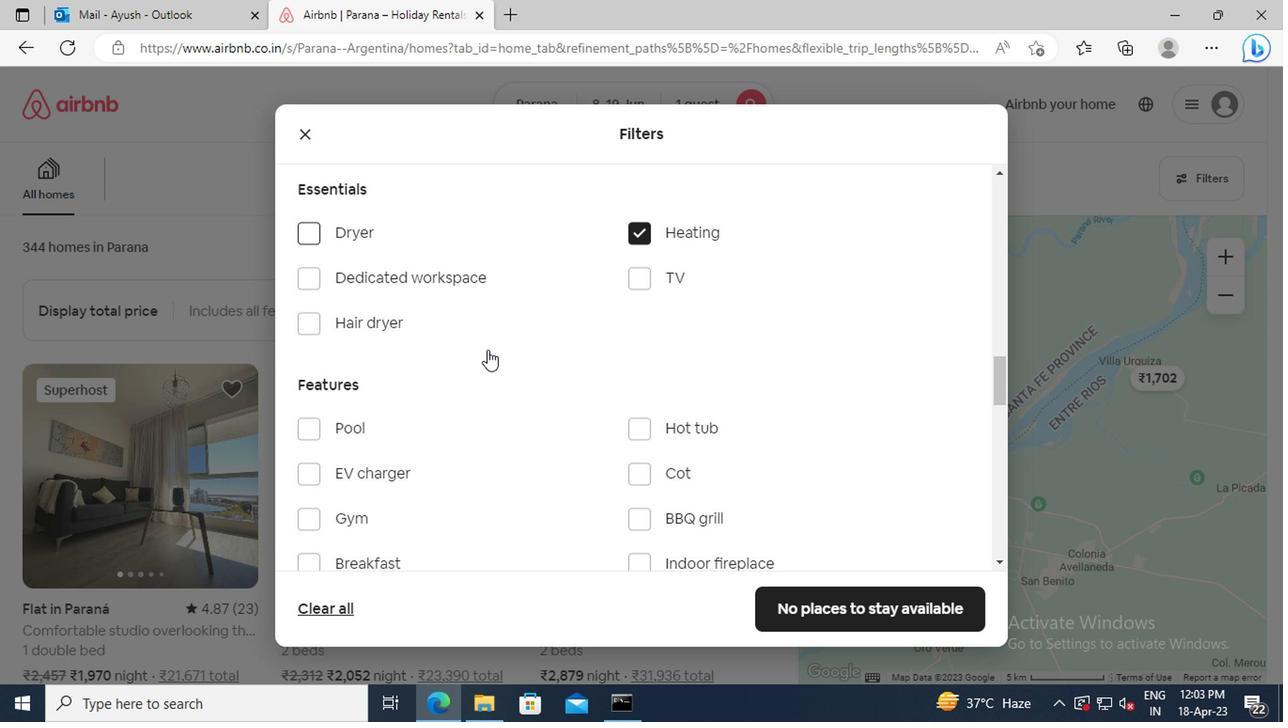 
Action: Mouse scrolled (482, 350) with delta (0, -1)
Screenshot: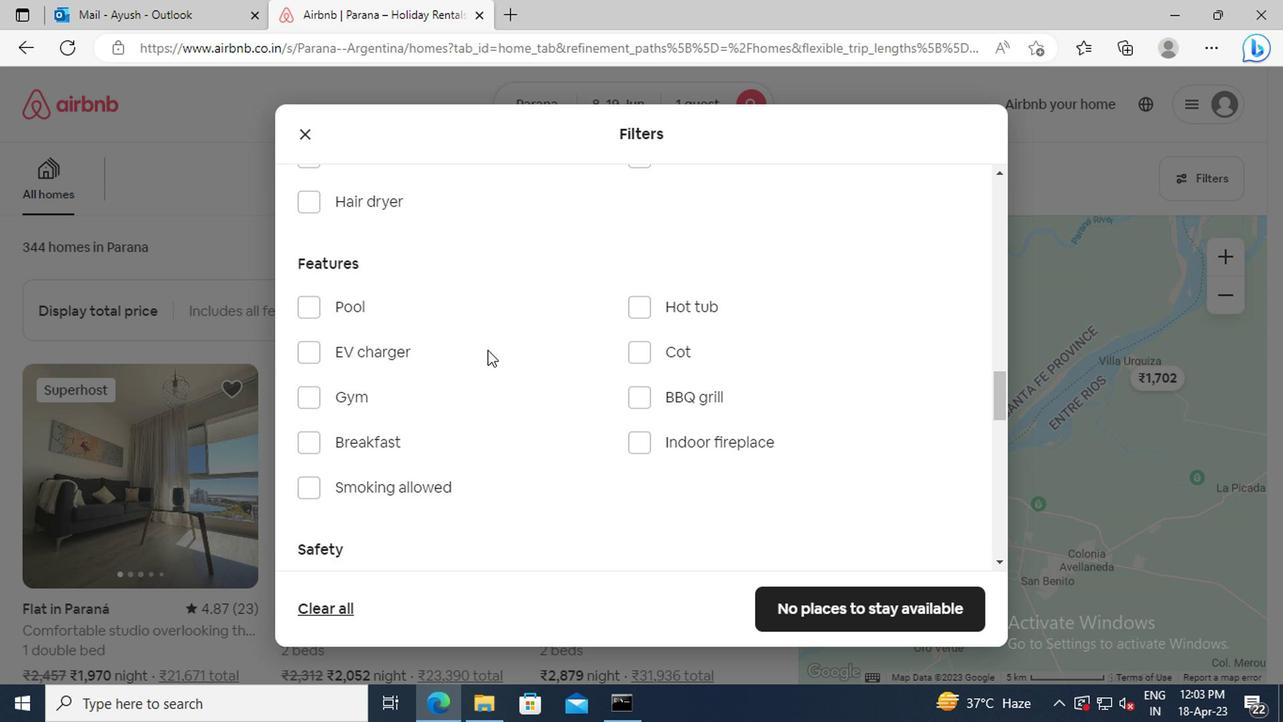 
Action: Mouse scrolled (482, 350) with delta (0, -1)
Screenshot: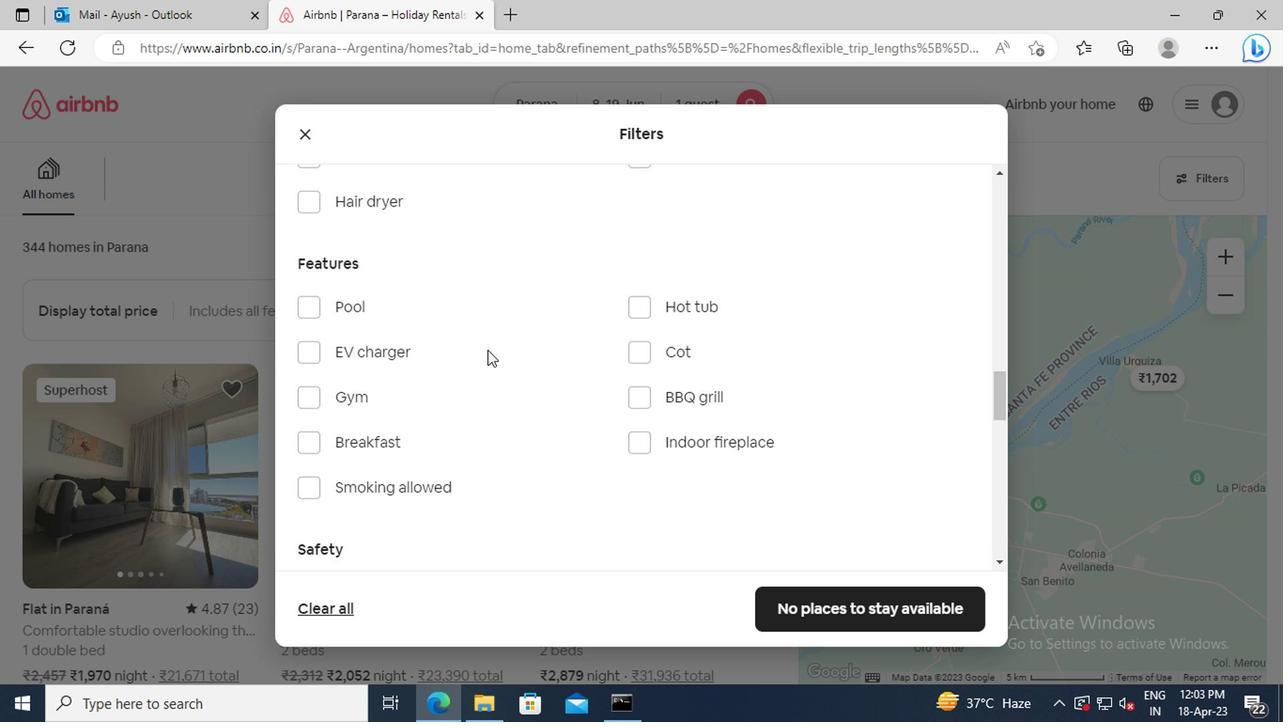 
Action: Mouse scrolled (482, 350) with delta (0, -1)
Screenshot: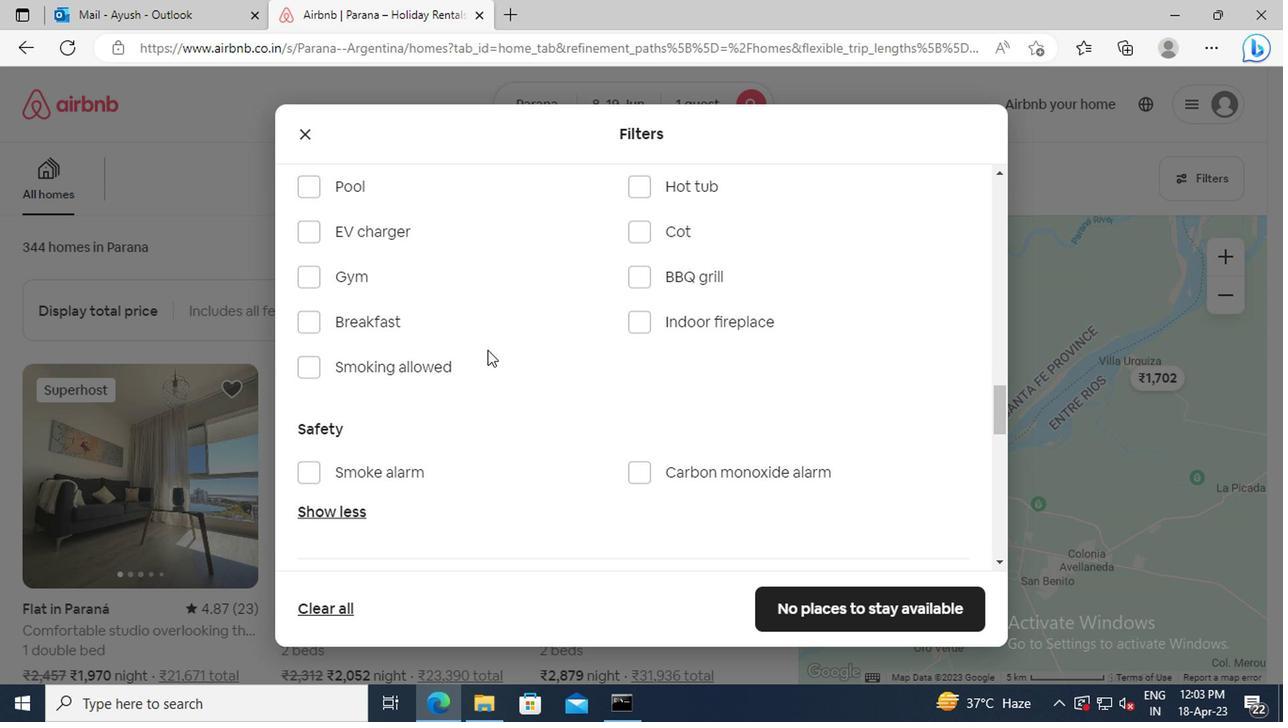 
Action: Mouse scrolled (482, 350) with delta (0, -1)
Screenshot: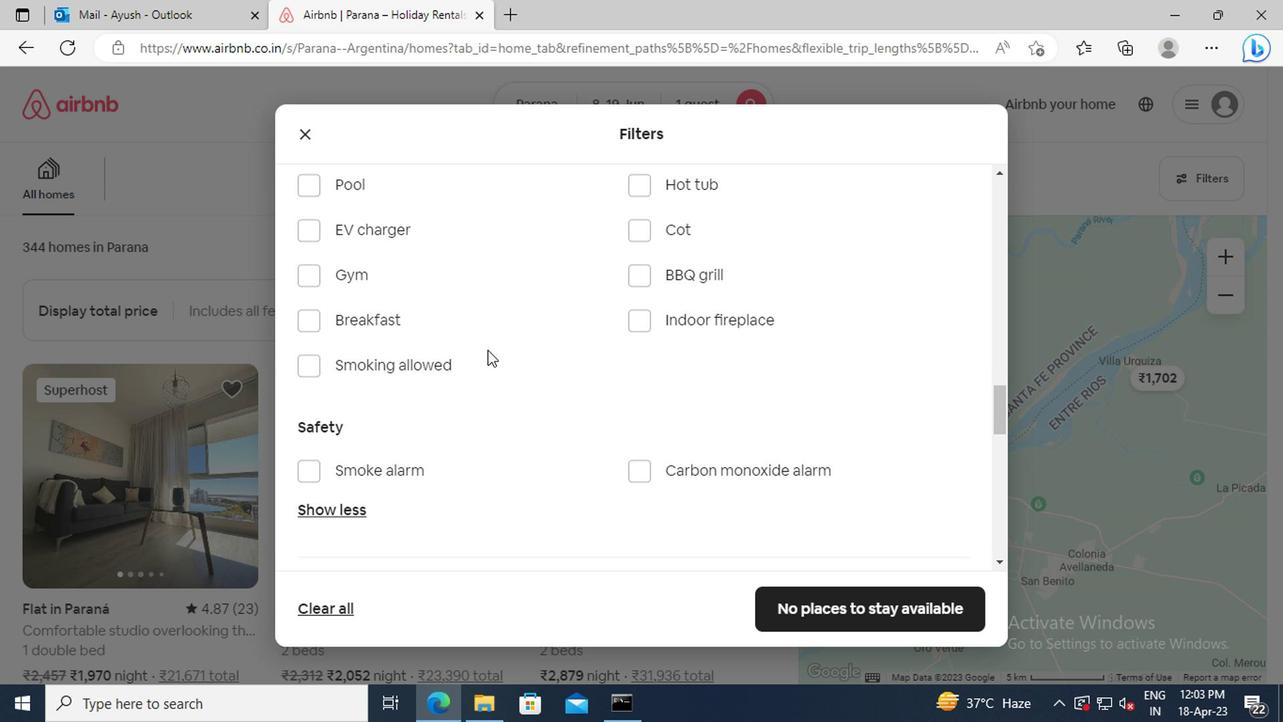 
Action: Mouse scrolled (482, 350) with delta (0, -1)
Screenshot: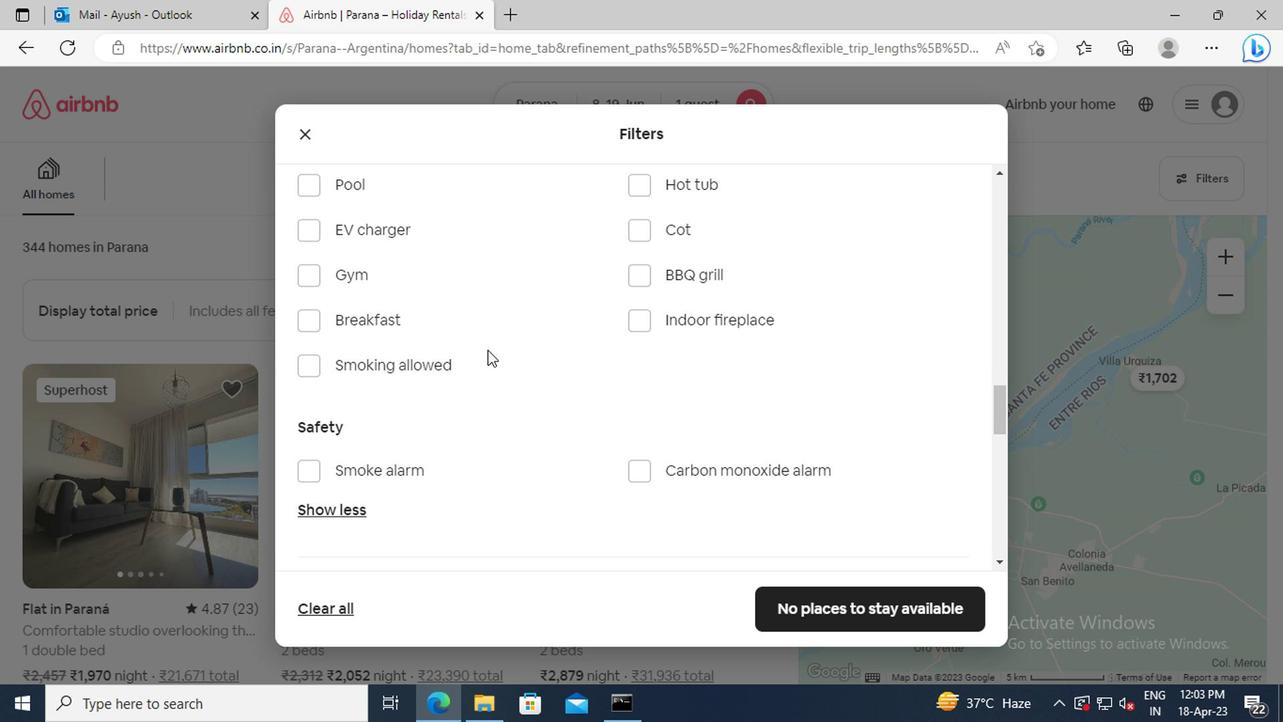 
Action: Mouse scrolled (482, 350) with delta (0, -1)
Screenshot: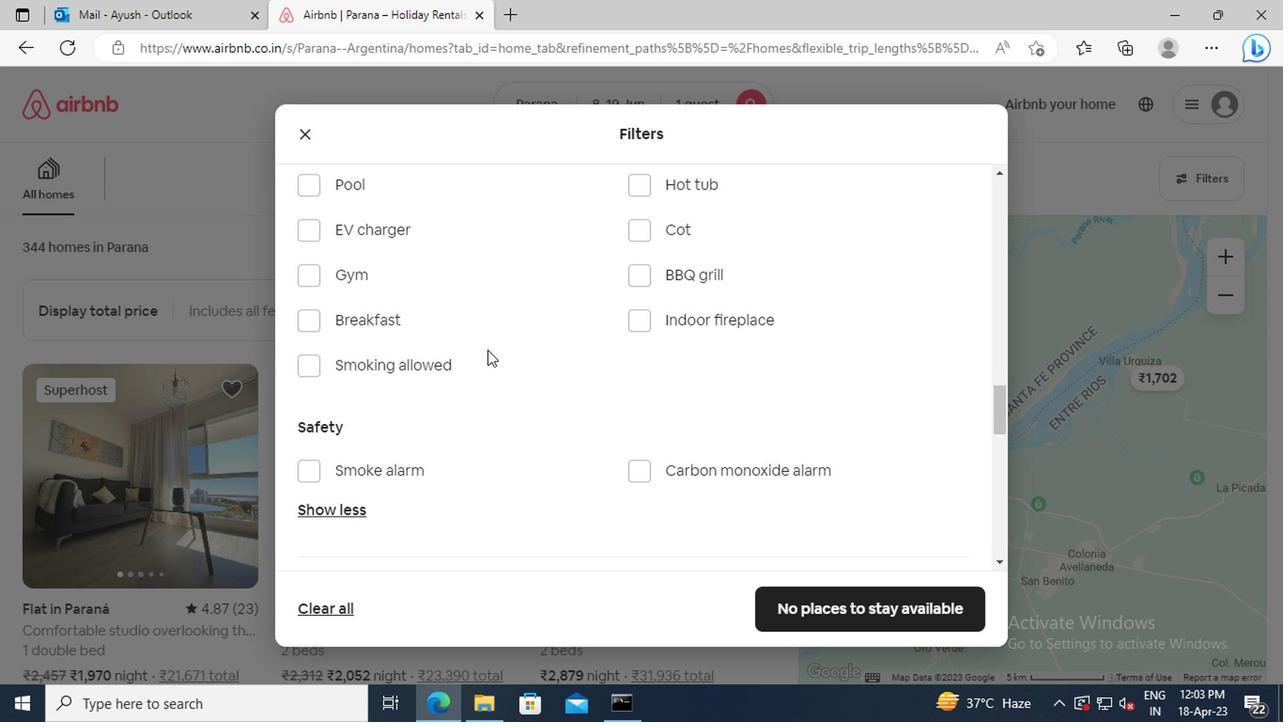 
Action: Mouse scrolled (482, 350) with delta (0, -1)
Screenshot: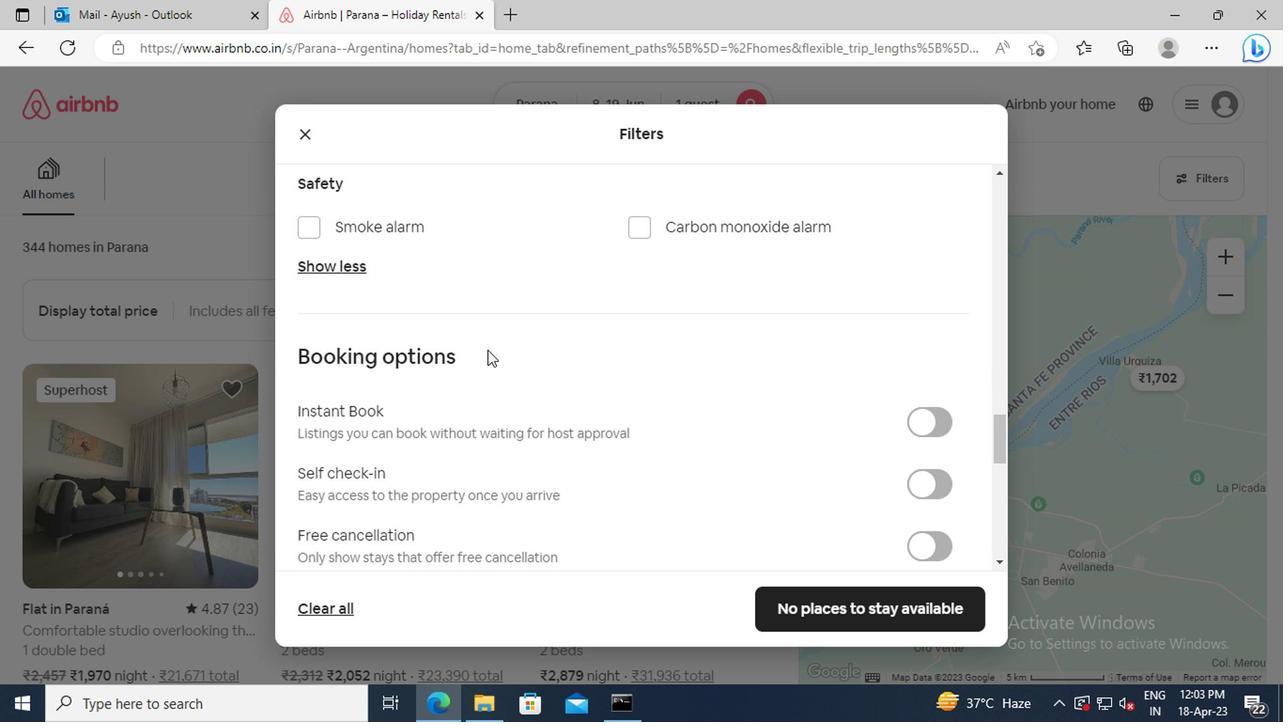 
Action: Mouse scrolled (482, 350) with delta (0, -1)
Screenshot: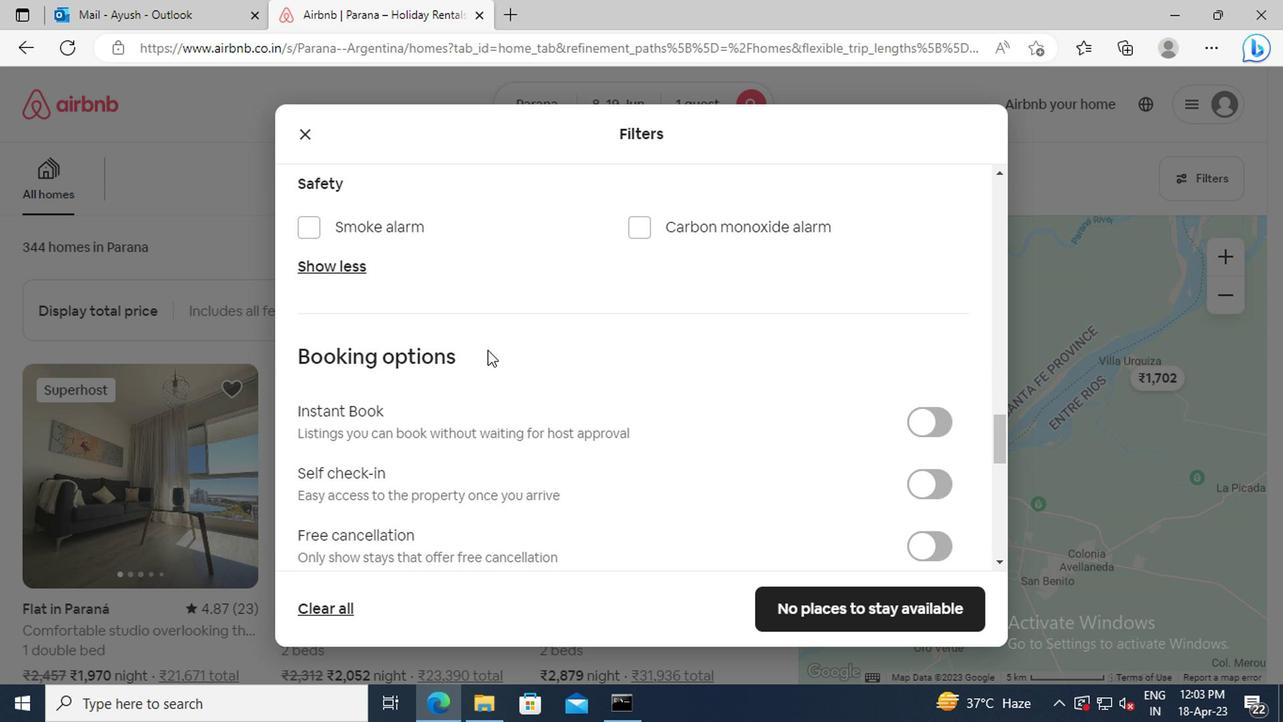 
Action: Mouse moved to (927, 363)
Screenshot: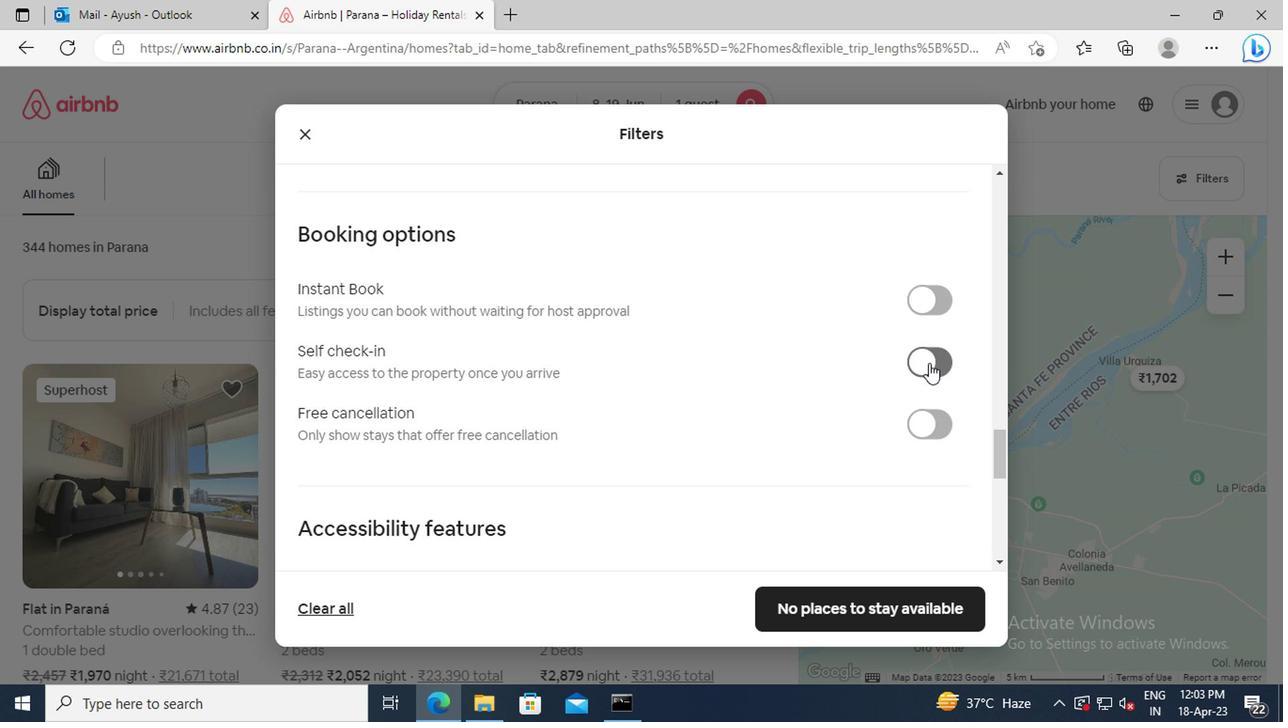 
Action: Mouse pressed left at (927, 363)
Screenshot: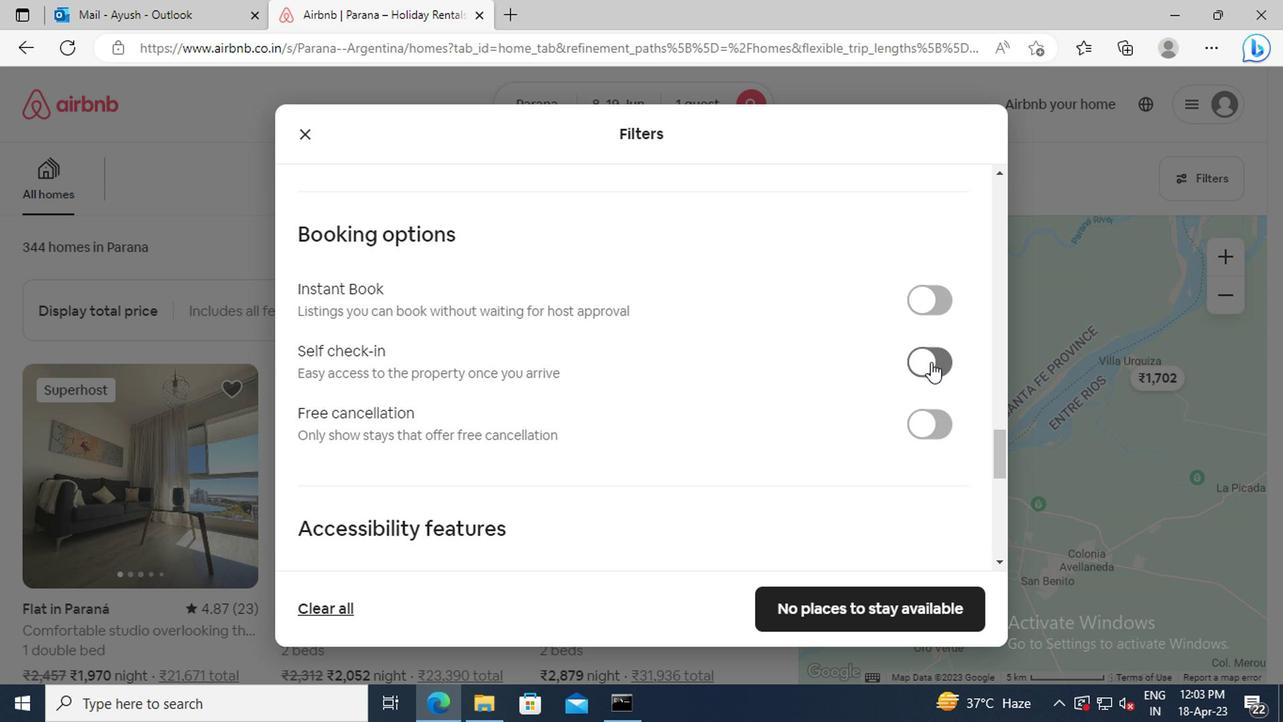 
Action: Mouse moved to (543, 353)
Screenshot: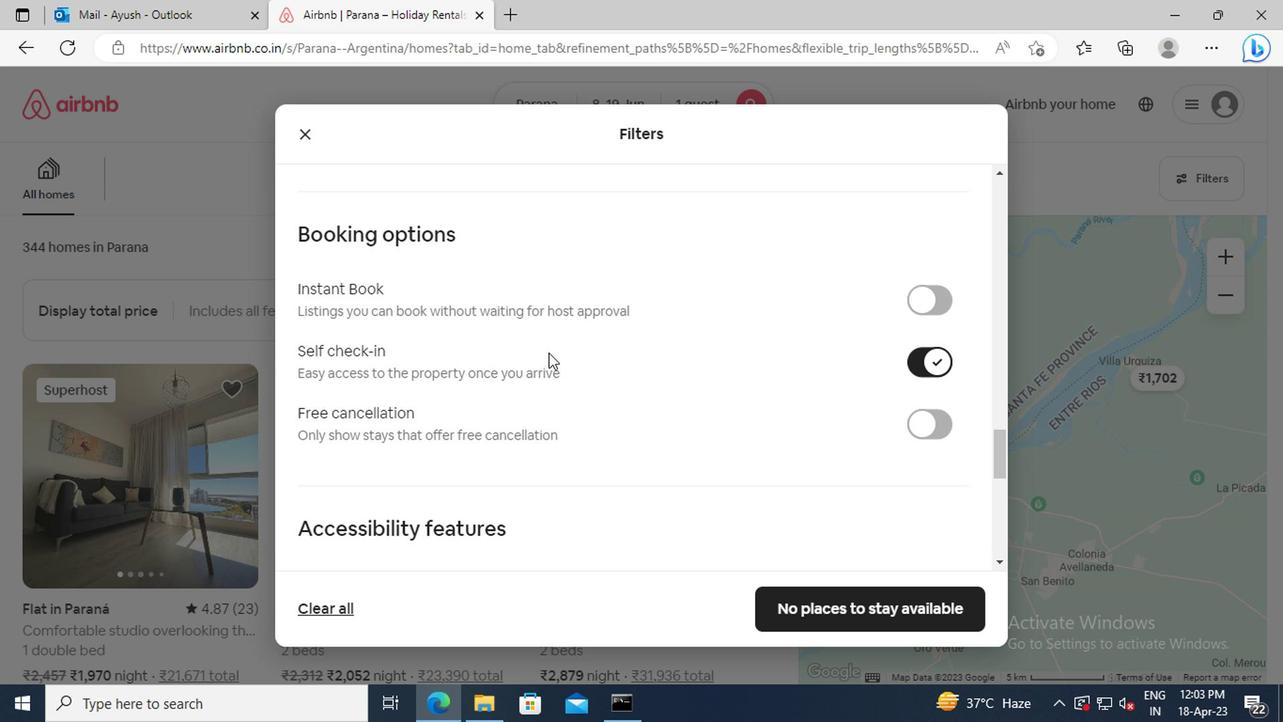 
Action: Mouse scrolled (543, 352) with delta (0, 0)
Screenshot: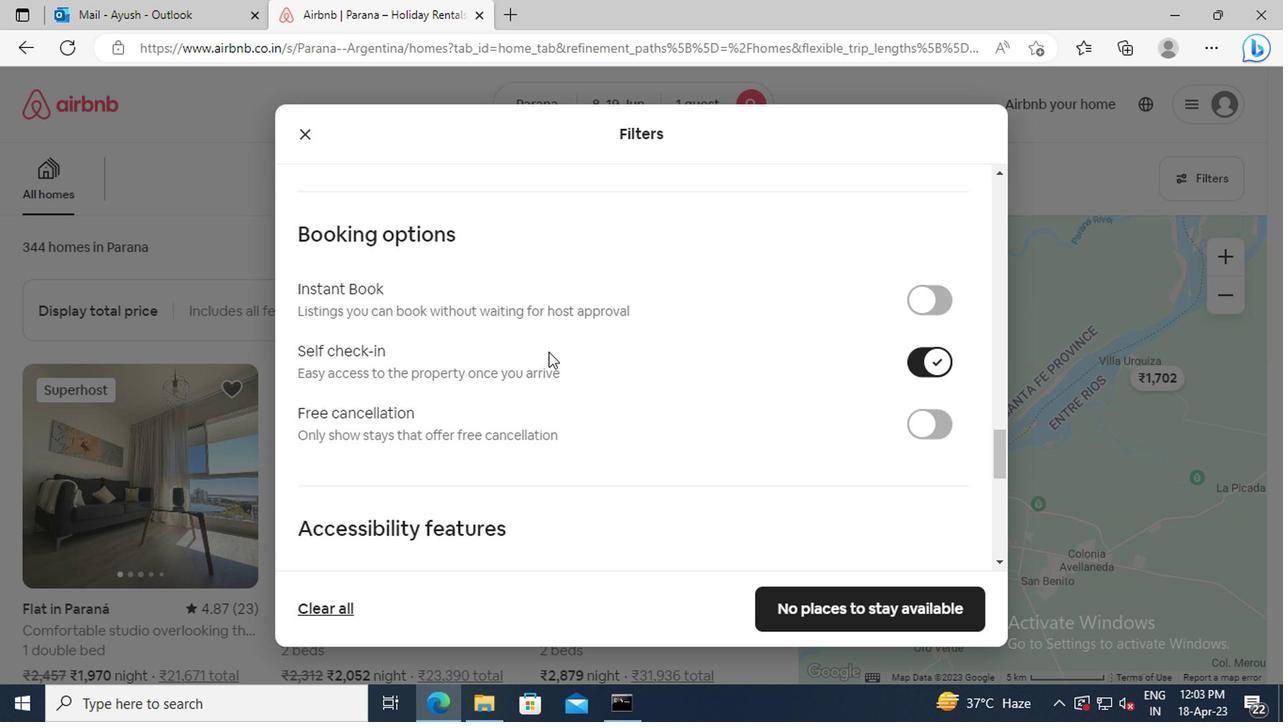 
Action: Mouse scrolled (543, 352) with delta (0, 0)
Screenshot: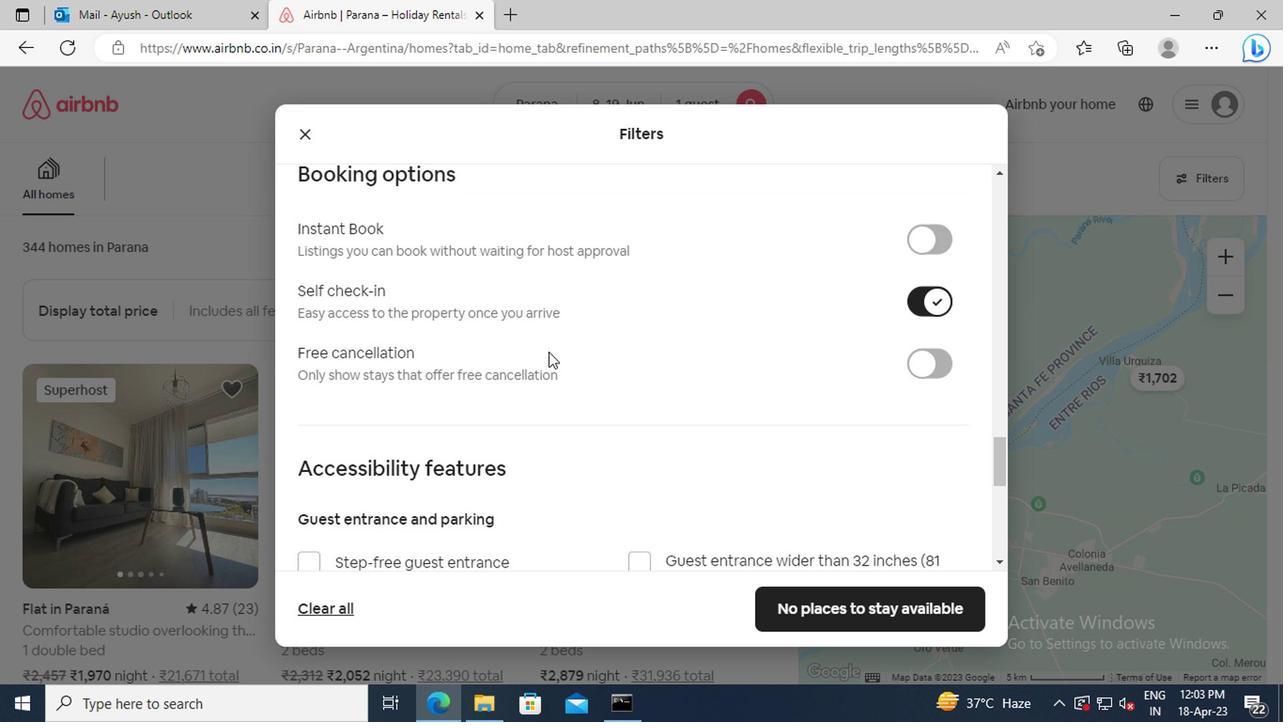 
Action: Mouse scrolled (543, 352) with delta (0, 0)
Screenshot: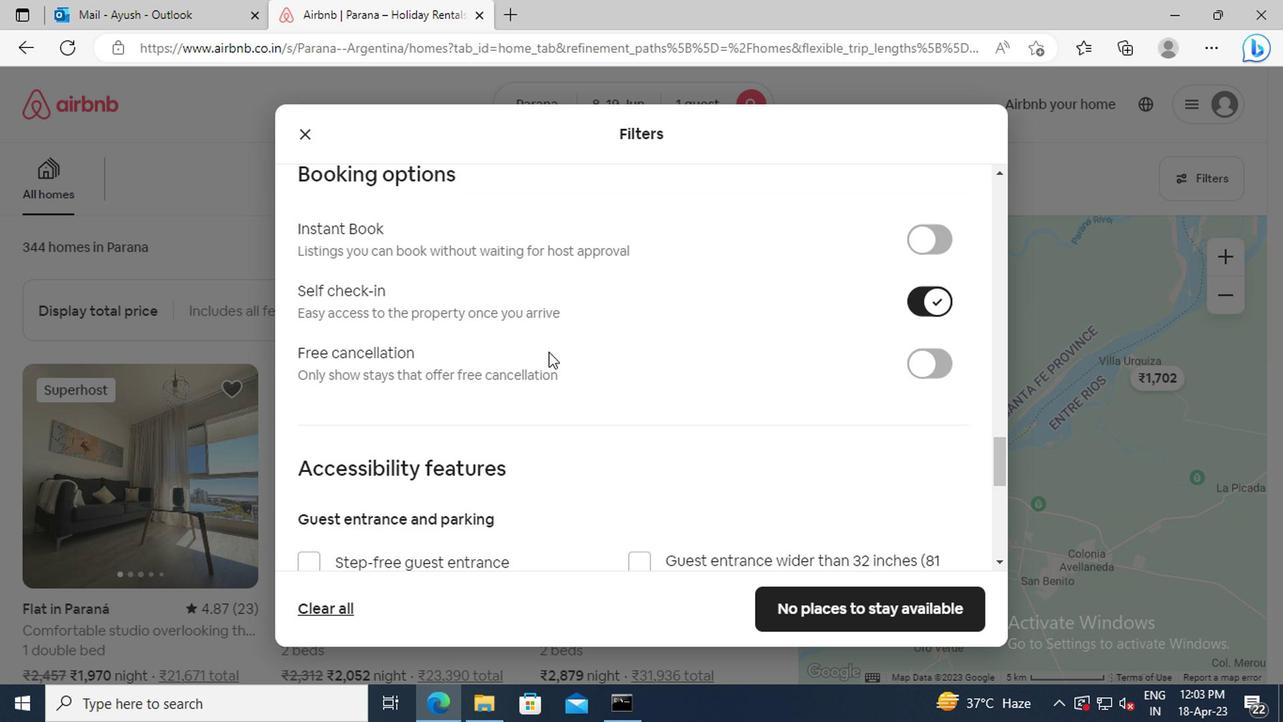 
Action: Mouse scrolled (543, 352) with delta (0, 0)
Screenshot: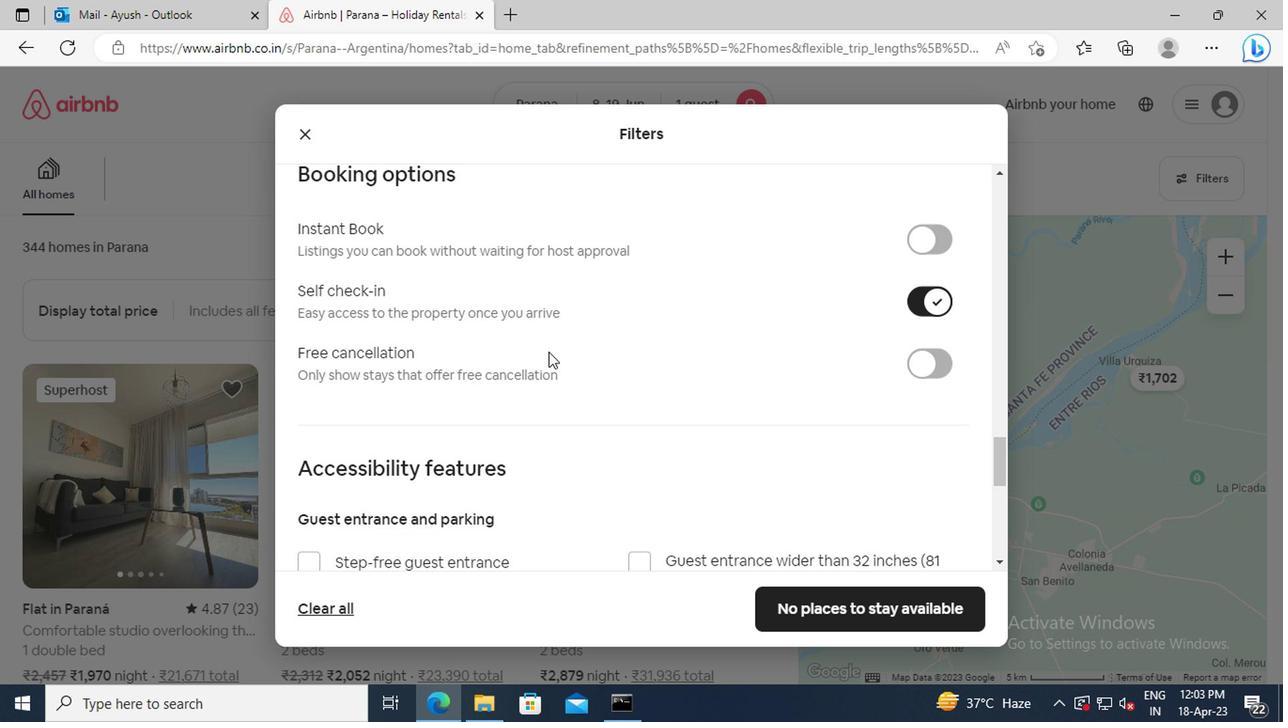 
Action: Mouse scrolled (543, 352) with delta (0, 0)
Screenshot: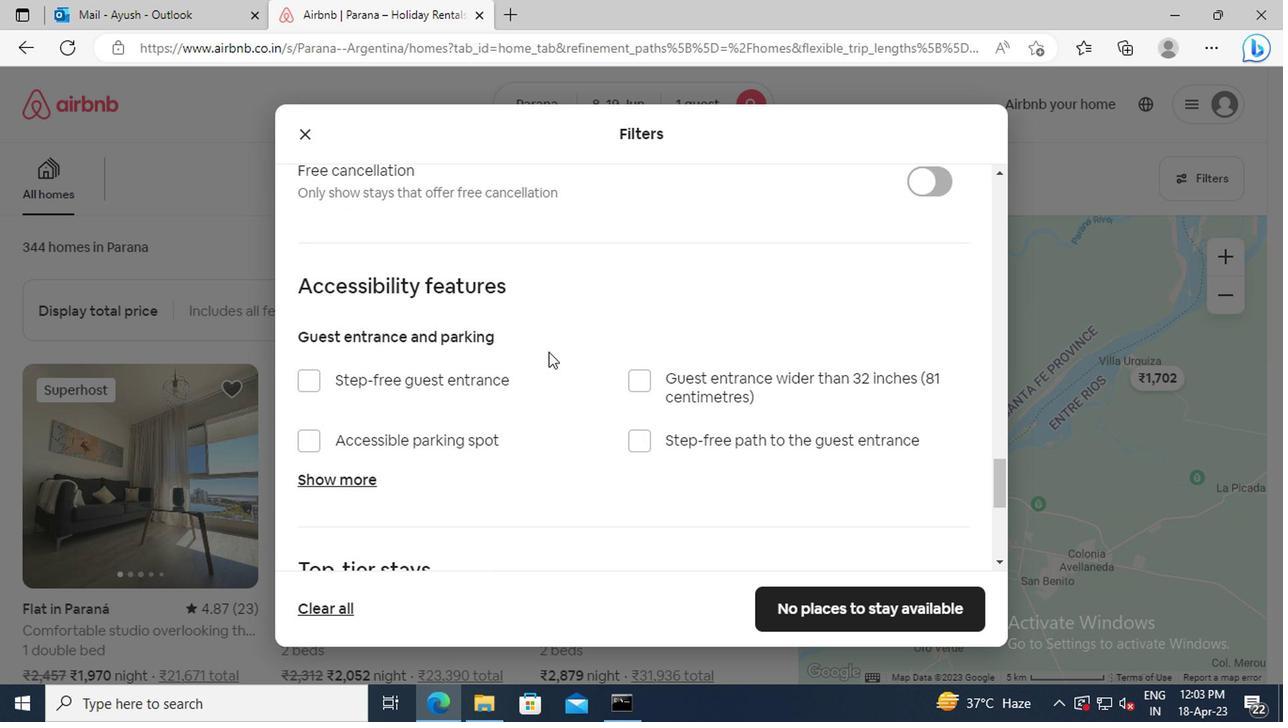 
Action: Mouse scrolled (543, 352) with delta (0, 0)
Screenshot: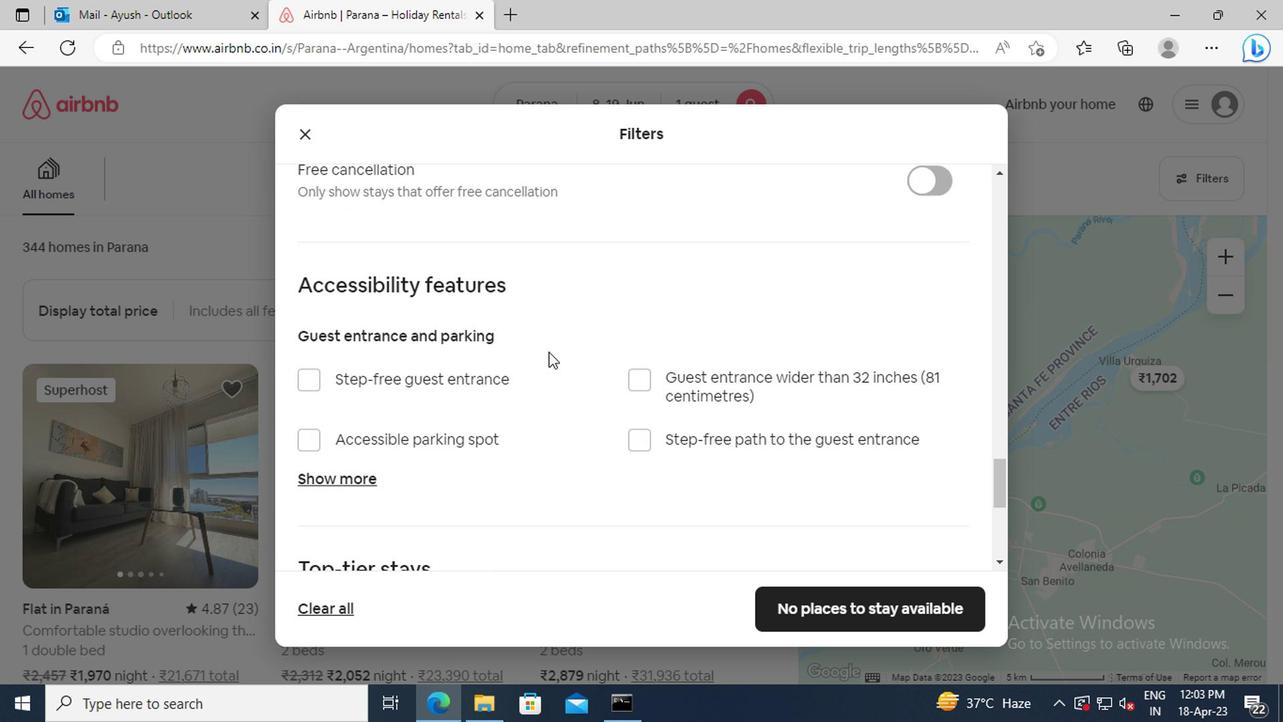 
Action: Mouse scrolled (543, 352) with delta (0, 0)
Screenshot: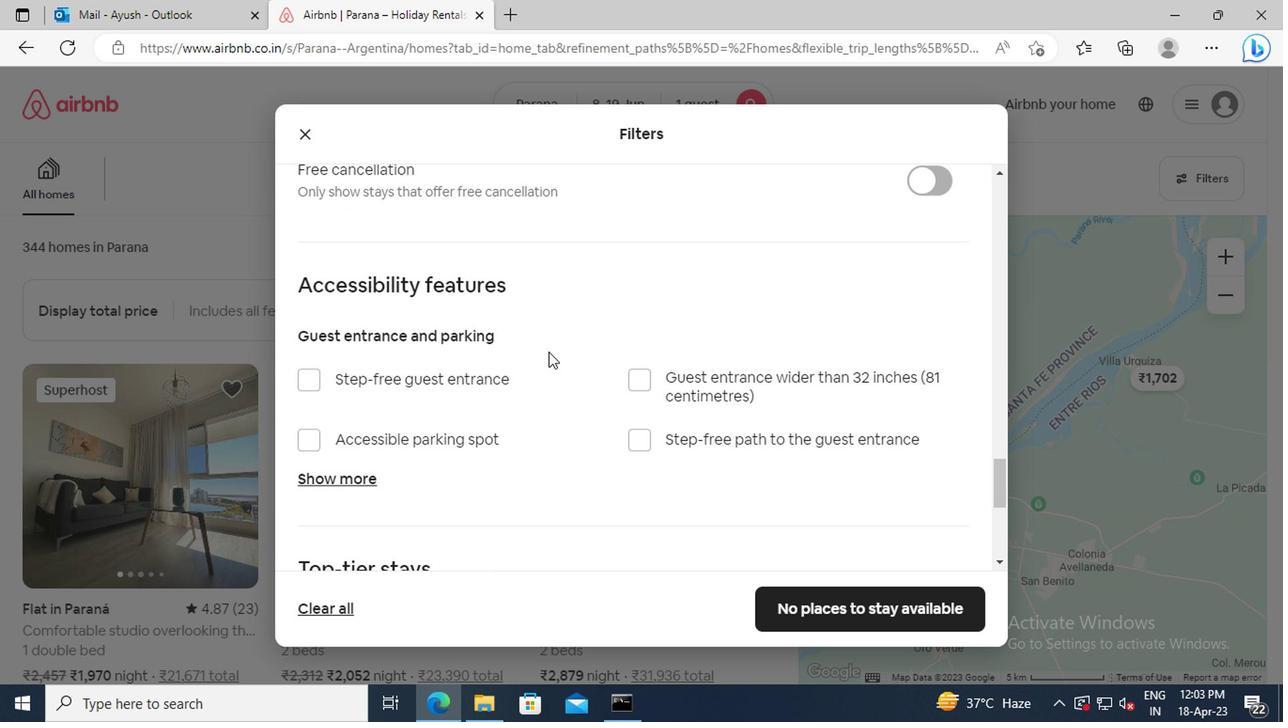
Action: Mouse scrolled (543, 352) with delta (0, 0)
Screenshot: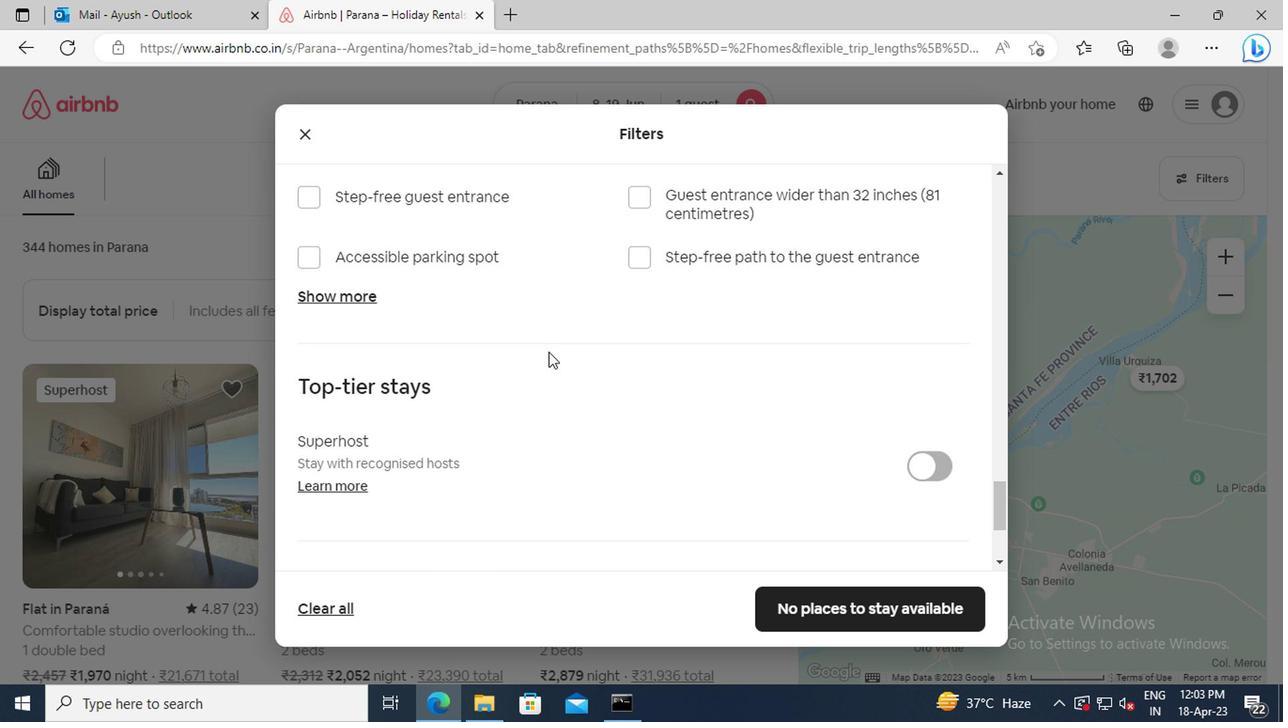 
Action: Mouse scrolled (543, 352) with delta (0, 0)
Screenshot: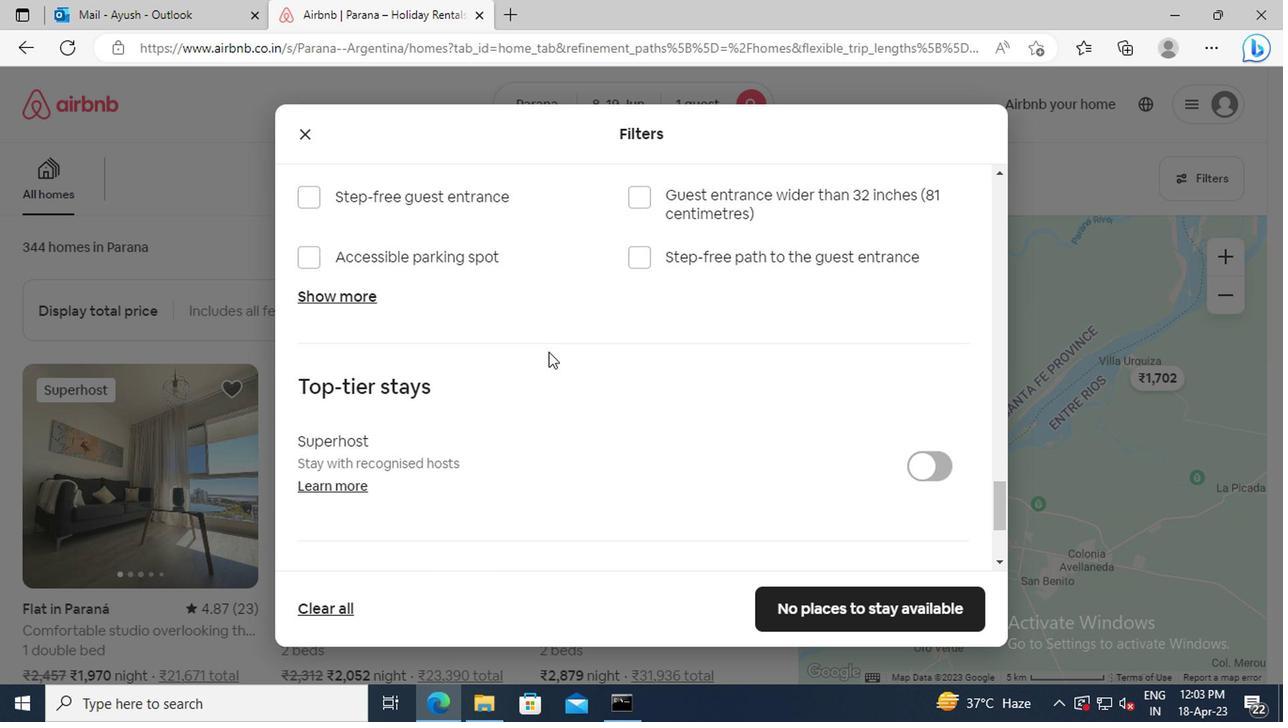 
Action: Mouse scrolled (543, 352) with delta (0, 0)
Screenshot: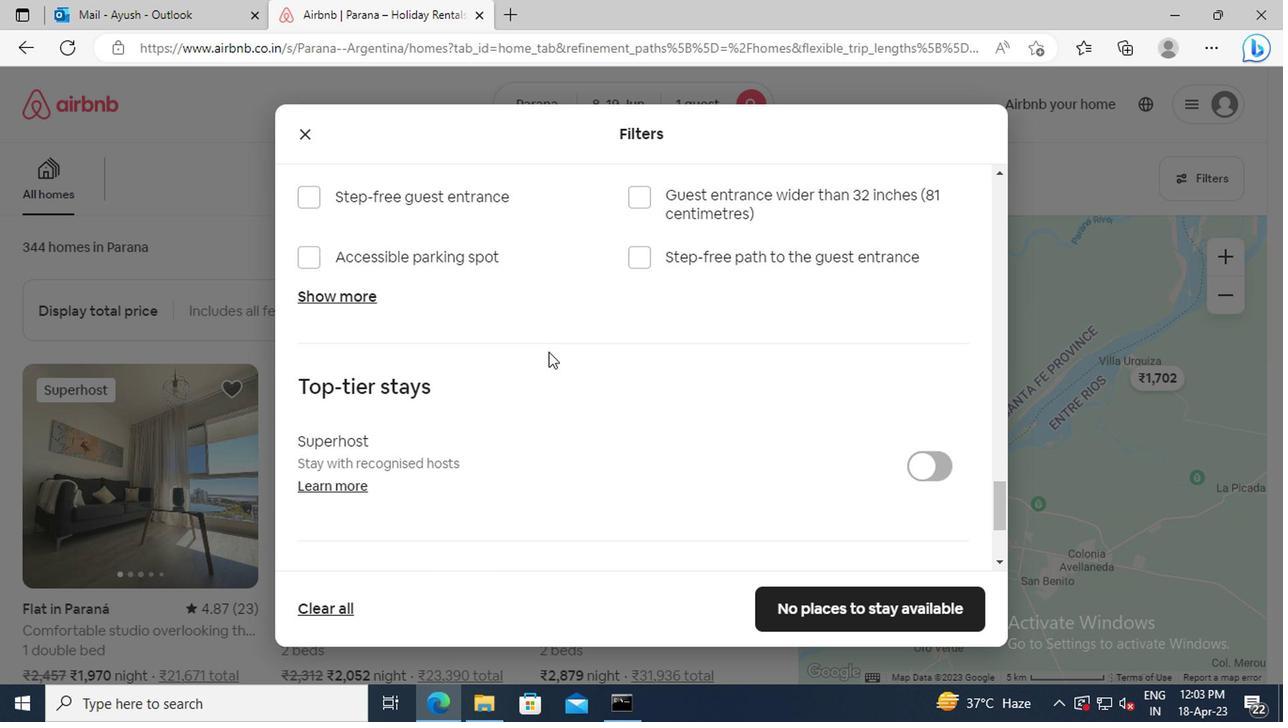 
Action: Mouse moved to (308, 458)
Screenshot: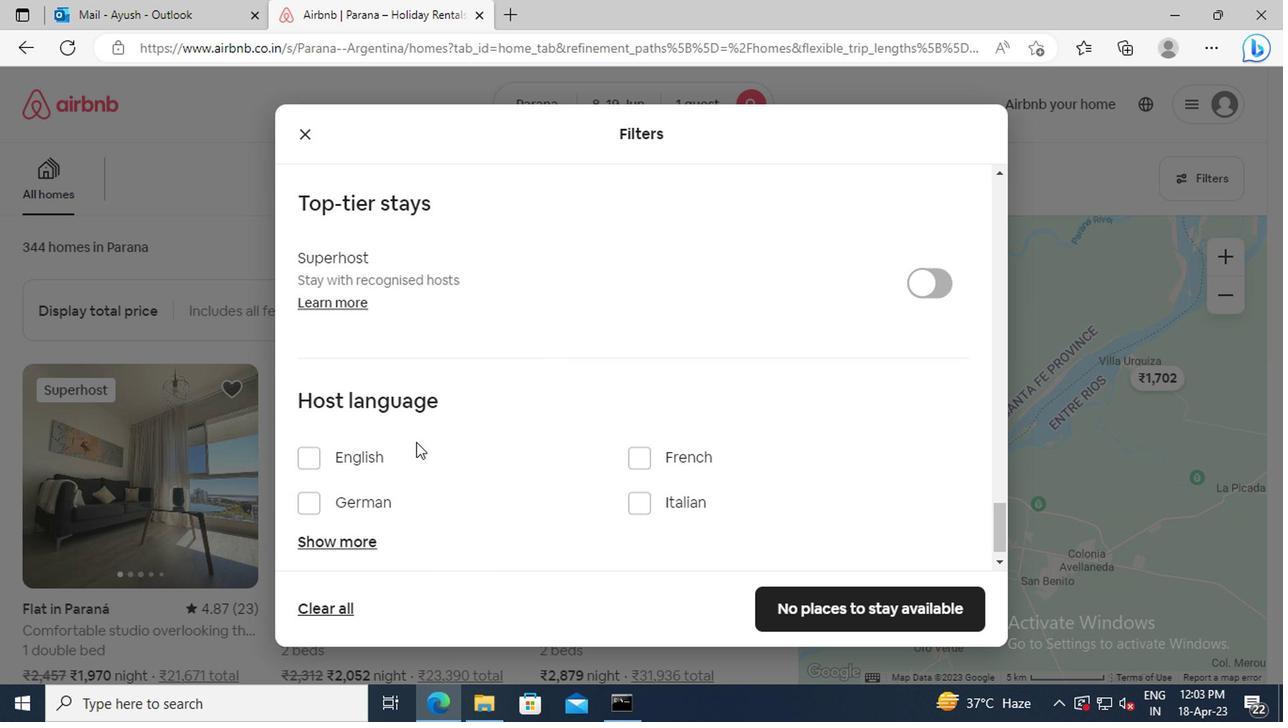 
Action: Mouse pressed left at (308, 458)
Screenshot: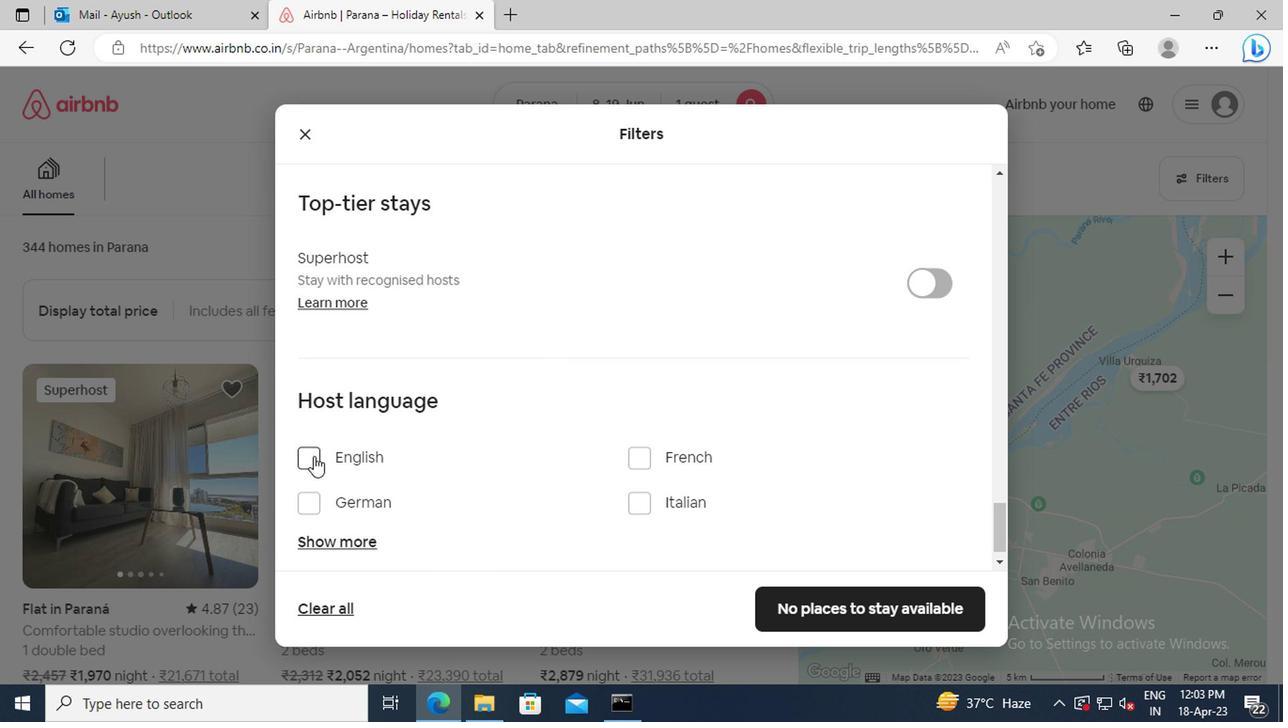 
Action: Mouse moved to (873, 609)
Screenshot: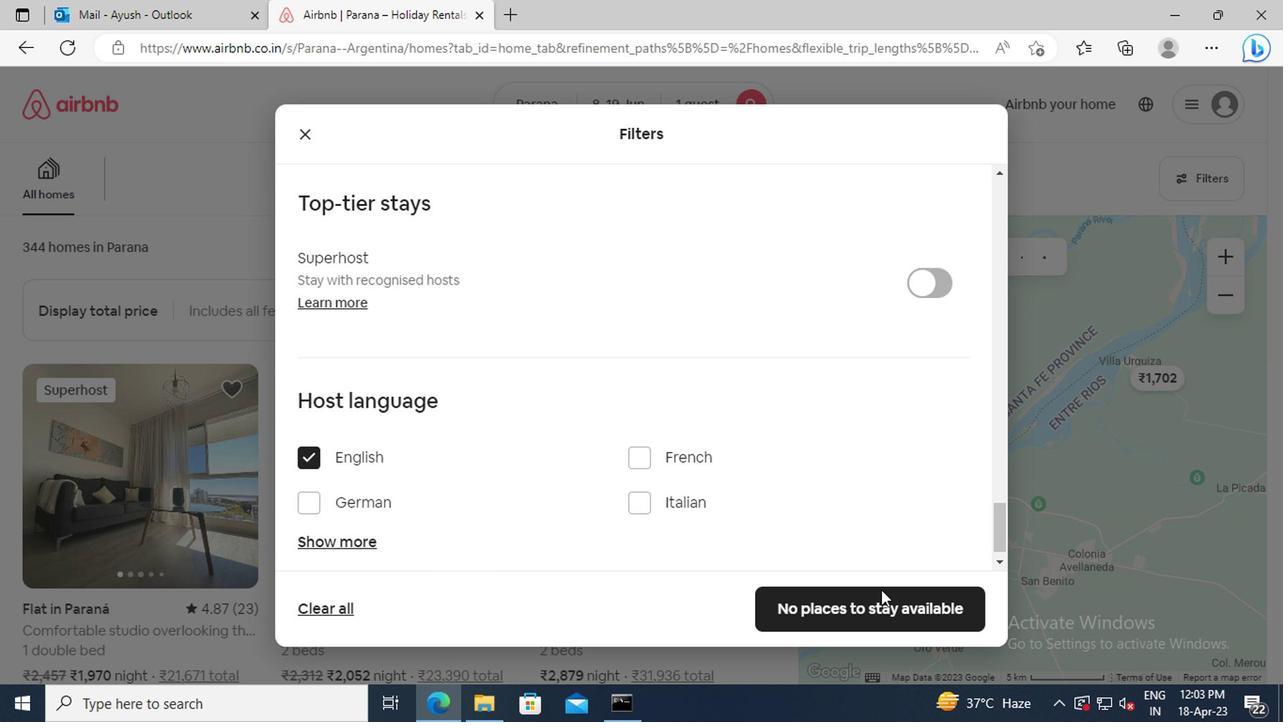 
Action: Mouse pressed left at (873, 609)
Screenshot: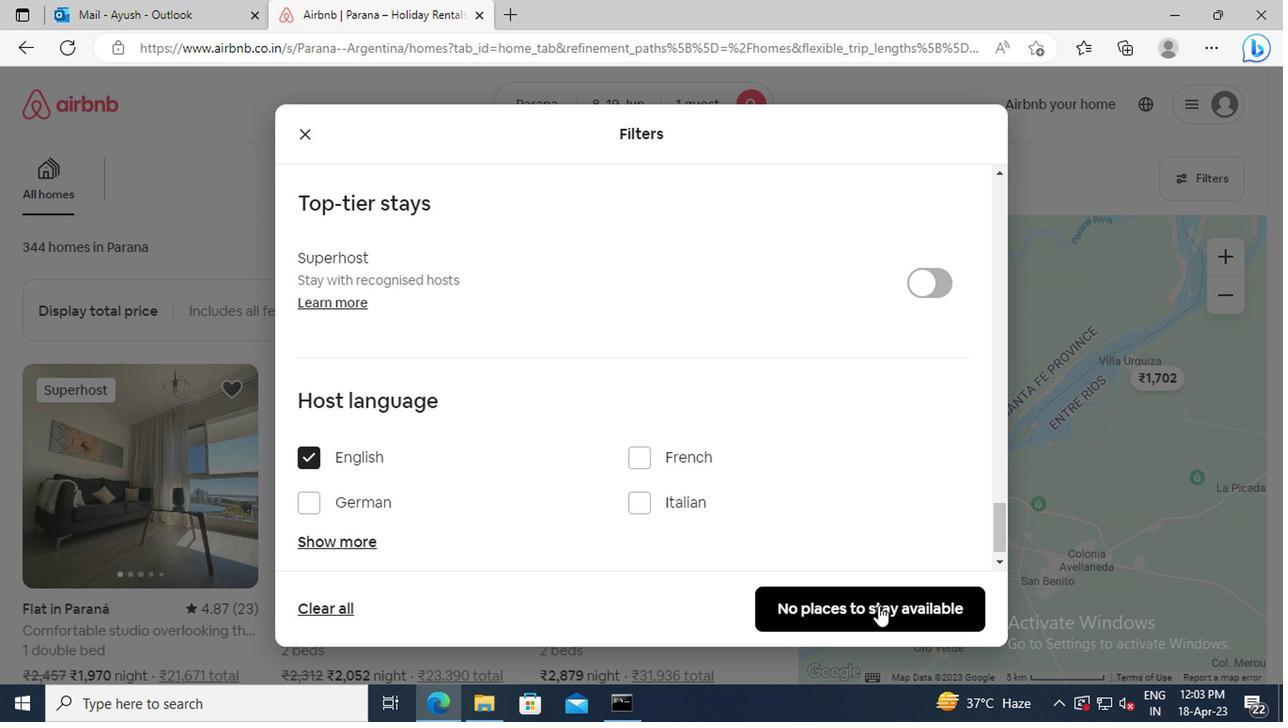 
